 Task: Search one way flight ticket for 4 adults, 1 infant in seat and 1 infant on lap in premium economy from San Angelo: San Angelo Regional Airport (mathis Field) to Jacksonville: Albert J. Ellis Airport on 8-3-2023. Choice of flights is Emirates. Number of bags: 2 carry on bags and 1 checked bag. Price is upto 98000. Outbound departure time preference is 5:00.
Action: Mouse moved to (374, 150)
Screenshot: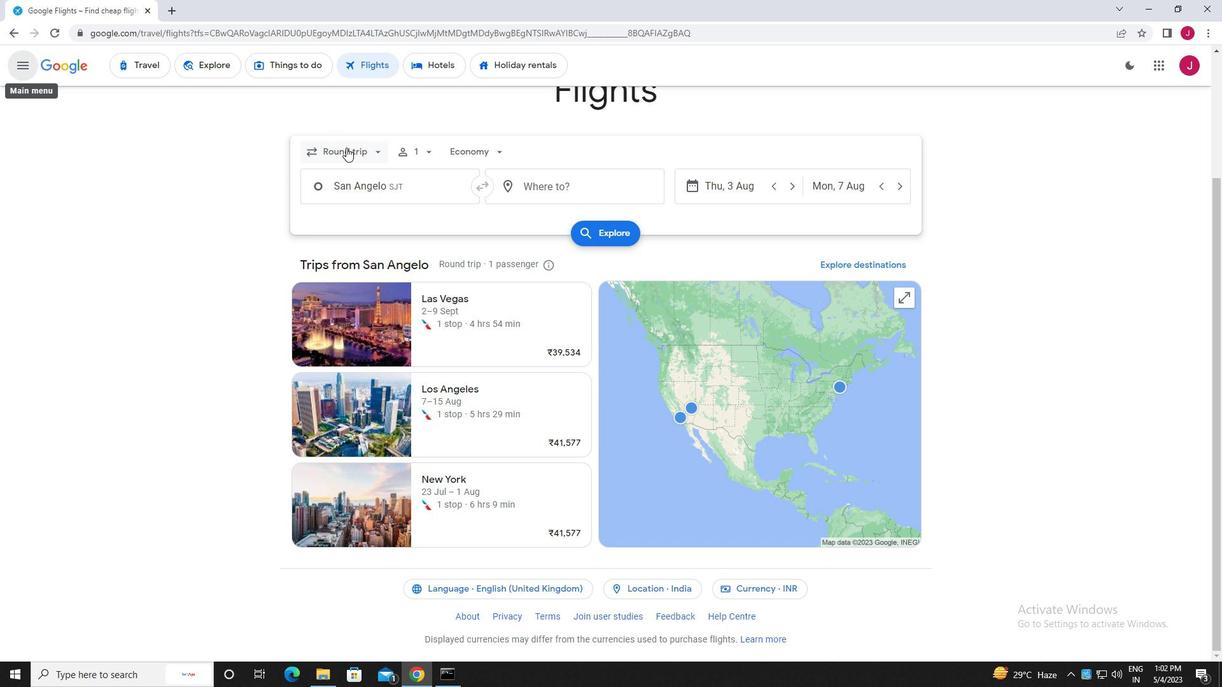 
Action: Mouse pressed left at (374, 150)
Screenshot: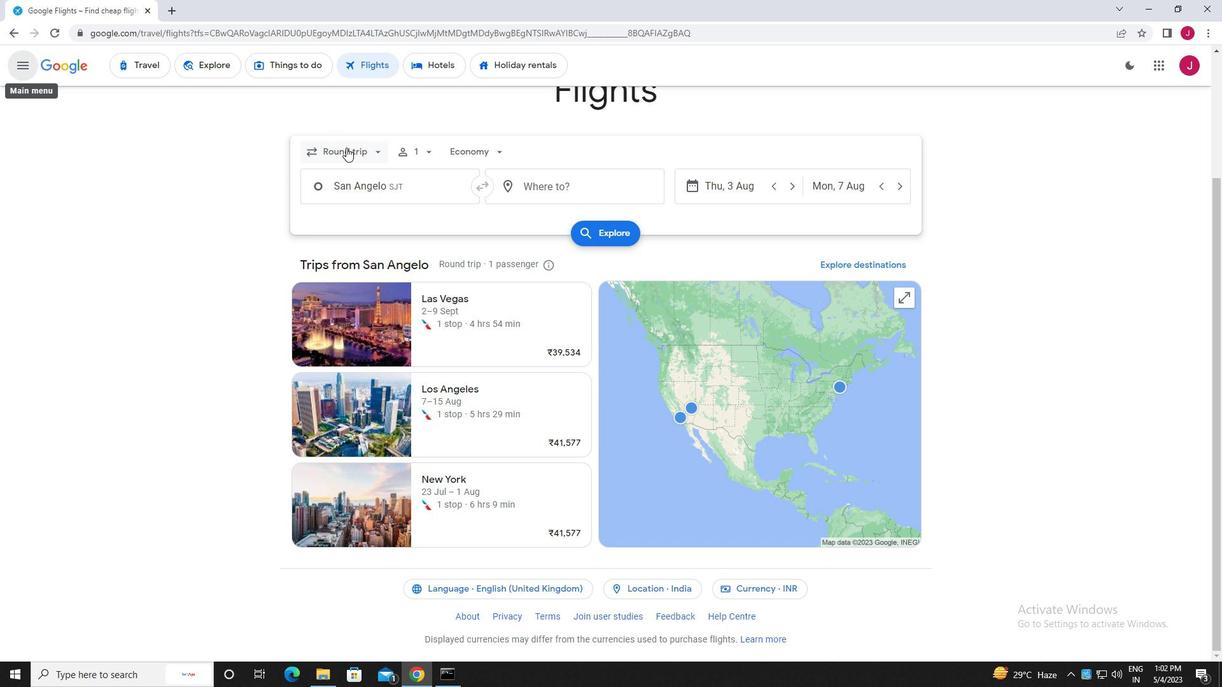 
Action: Mouse moved to (371, 215)
Screenshot: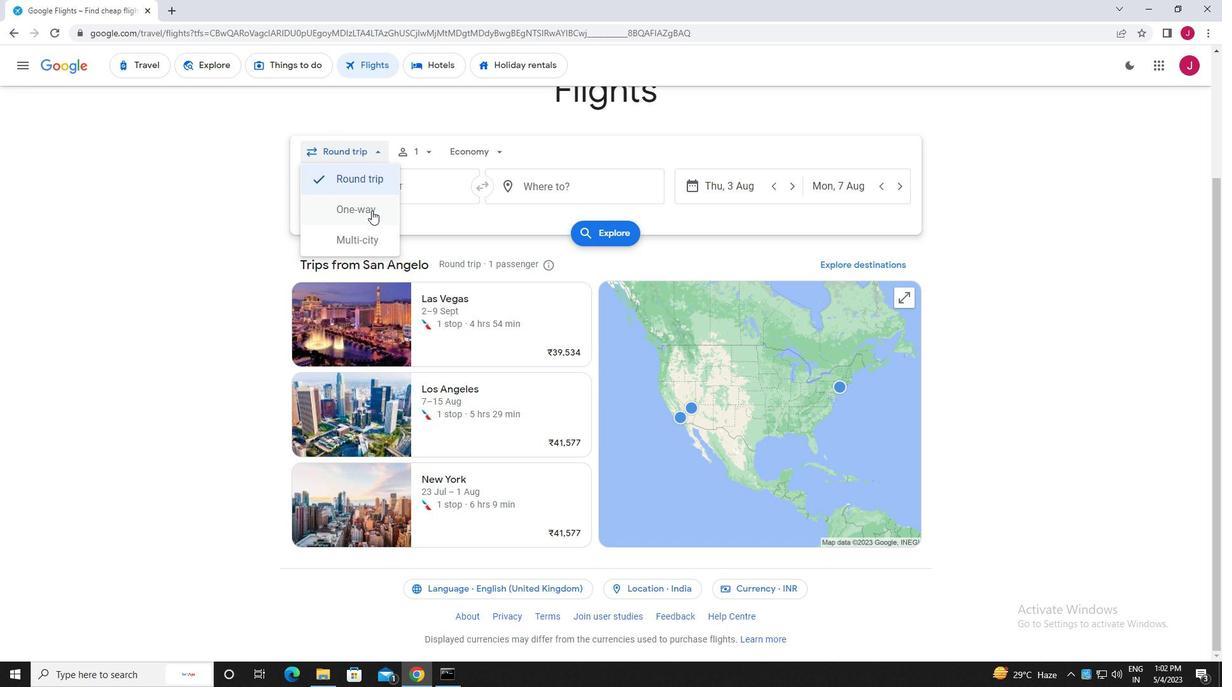 
Action: Mouse pressed left at (371, 215)
Screenshot: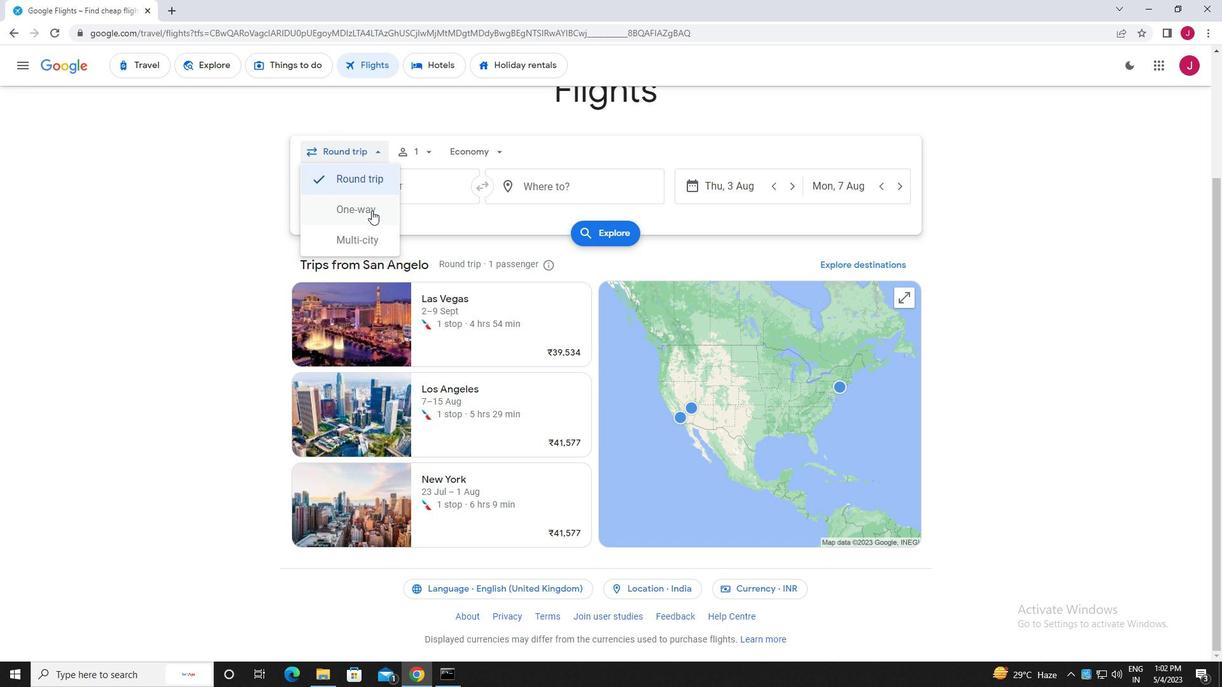 
Action: Mouse moved to (424, 151)
Screenshot: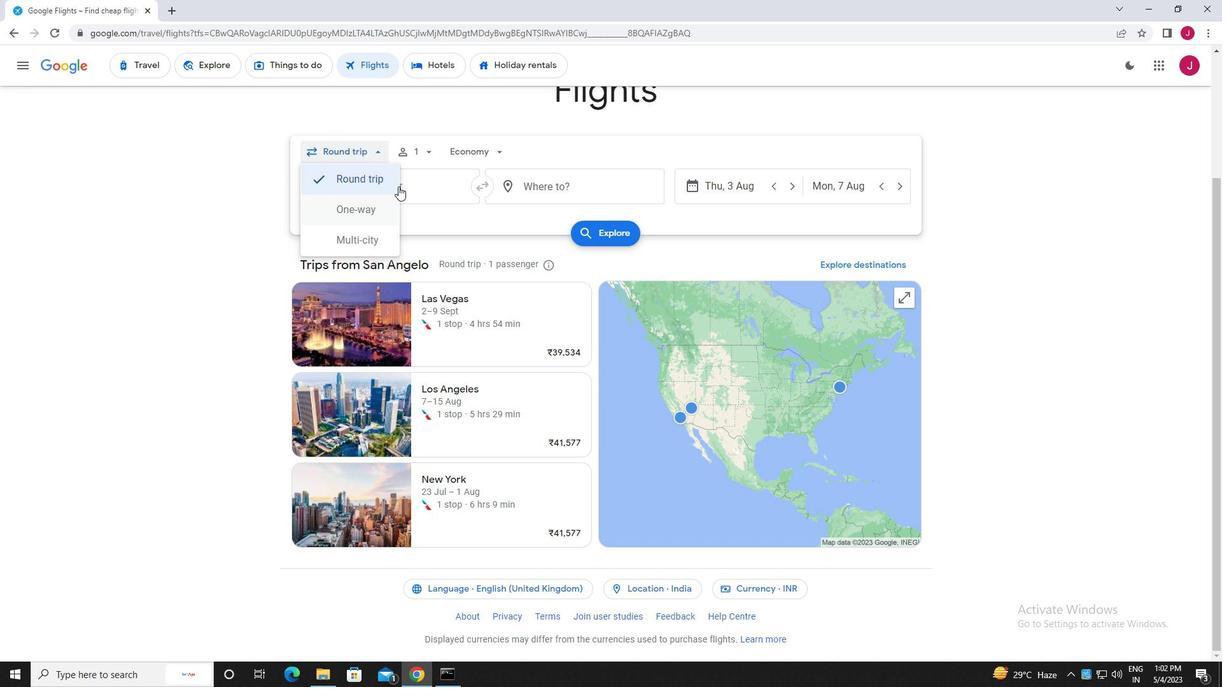 
Action: Mouse pressed left at (424, 151)
Screenshot: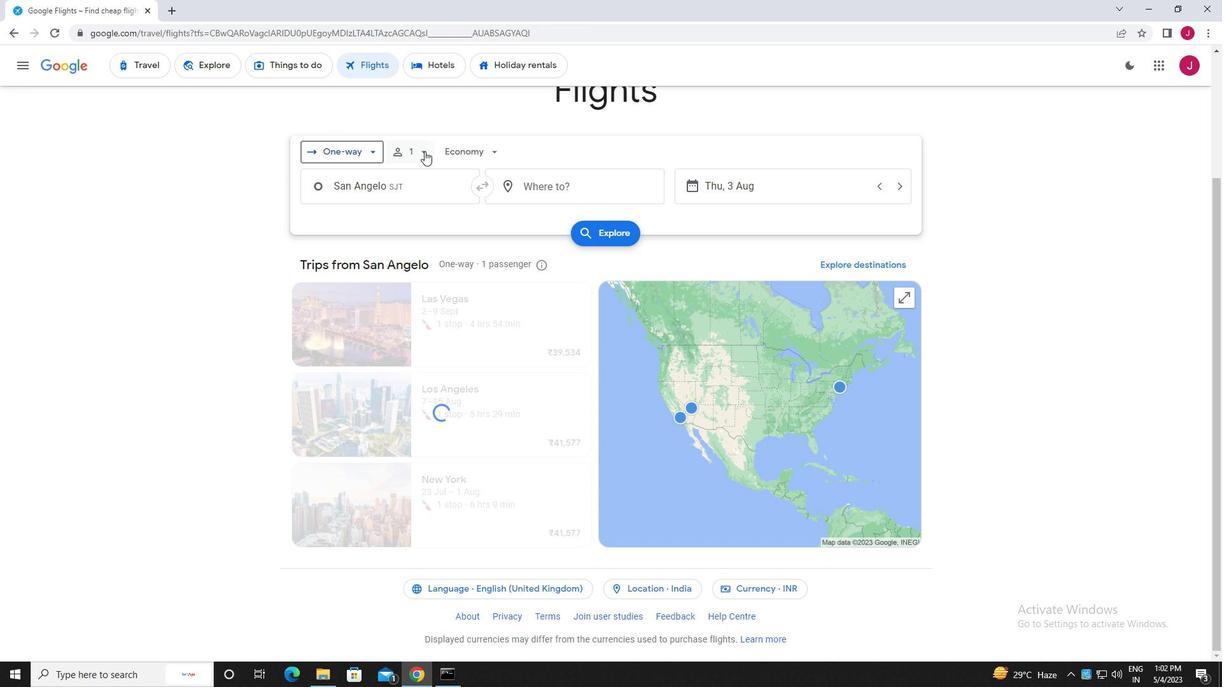 
Action: Mouse moved to (524, 184)
Screenshot: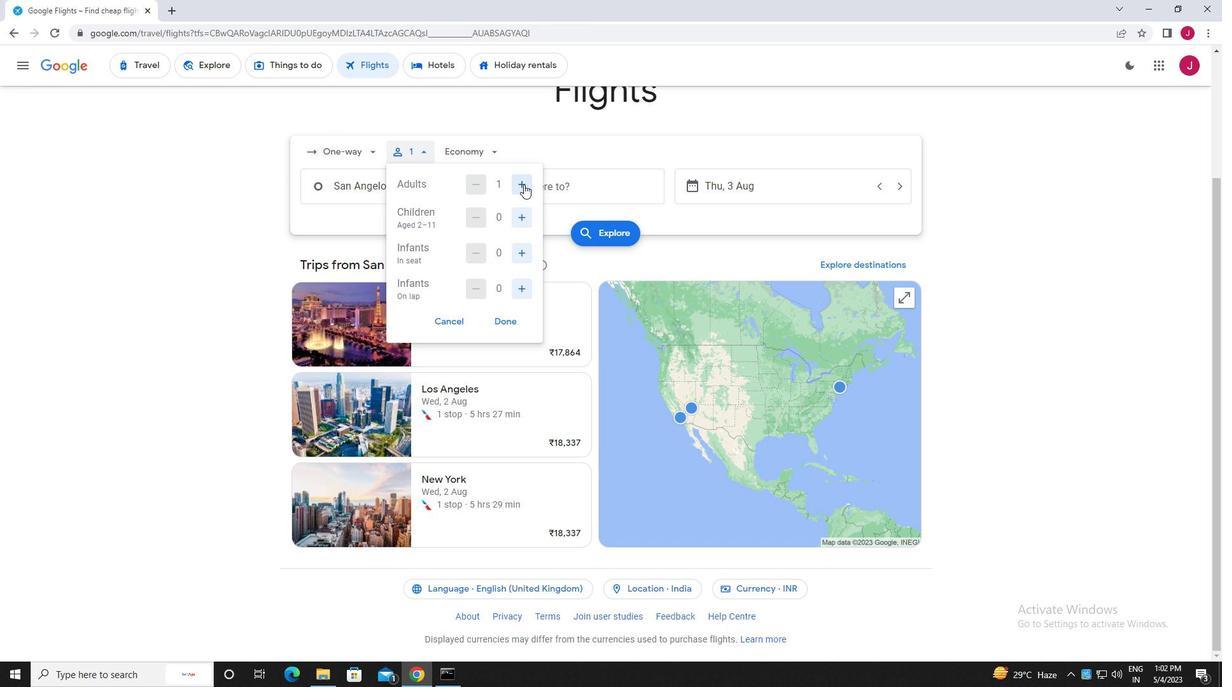 
Action: Mouse pressed left at (524, 184)
Screenshot: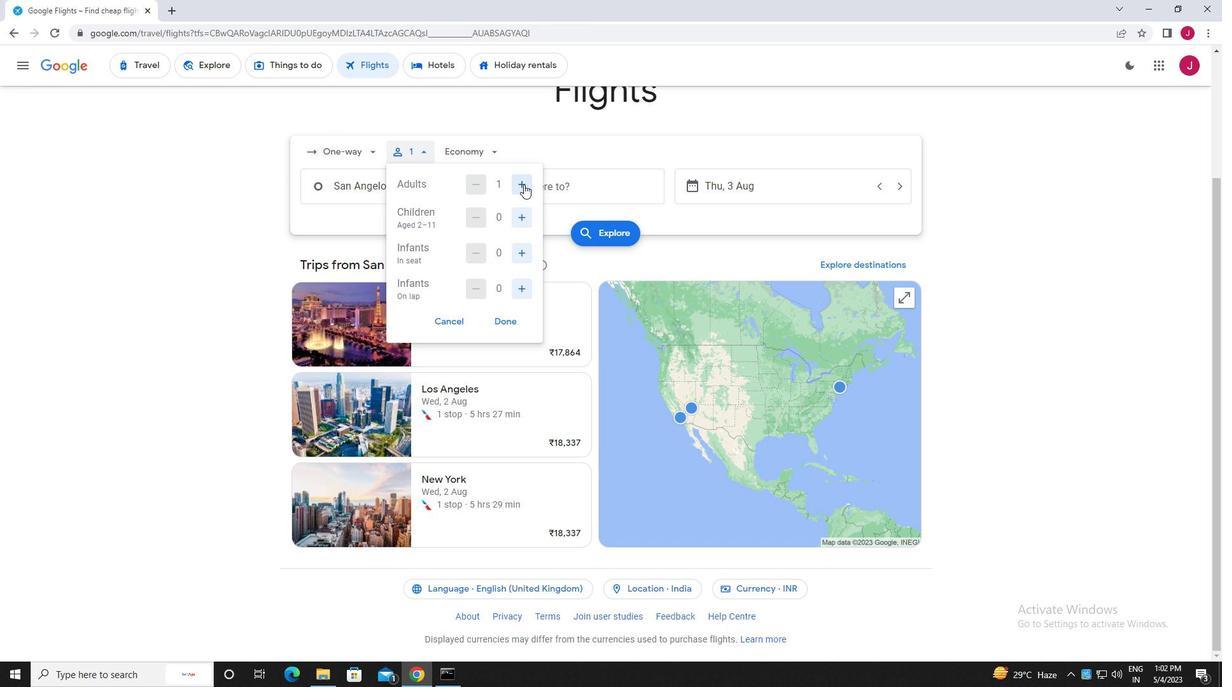 
Action: Mouse moved to (524, 184)
Screenshot: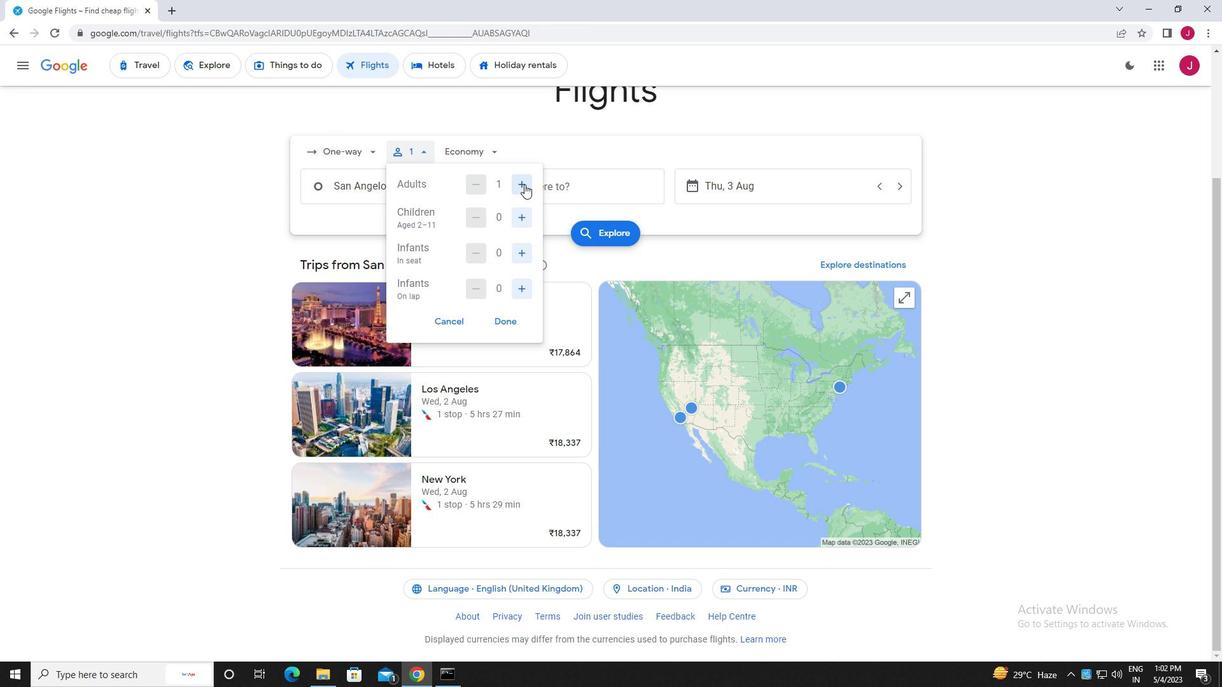 
Action: Mouse pressed left at (524, 184)
Screenshot: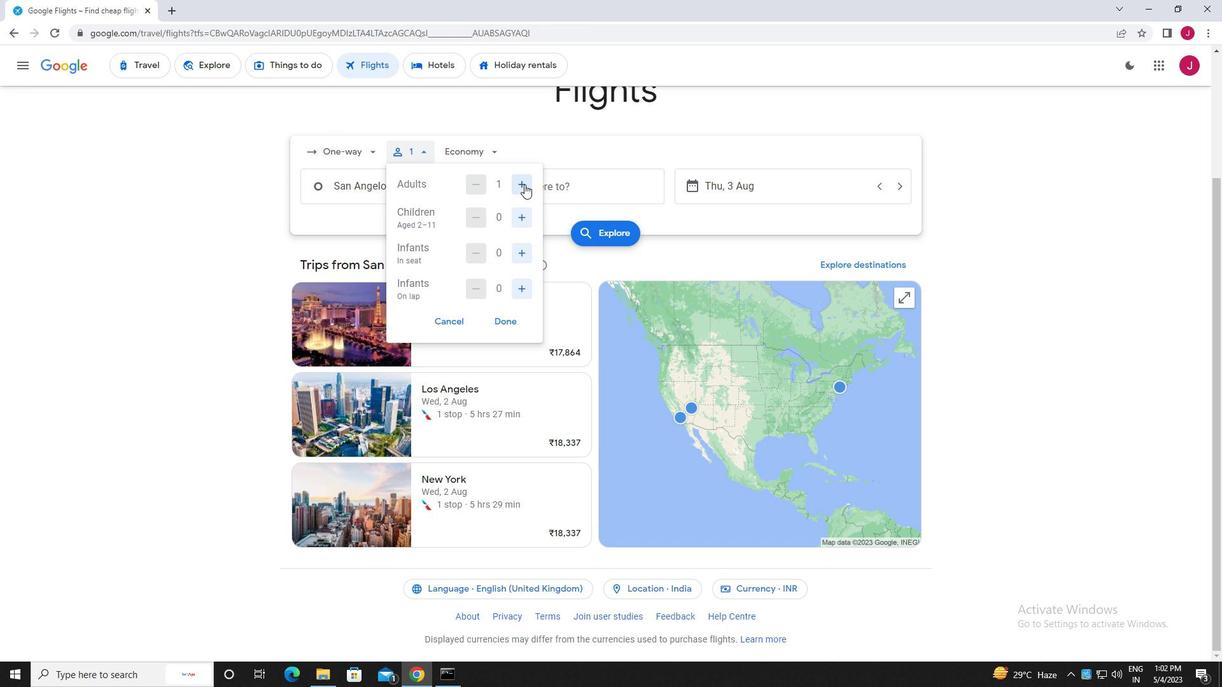 
Action: Mouse pressed left at (524, 184)
Screenshot: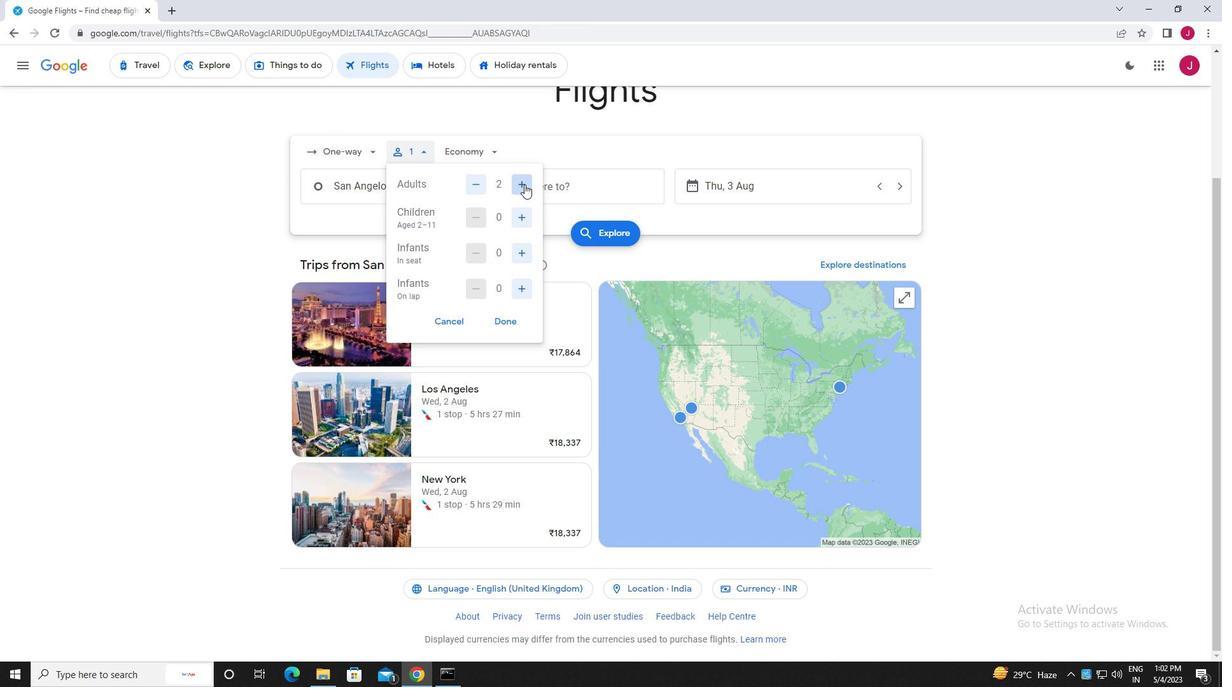 
Action: Mouse moved to (523, 220)
Screenshot: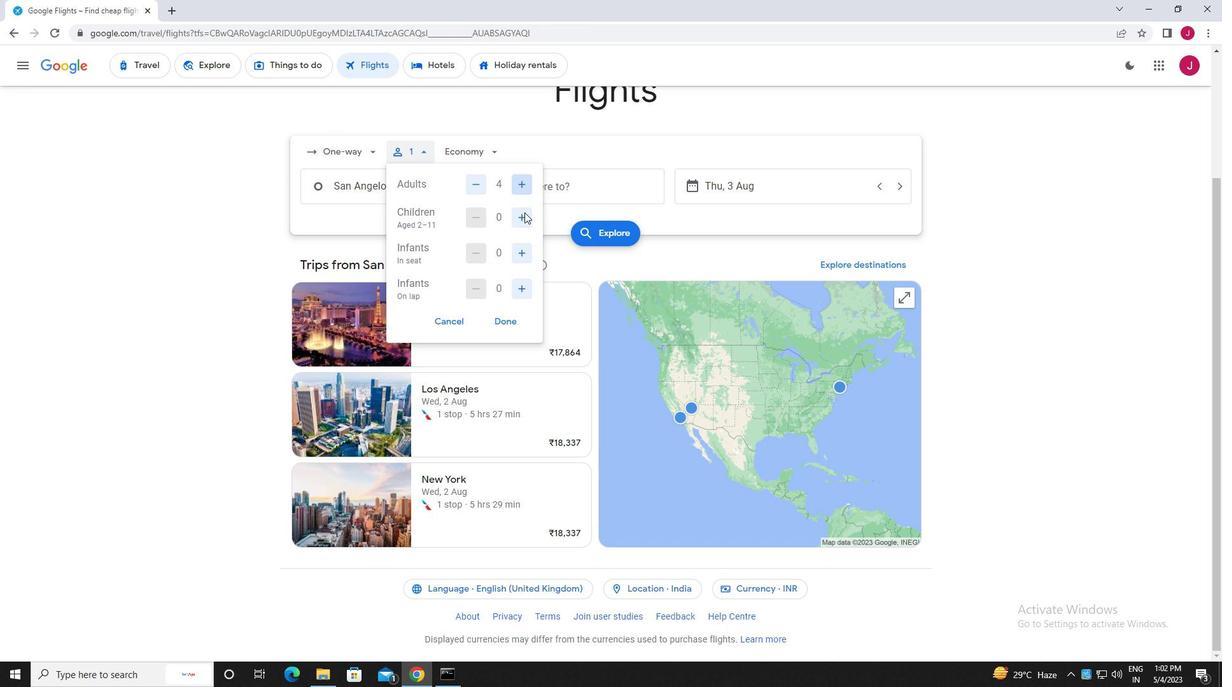 
Action: Mouse pressed left at (523, 220)
Screenshot: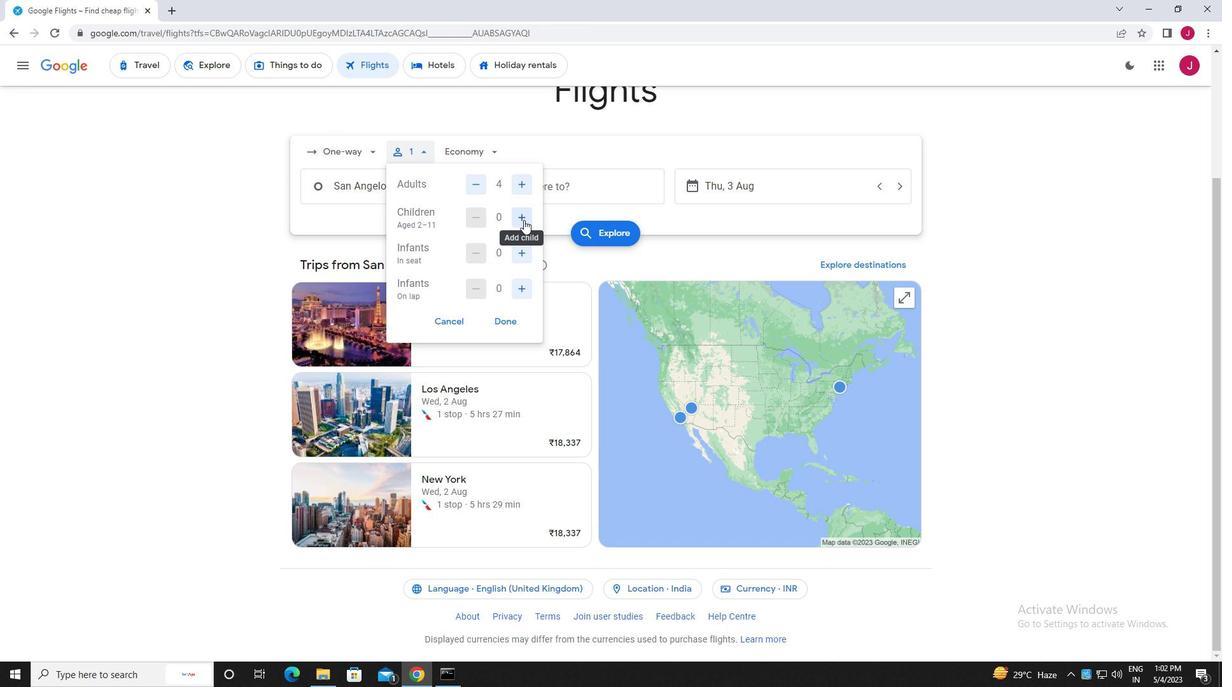
Action: Mouse moved to (481, 215)
Screenshot: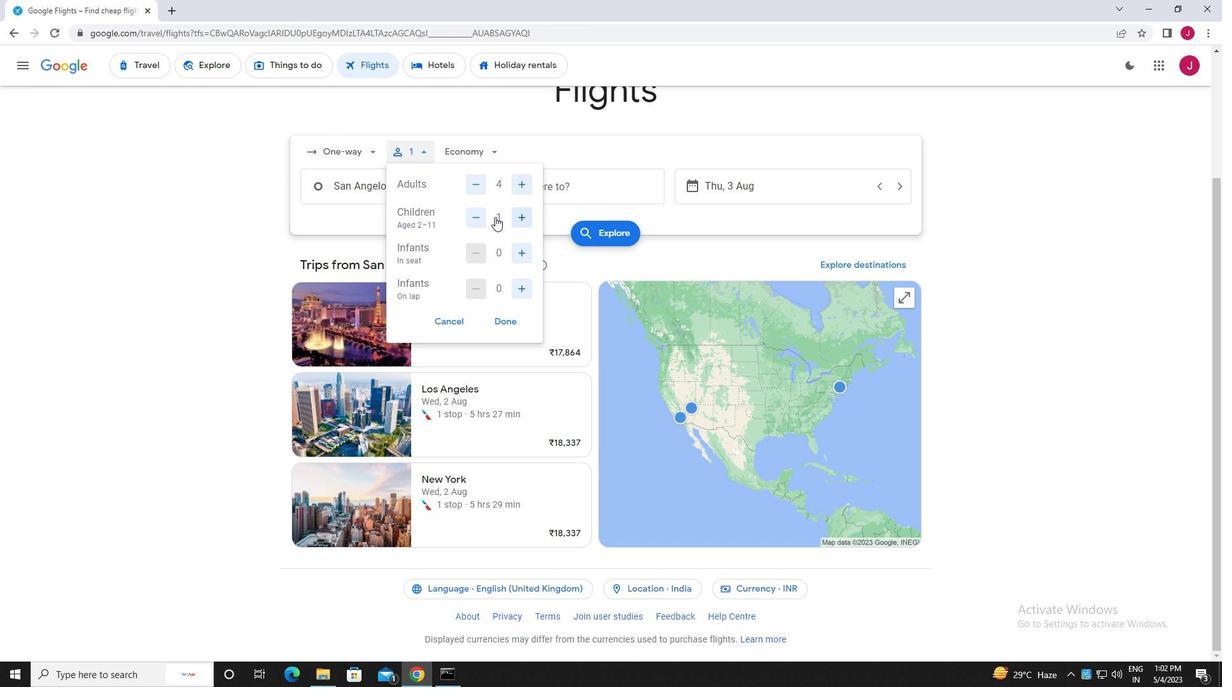 
Action: Mouse pressed left at (481, 215)
Screenshot: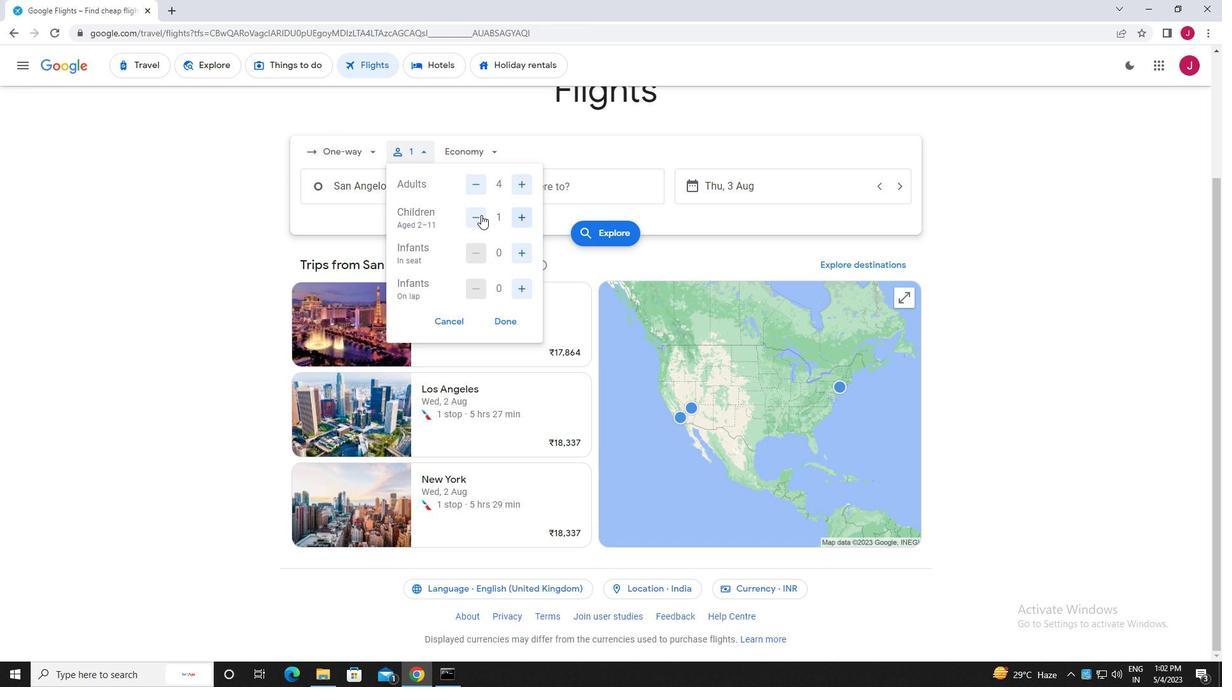 
Action: Mouse moved to (525, 254)
Screenshot: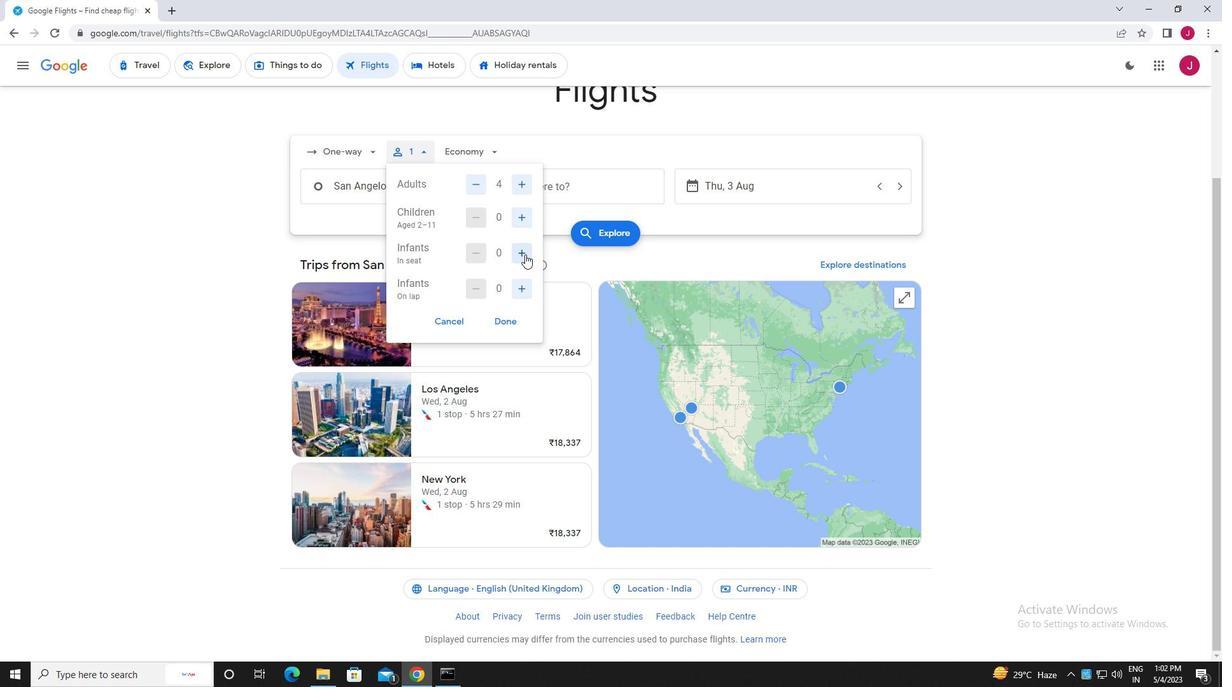
Action: Mouse pressed left at (525, 254)
Screenshot: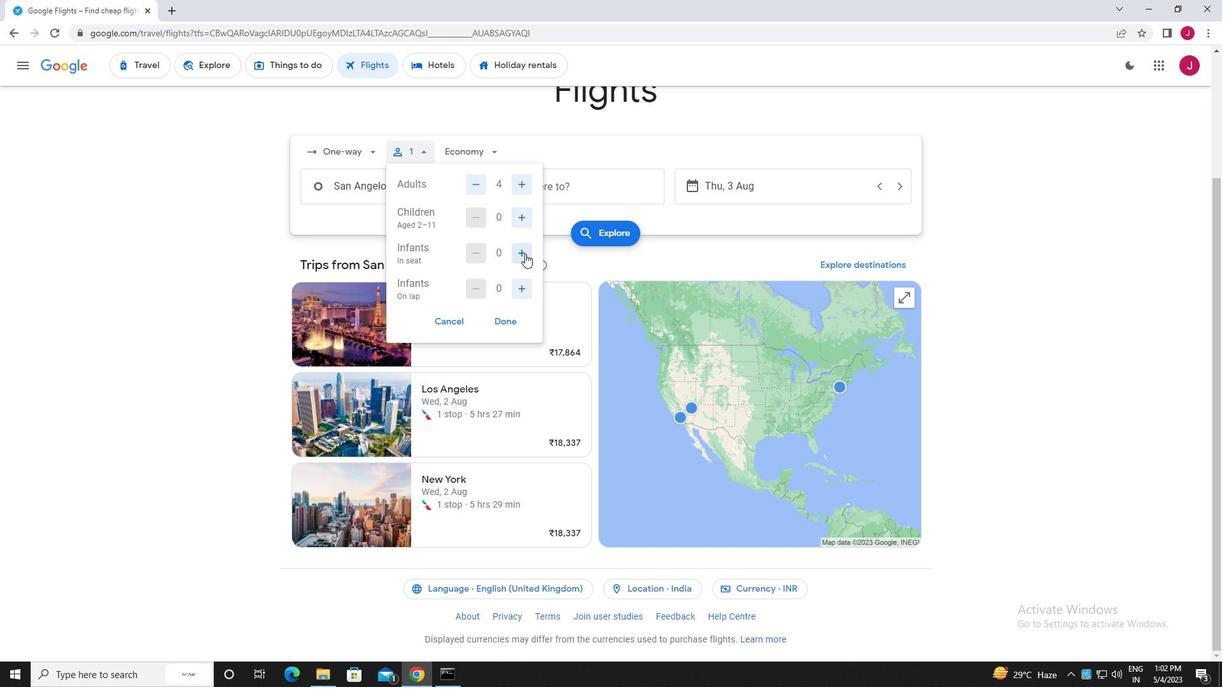 
Action: Mouse moved to (478, 246)
Screenshot: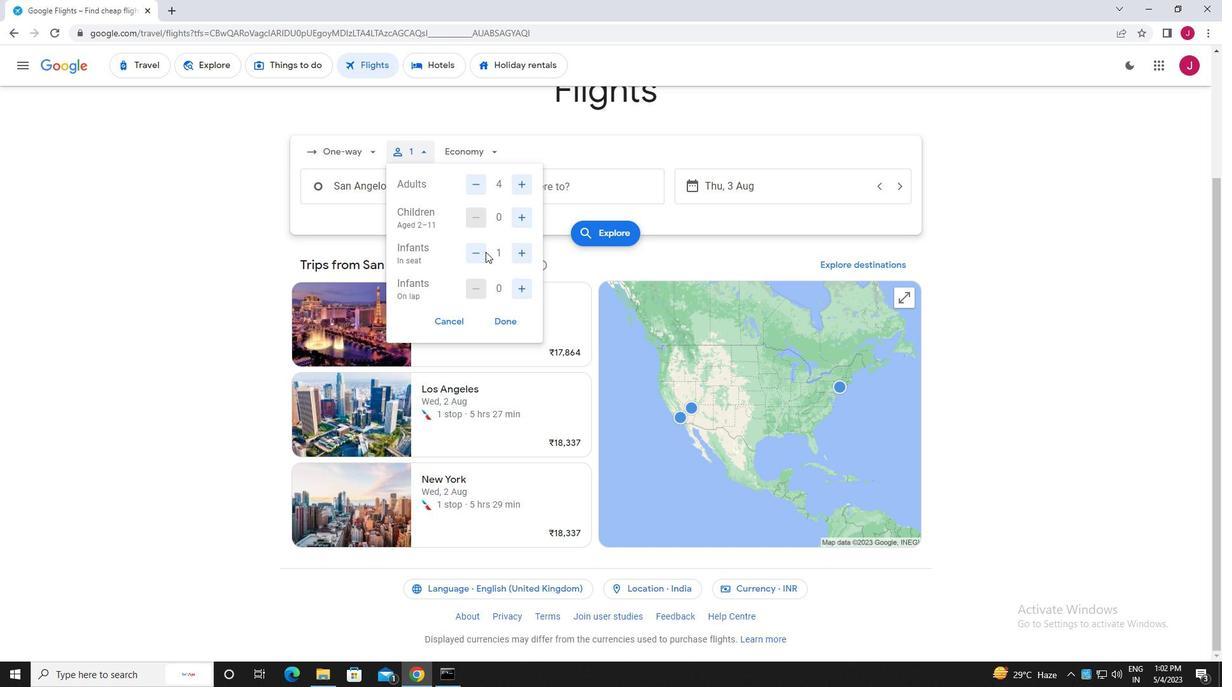 
Action: Mouse pressed left at (478, 246)
Screenshot: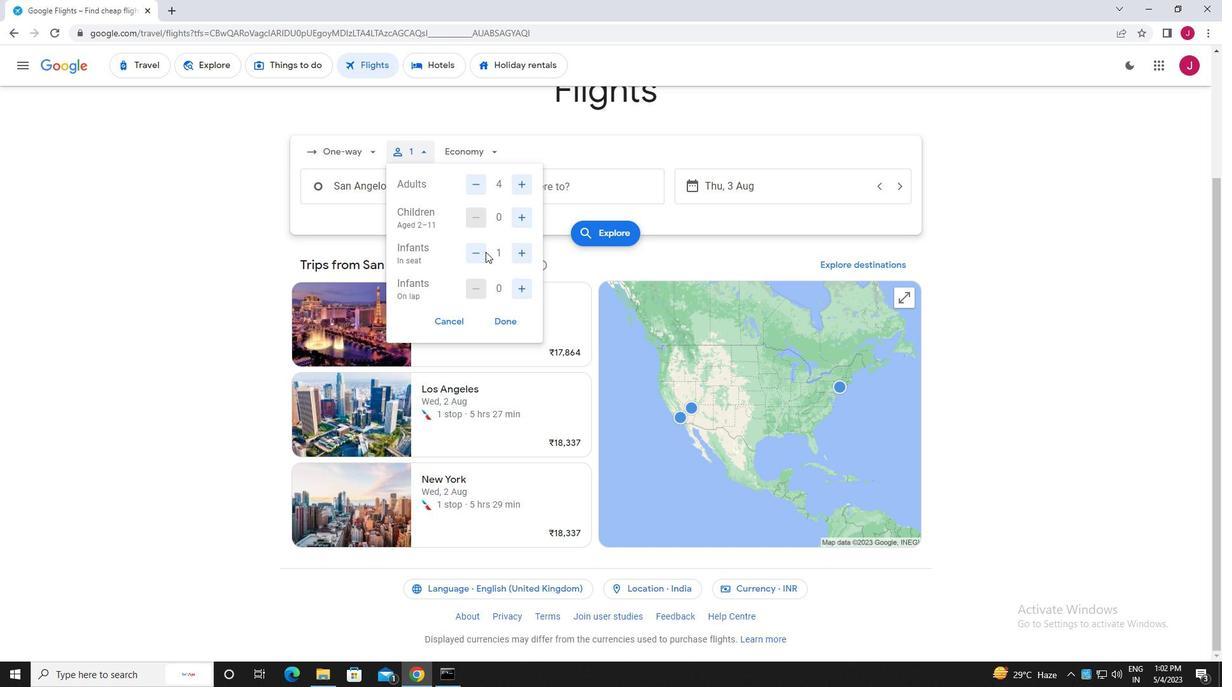 
Action: Mouse moved to (523, 290)
Screenshot: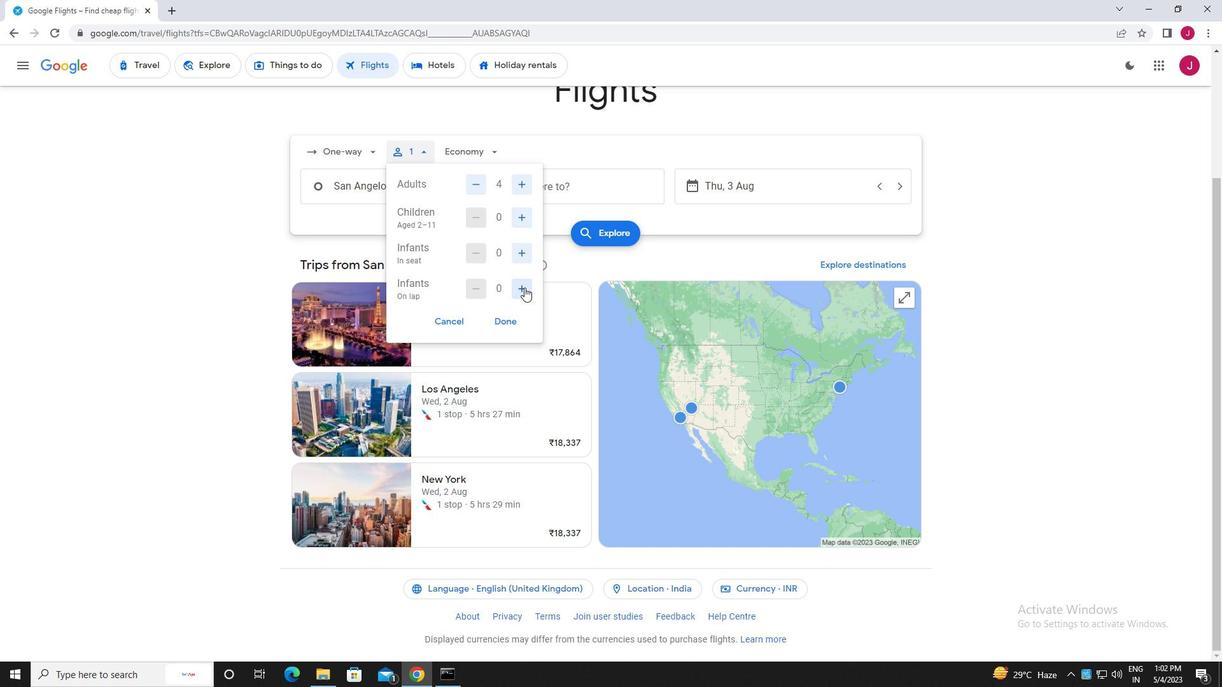 
Action: Mouse pressed left at (523, 290)
Screenshot: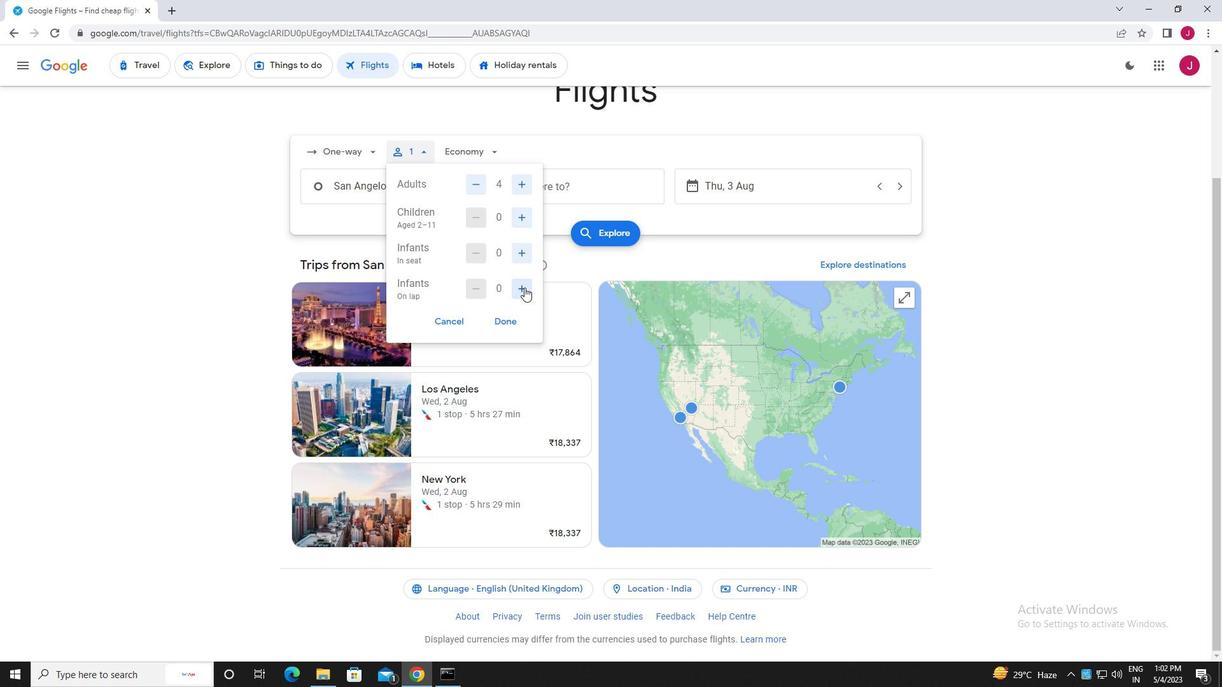 
Action: Mouse moved to (525, 249)
Screenshot: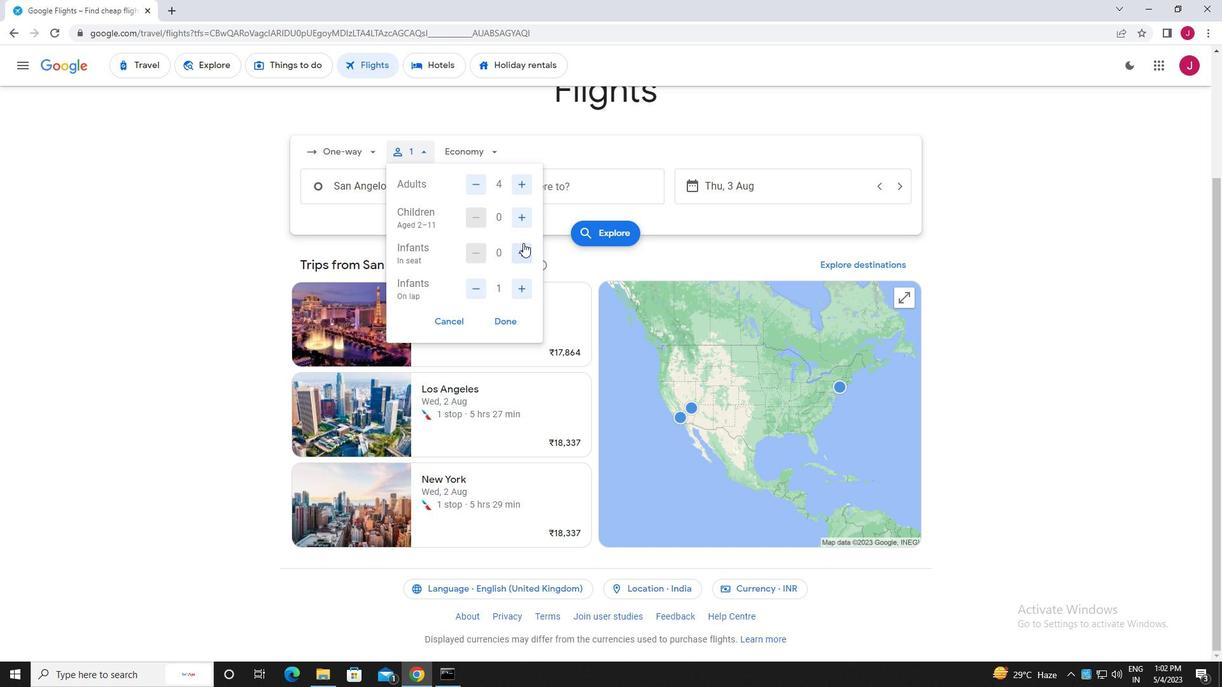
Action: Mouse pressed left at (525, 249)
Screenshot: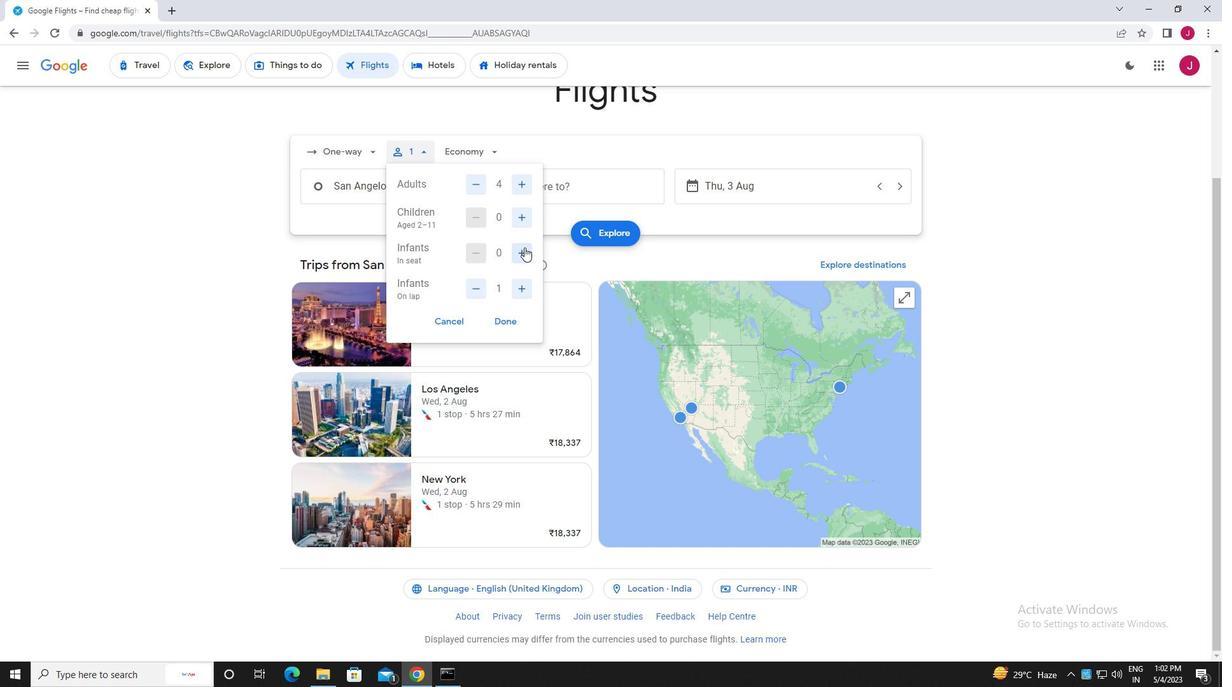 
Action: Mouse moved to (505, 320)
Screenshot: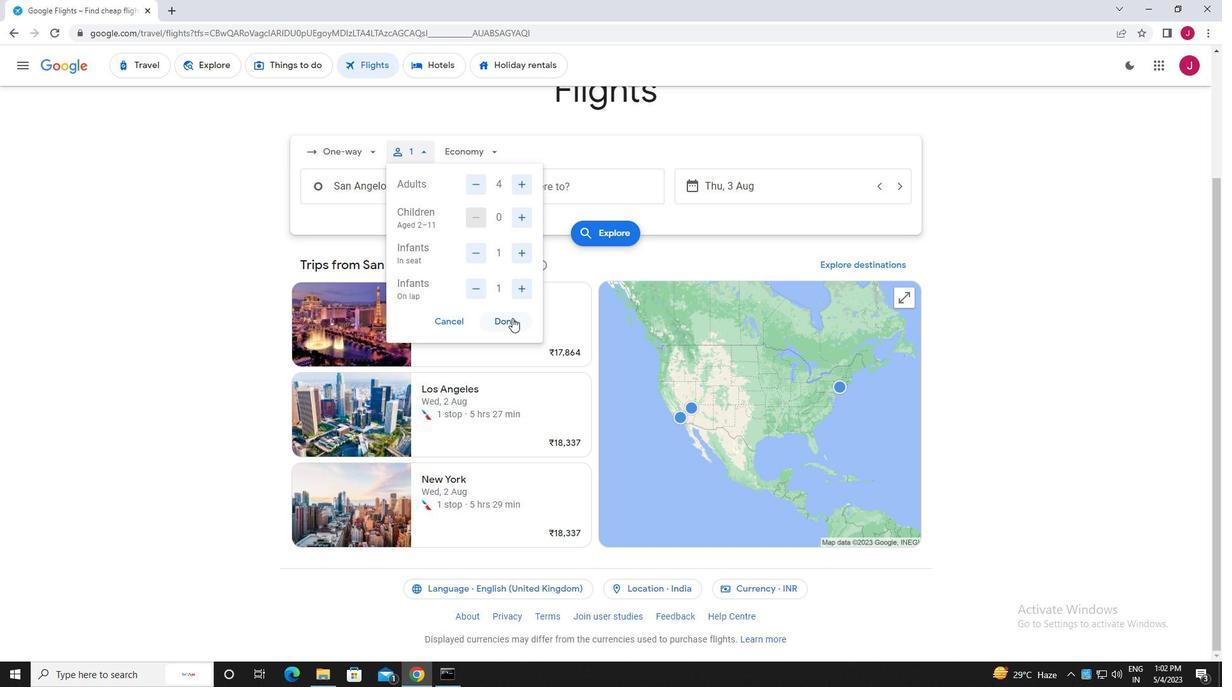 
Action: Mouse pressed left at (505, 320)
Screenshot: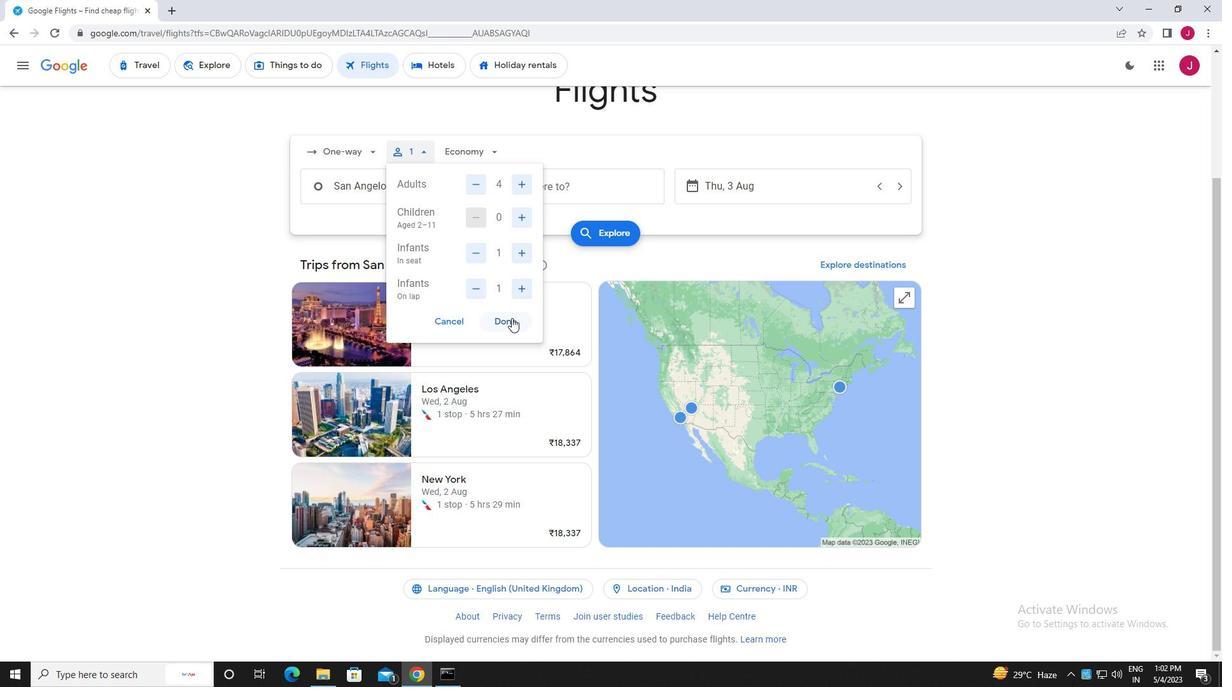 
Action: Mouse moved to (480, 152)
Screenshot: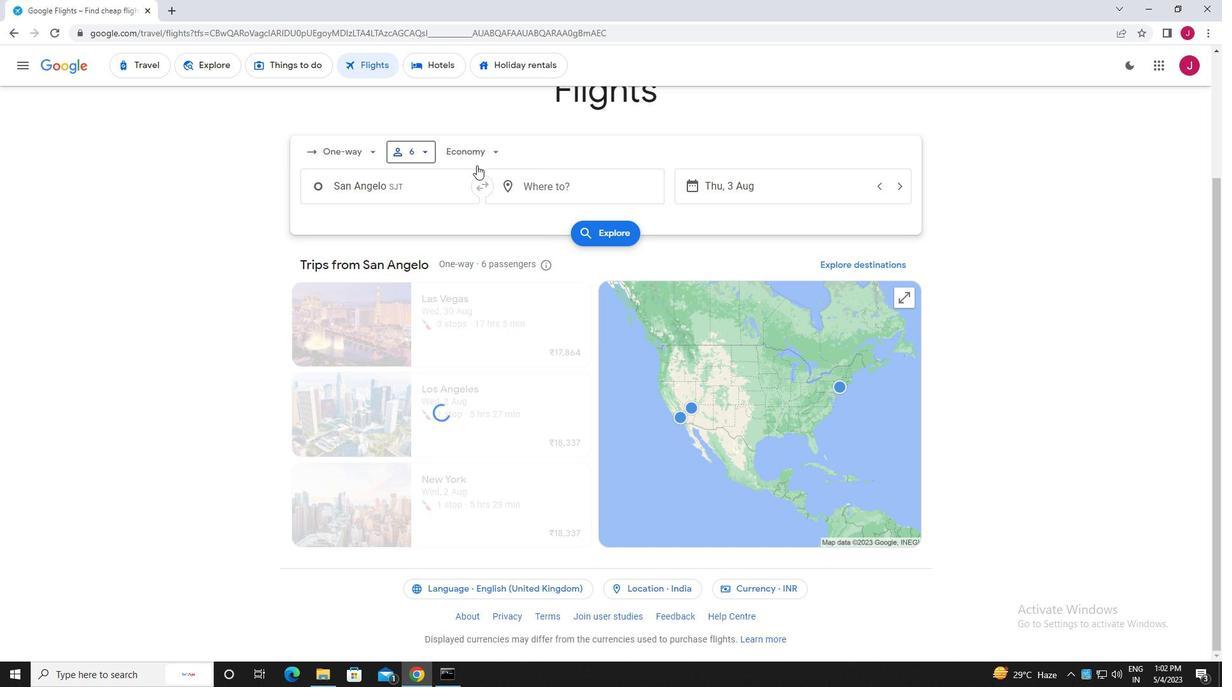 
Action: Mouse pressed left at (480, 152)
Screenshot: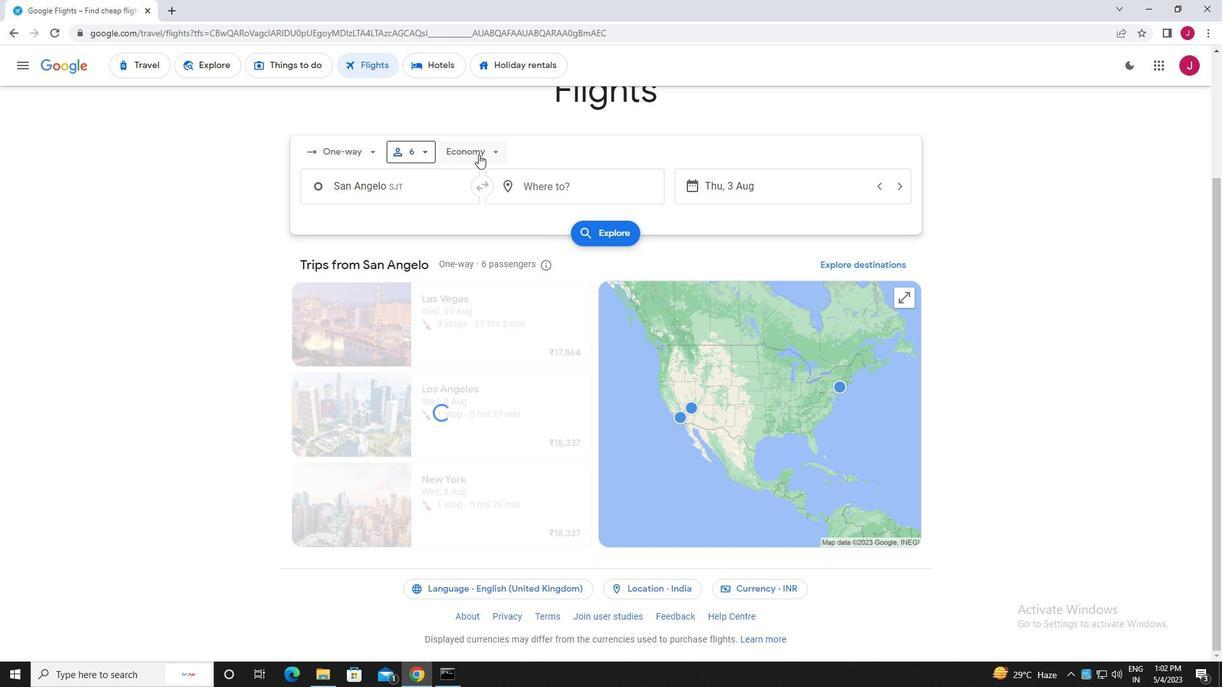 
Action: Mouse moved to (488, 218)
Screenshot: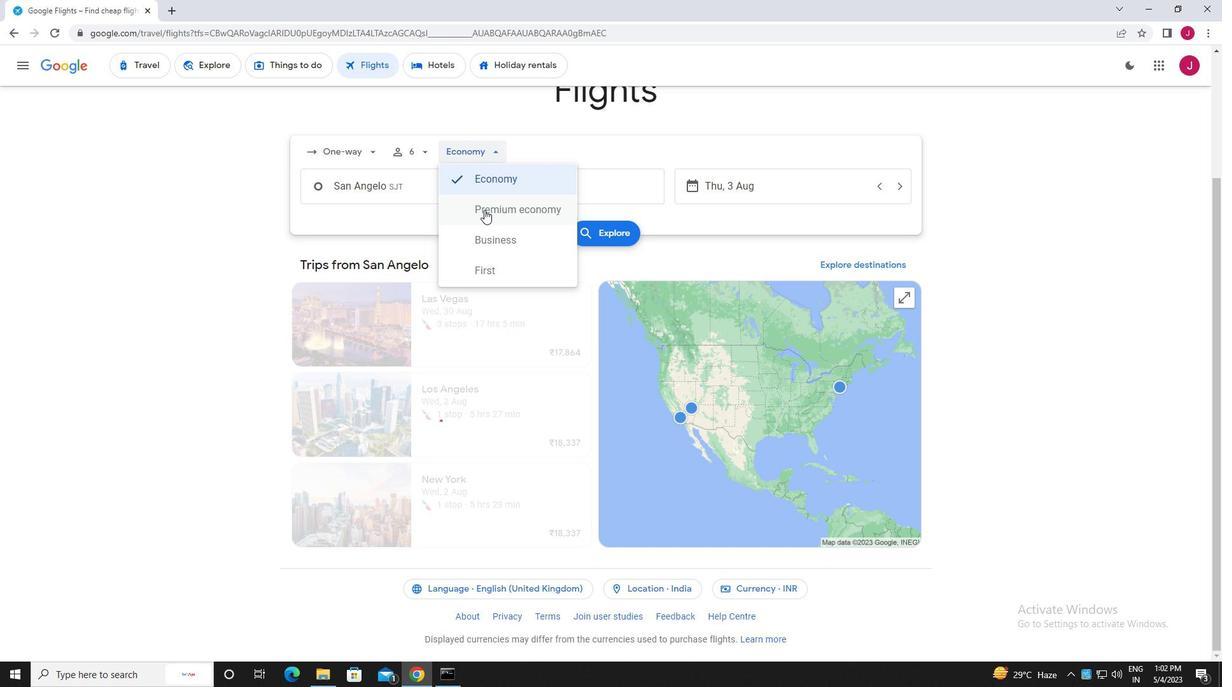 
Action: Mouse pressed left at (488, 218)
Screenshot: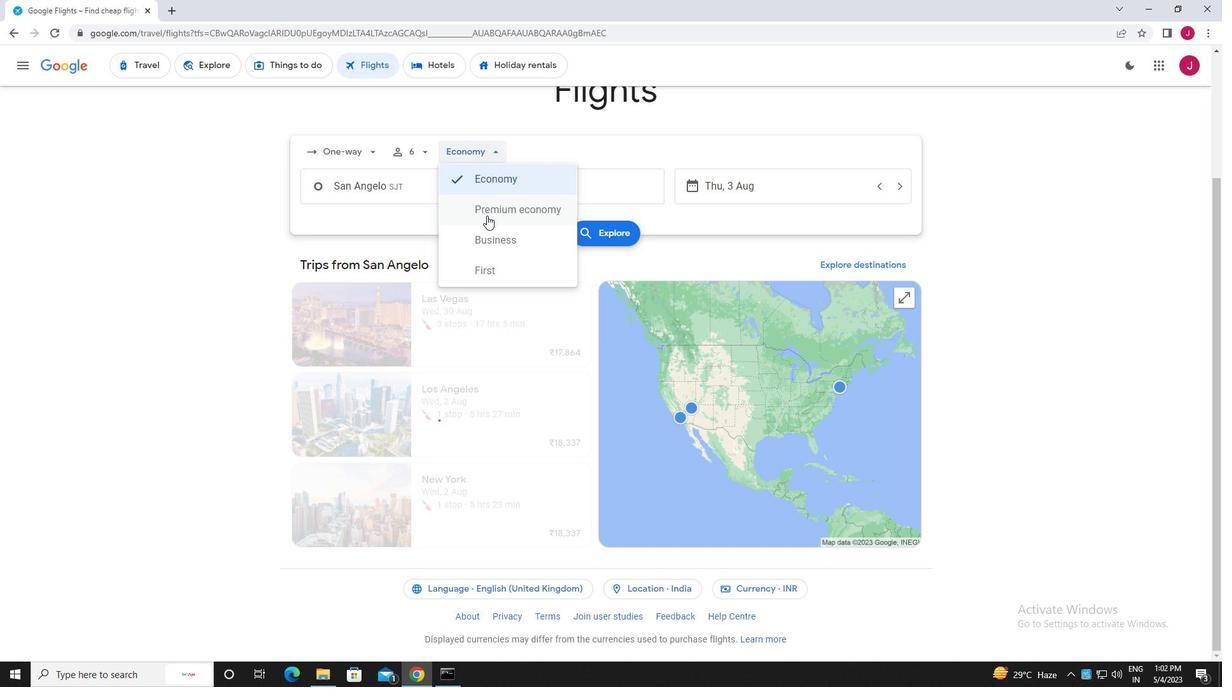 
Action: Mouse moved to (425, 190)
Screenshot: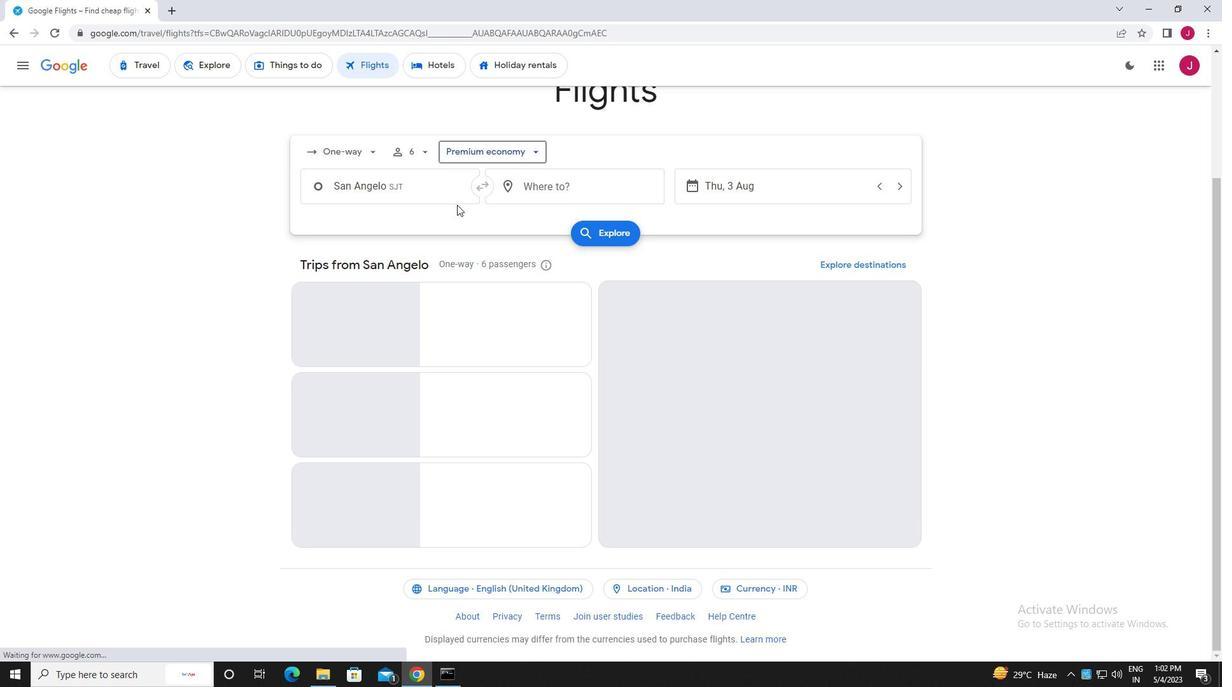 
Action: Mouse pressed left at (425, 190)
Screenshot: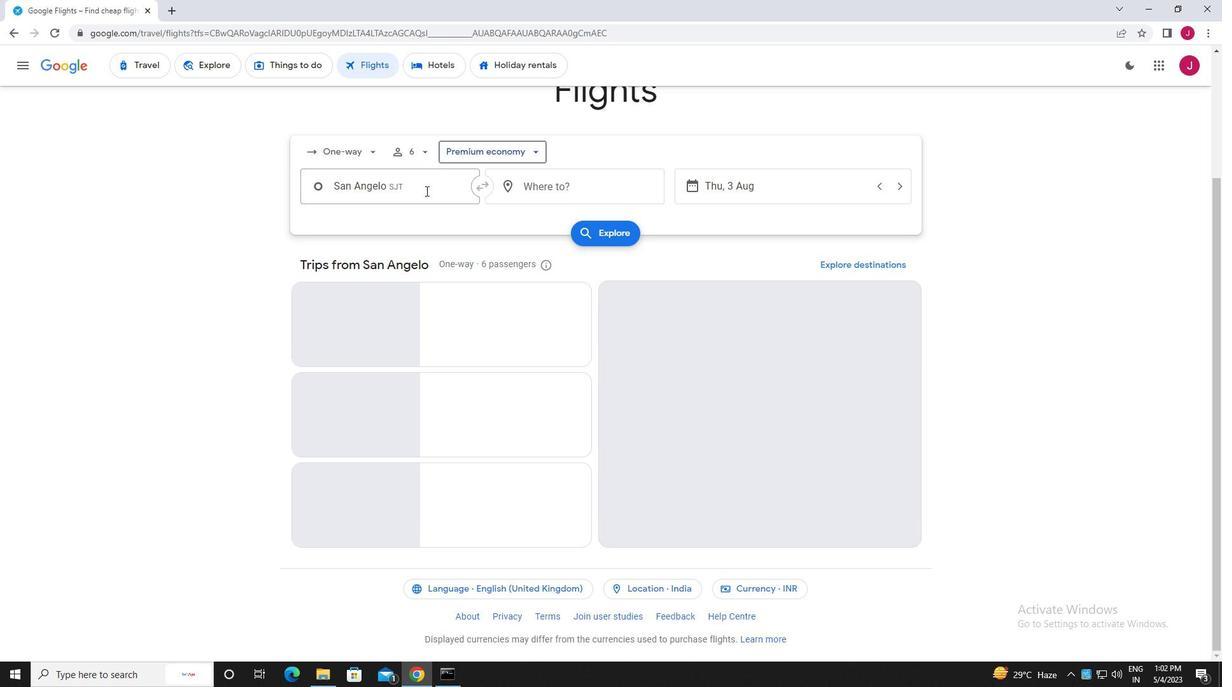 
Action: Mouse moved to (425, 190)
Screenshot: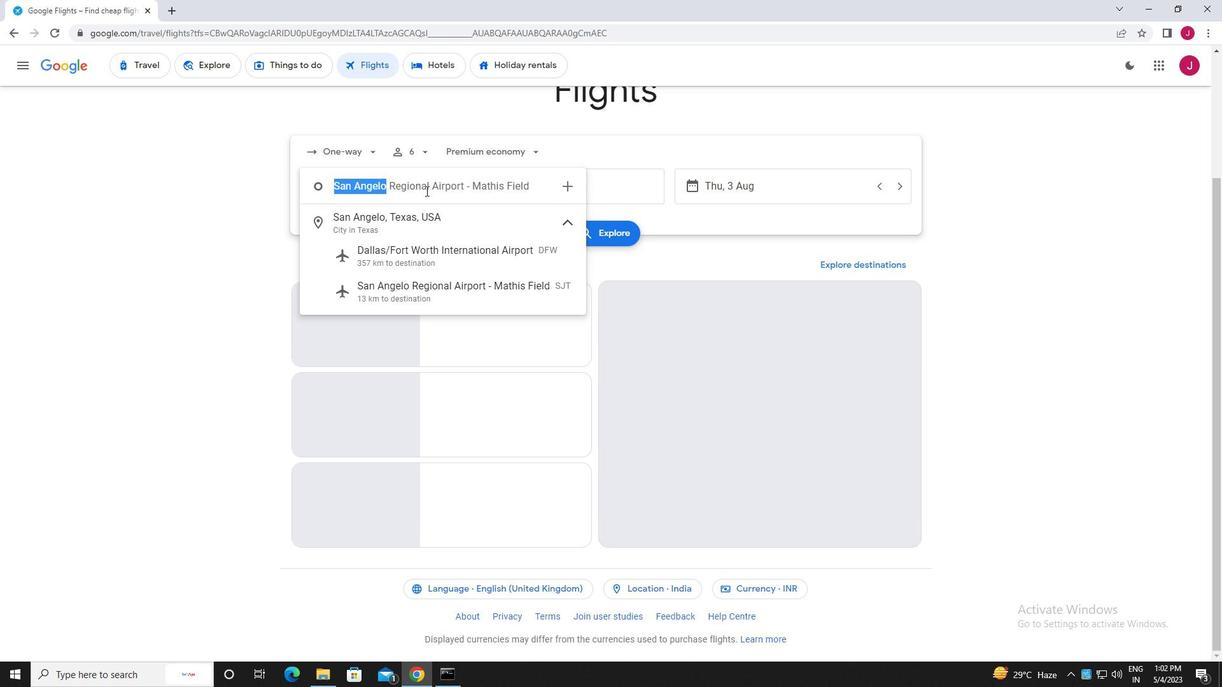 
Action: Key pressed san<Key.space>ang
Screenshot: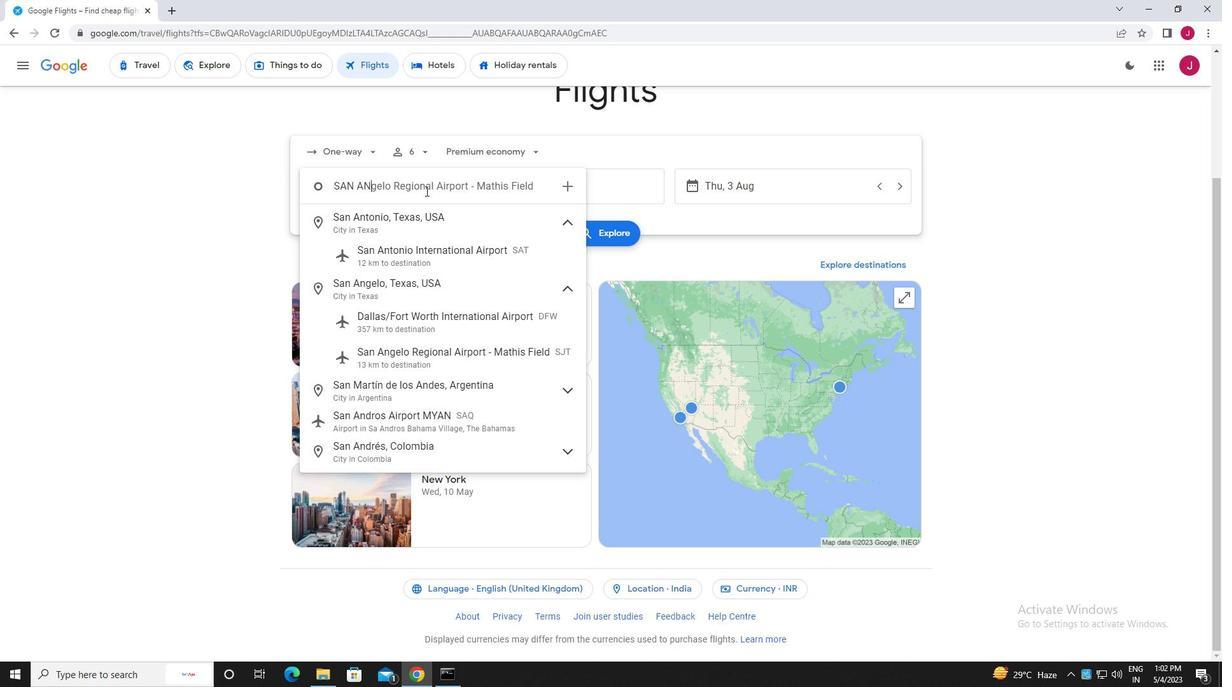 
Action: Mouse moved to (465, 284)
Screenshot: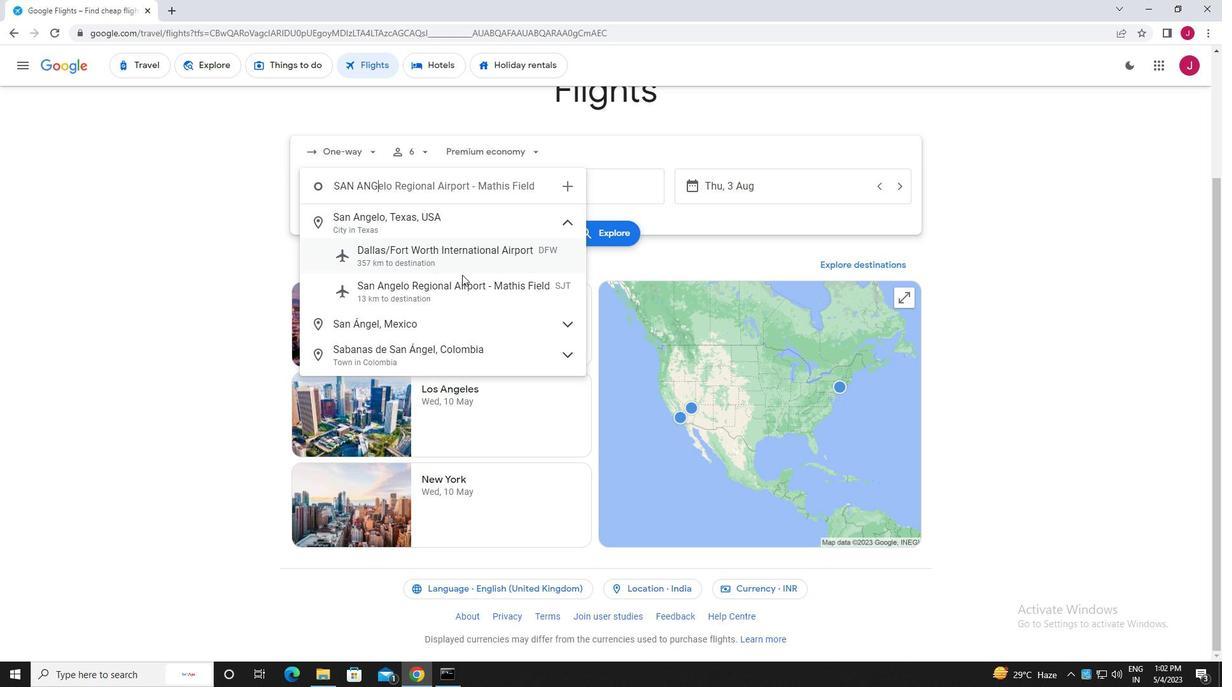 
Action: Mouse pressed left at (465, 284)
Screenshot: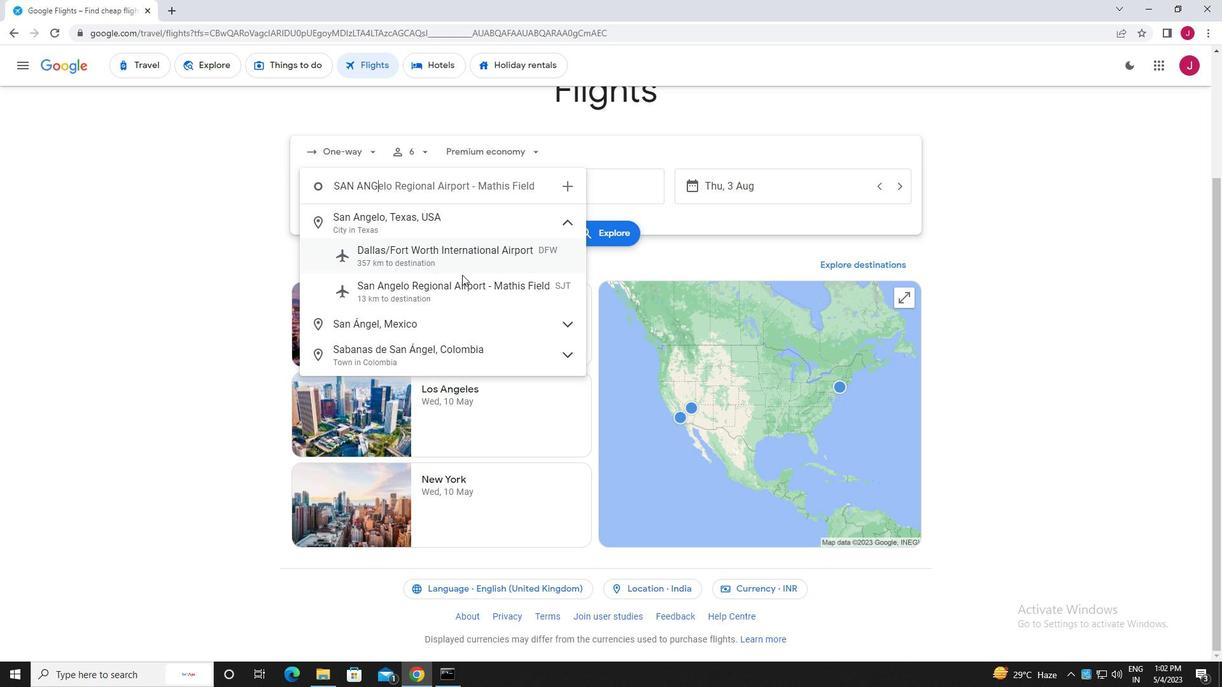 
Action: Mouse moved to (579, 192)
Screenshot: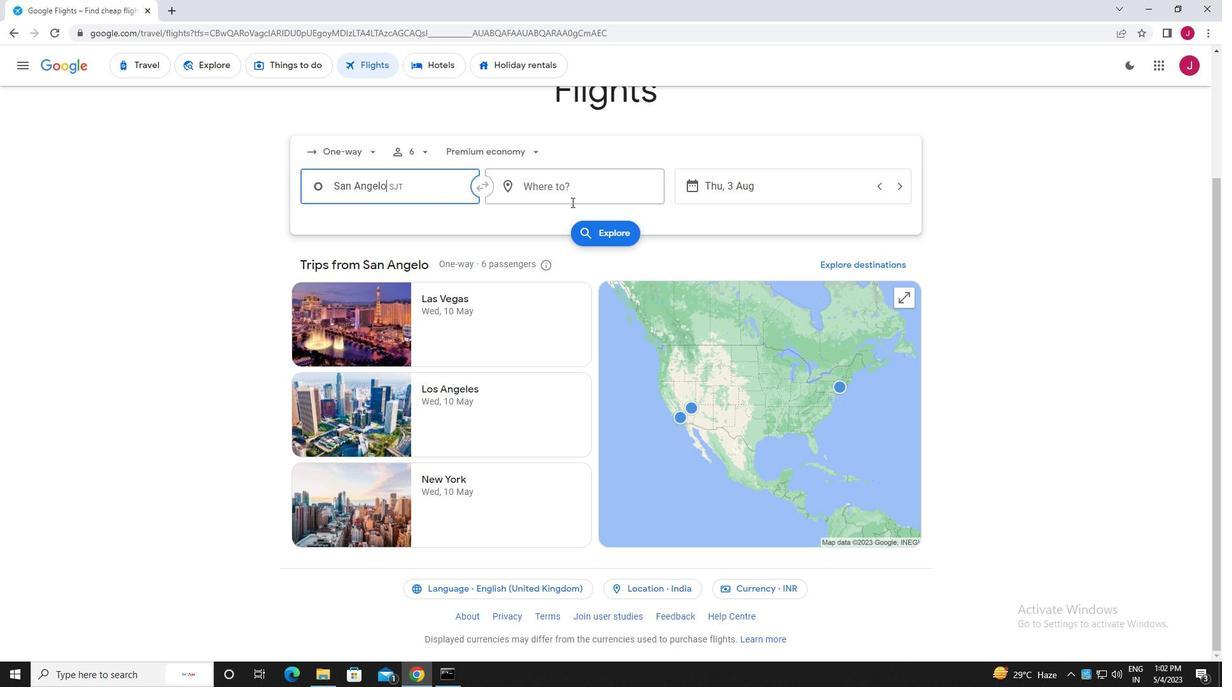 
Action: Mouse pressed left at (579, 192)
Screenshot: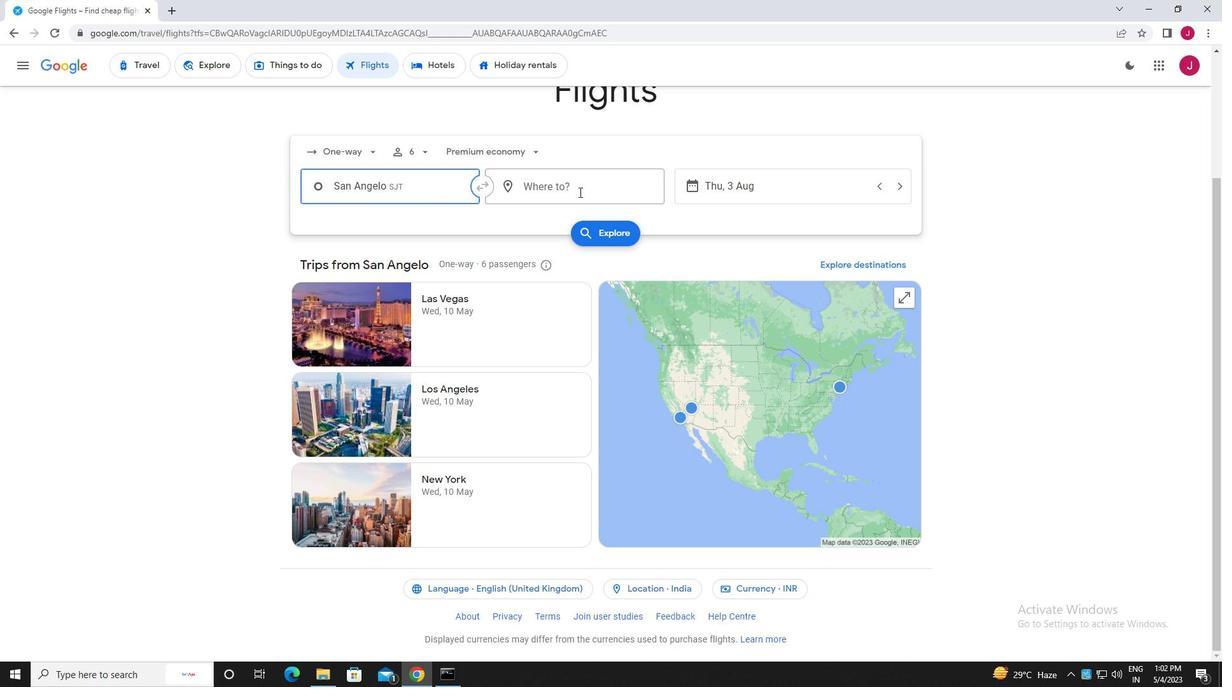 
Action: Mouse moved to (585, 192)
Screenshot: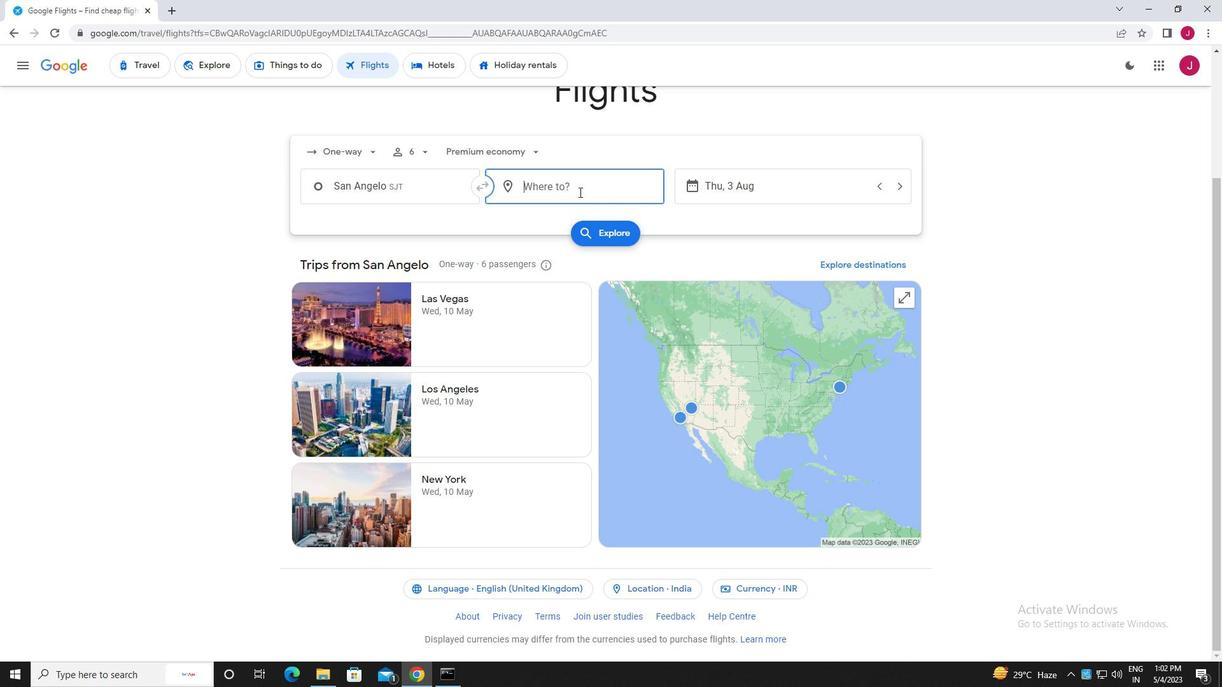 
Action: Key pressed albert<Key.space>
Screenshot: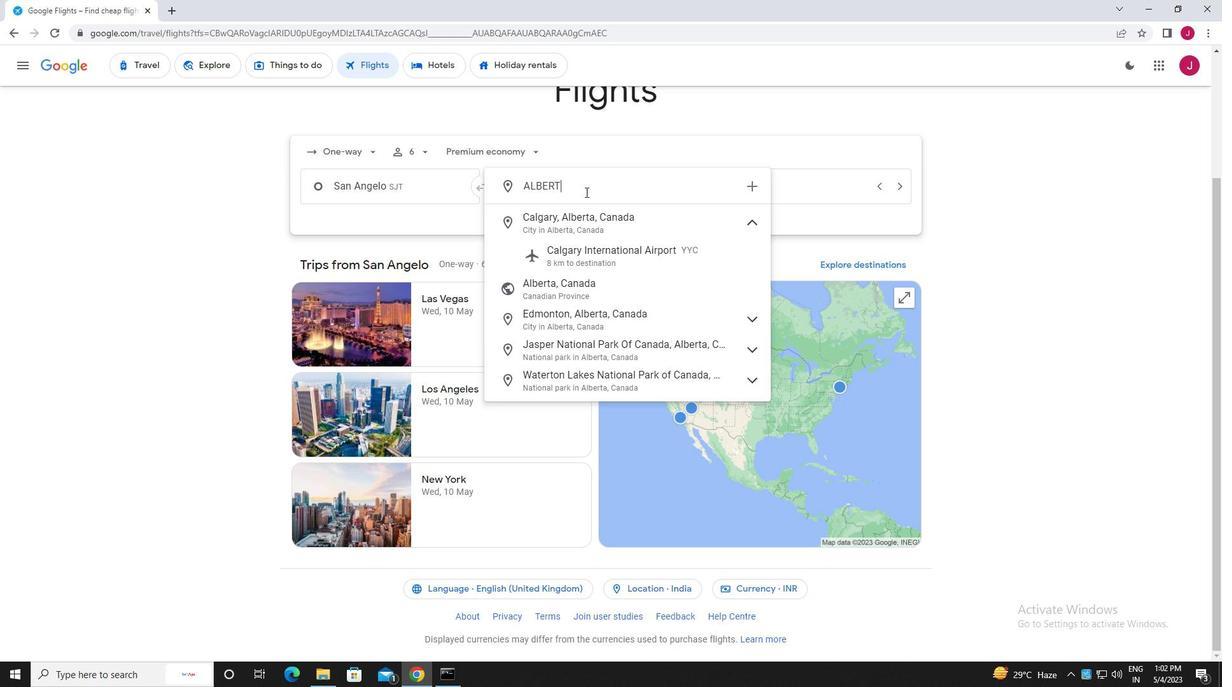 
Action: Mouse moved to (618, 226)
Screenshot: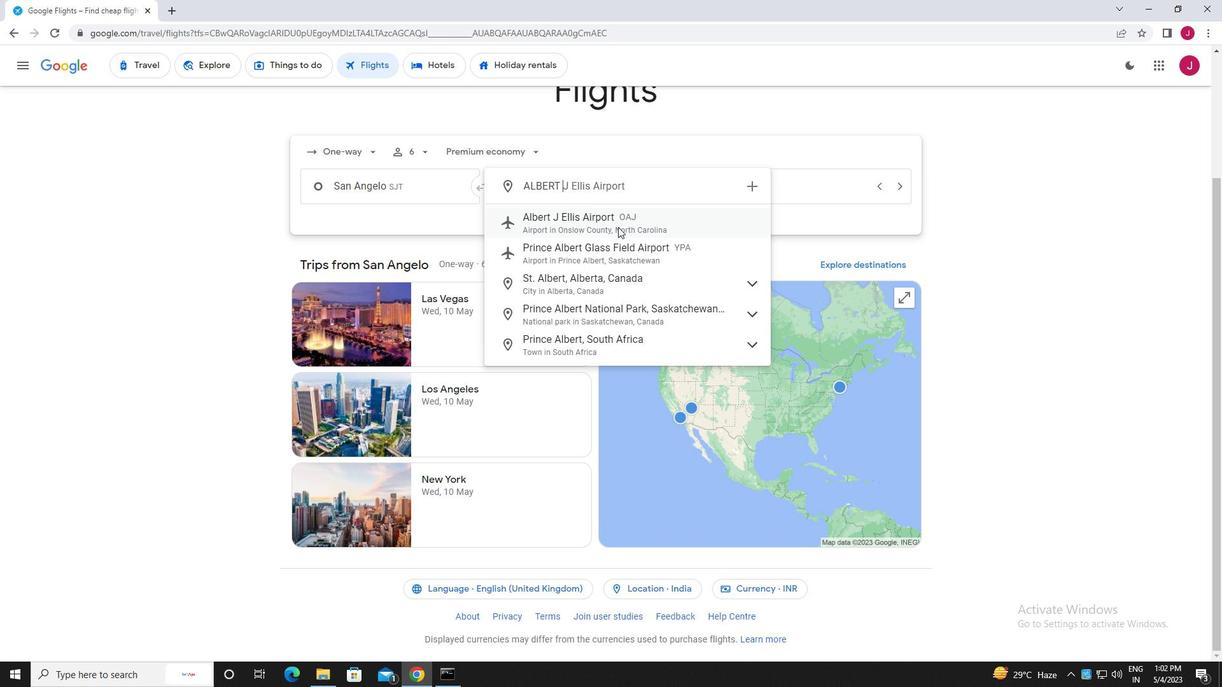 
Action: Mouse pressed left at (618, 226)
Screenshot: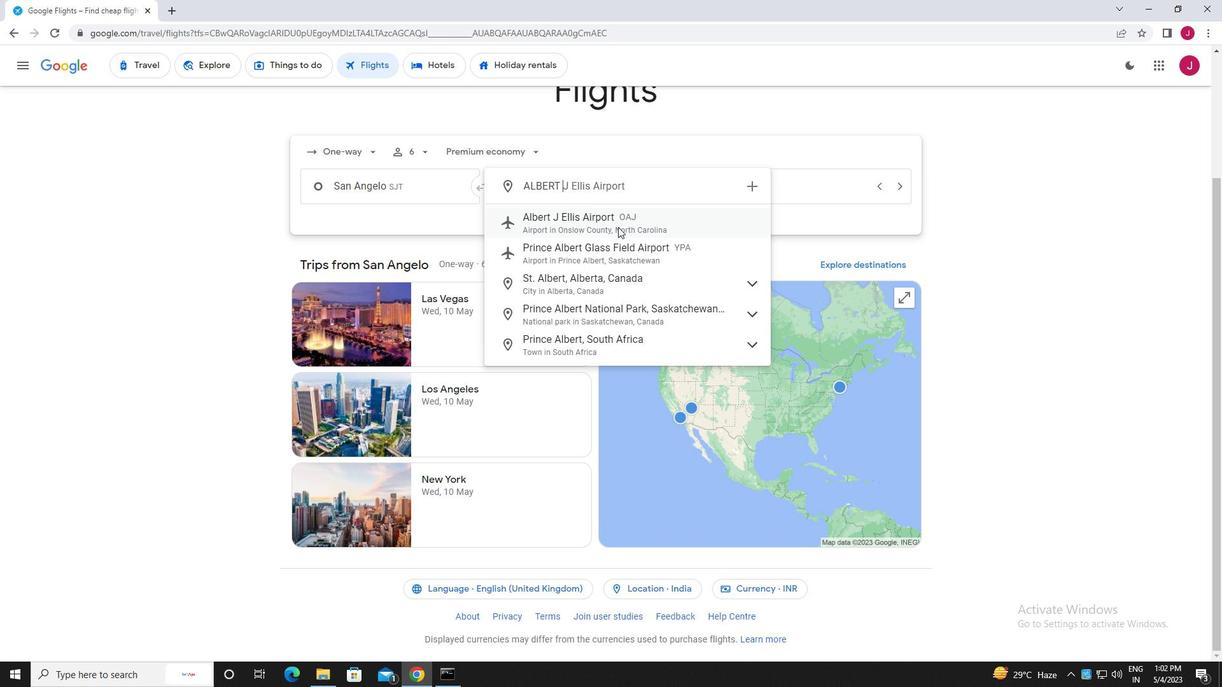 
Action: Mouse moved to (789, 187)
Screenshot: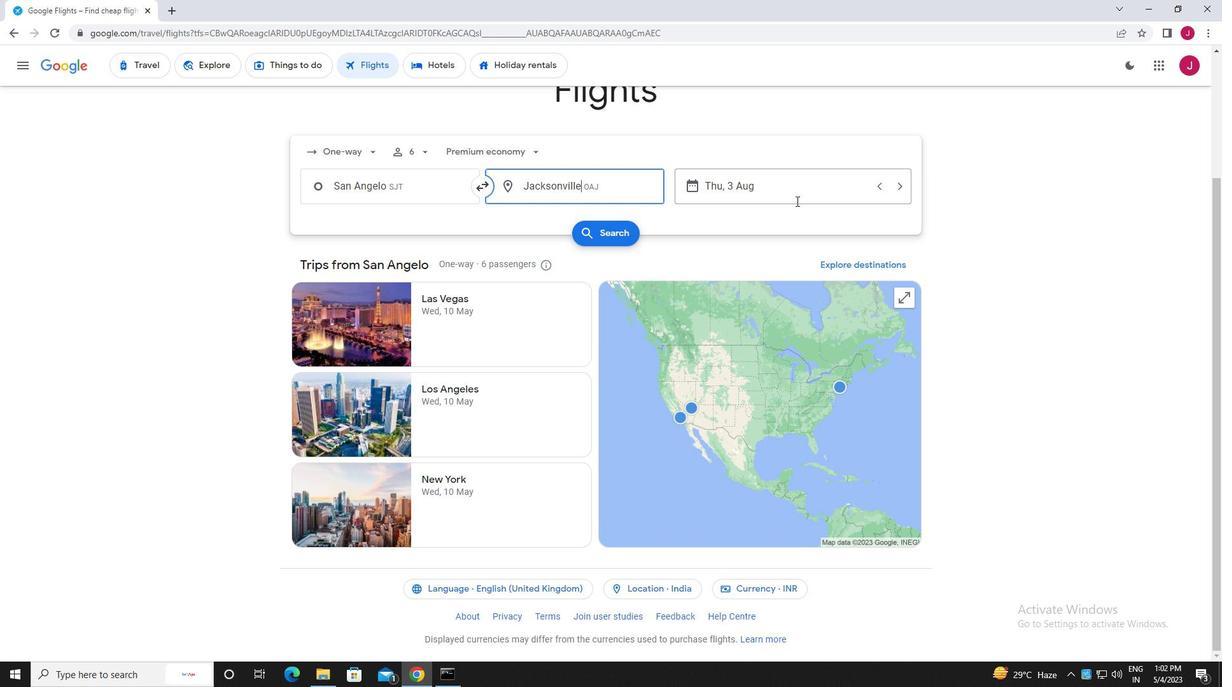 
Action: Mouse pressed left at (789, 187)
Screenshot: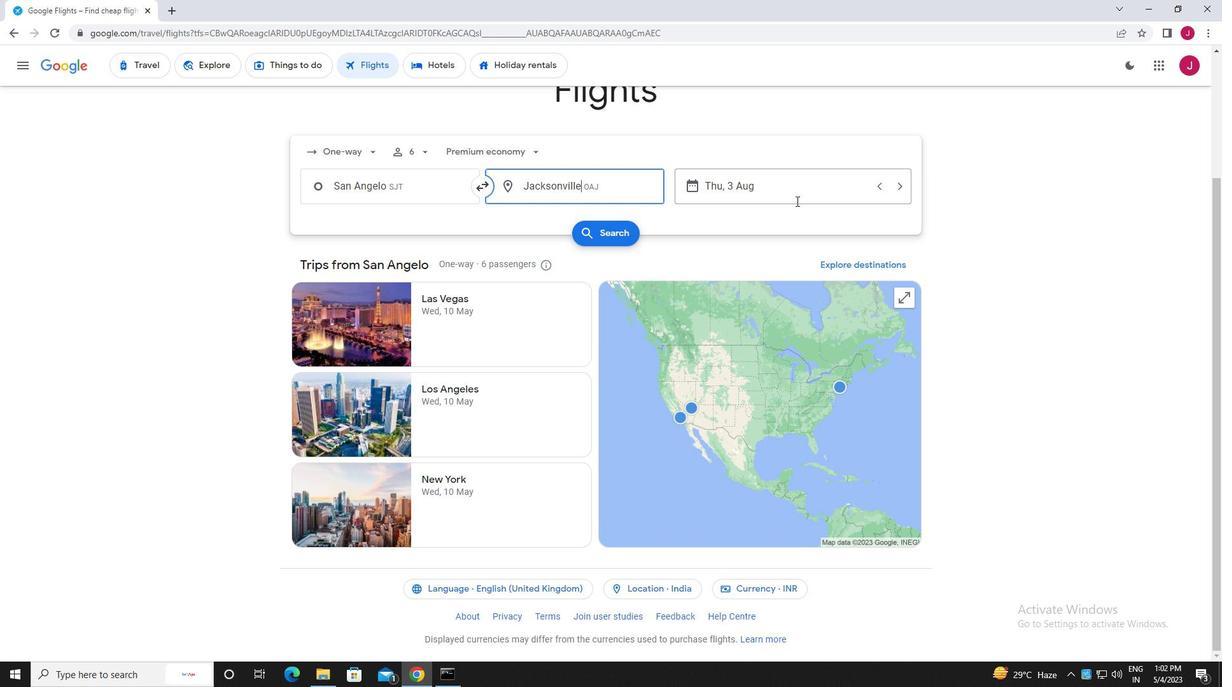 
Action: Mouse moved to (581, 294)
Screenshot: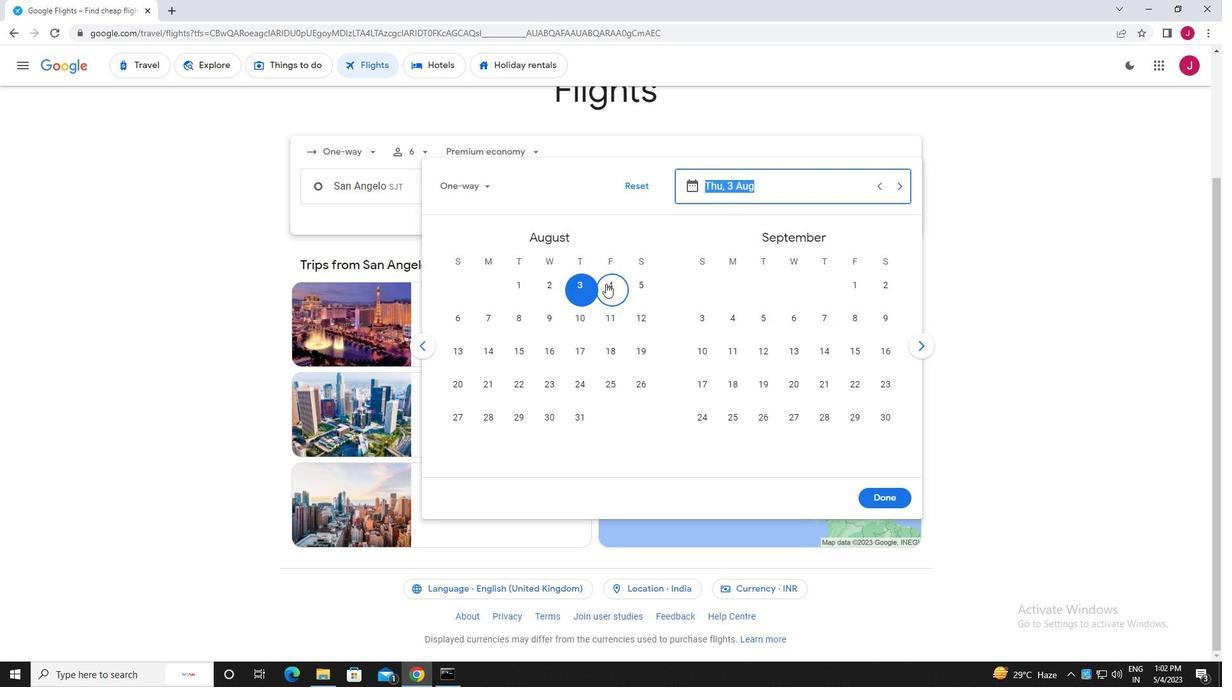 
Action: Mouse pressed left at (581, 294)
Screenshot: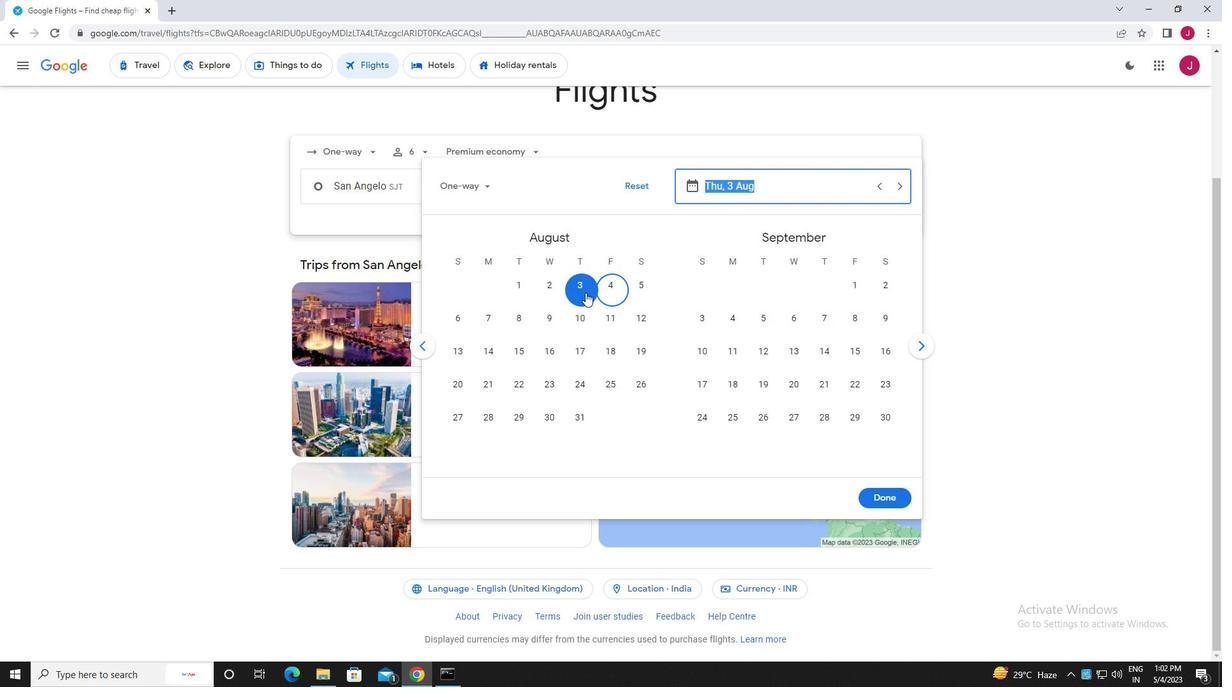 
Action: Mouse moved to (882, 503)
Screenshot: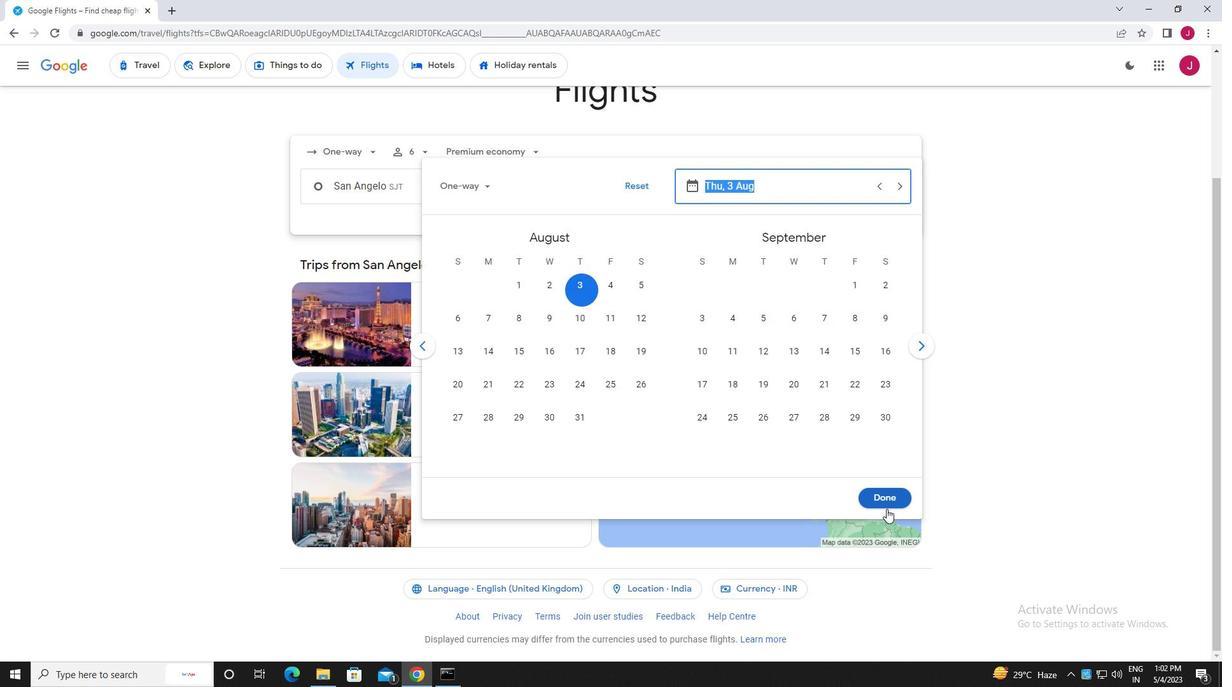 
Action: Mouse pressed left at (882, 503)
Screenshot: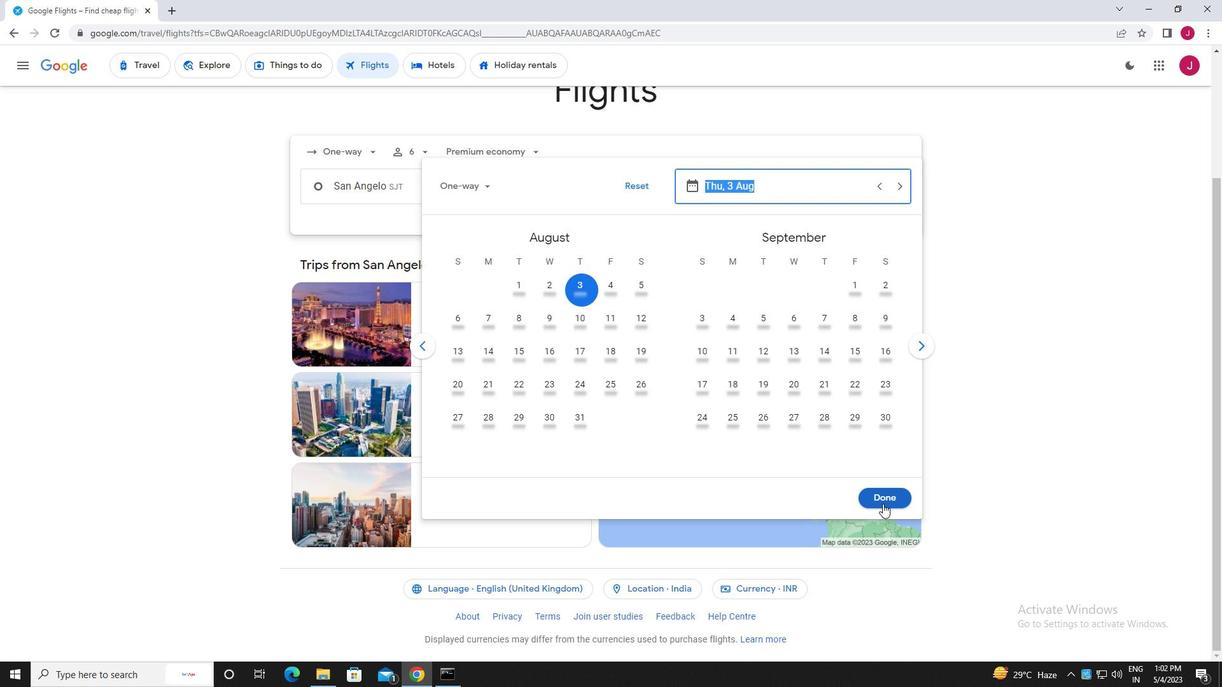 
Action: Mouse moved to (613, 229)
Screenshot: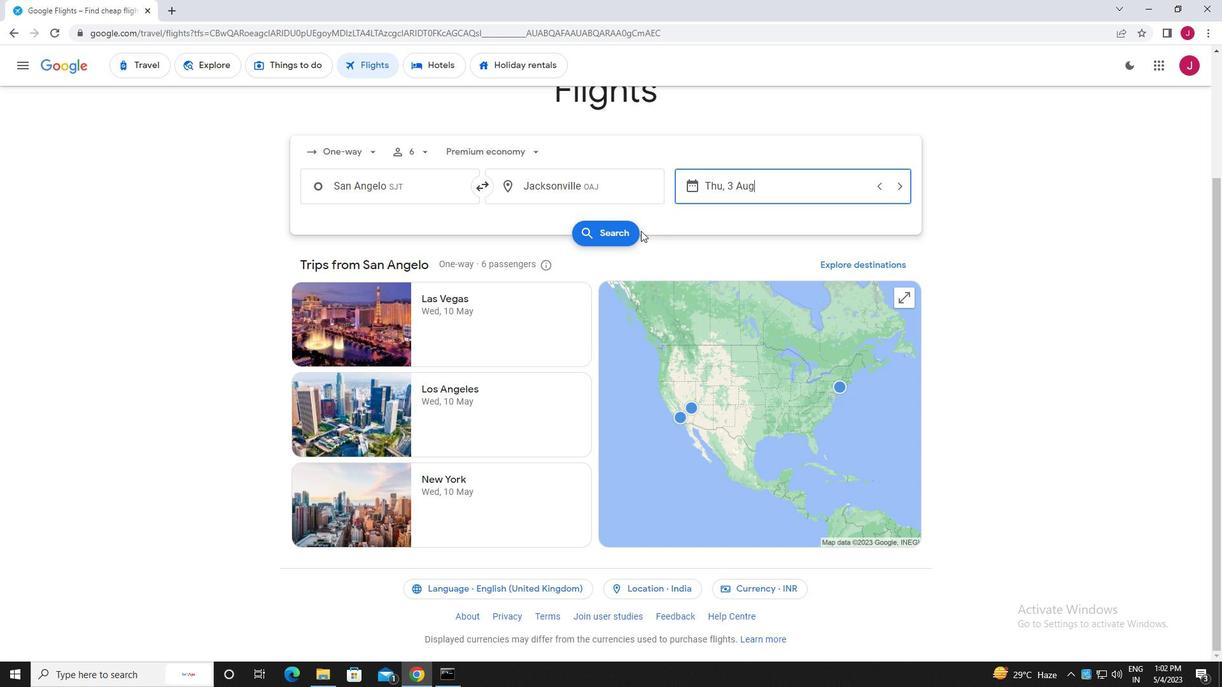 
Action: Mouse pressed left at (613, 229)
Screenshot: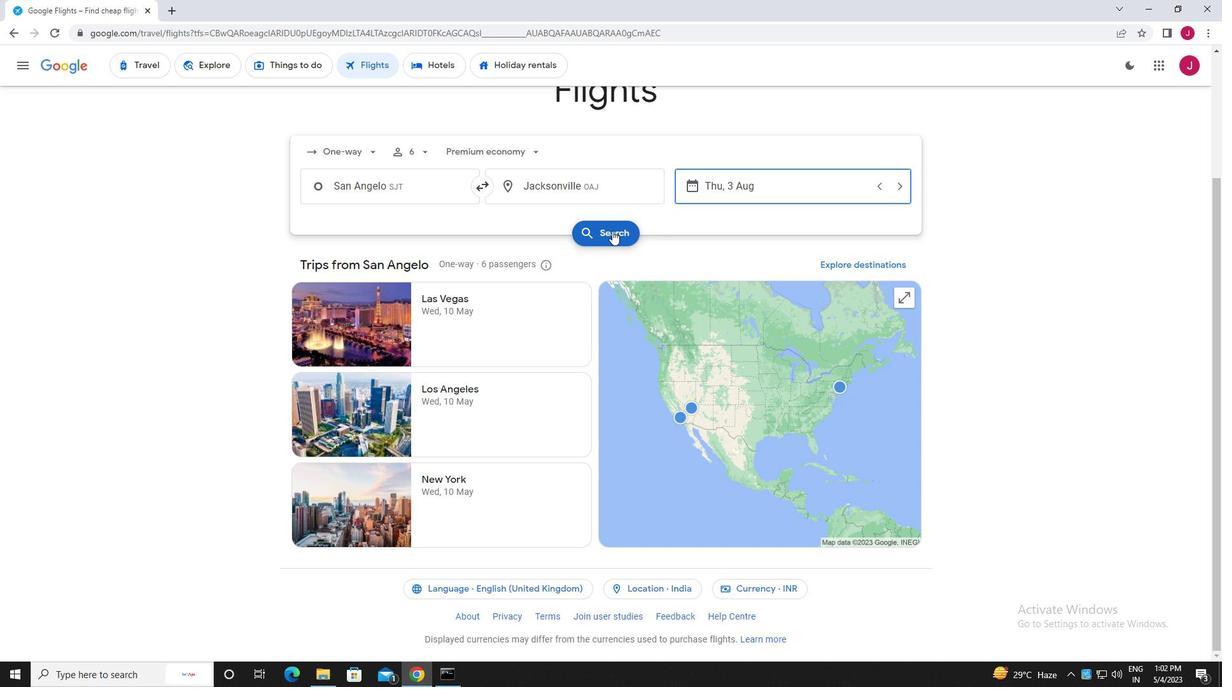 
Action: Mouse moved to (318, 178)
Screenshot: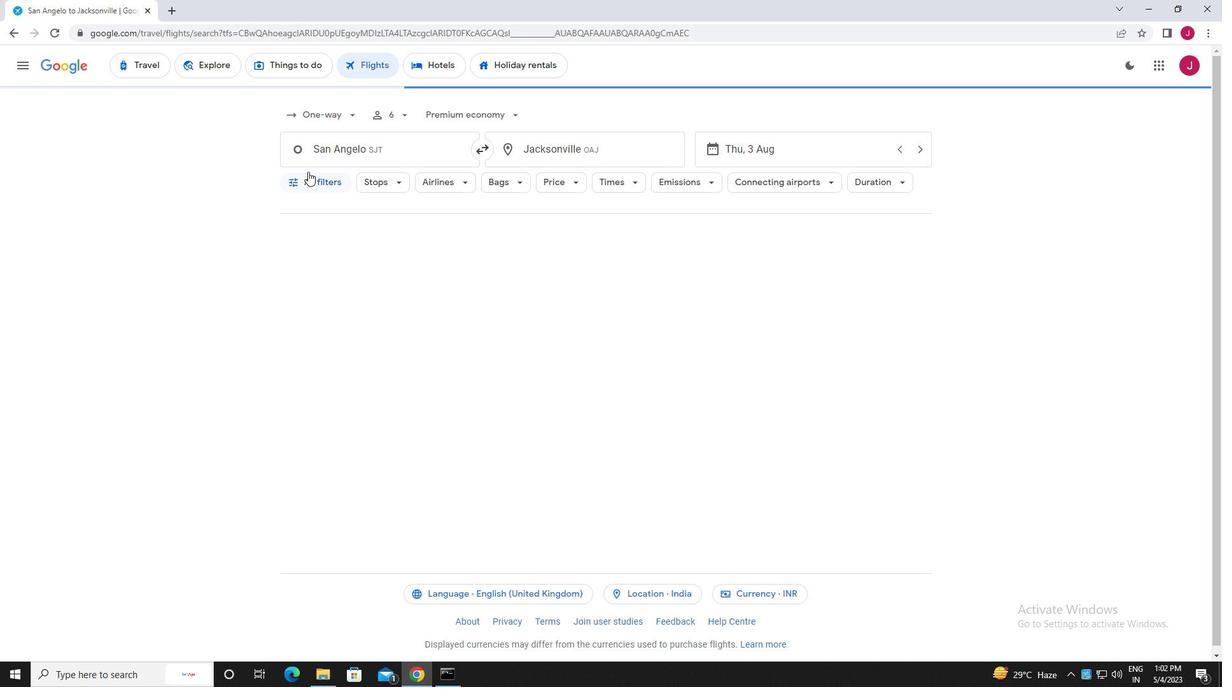 
Action: Mouse pressed left at (318, 178)
Screenshot: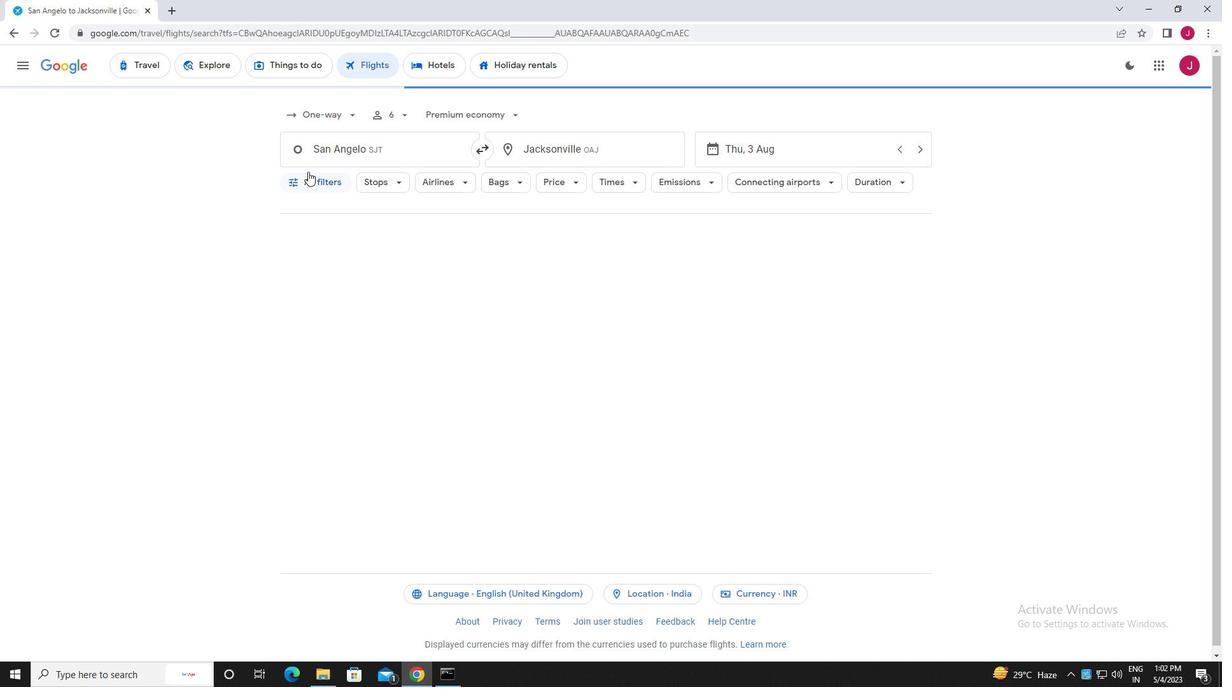 
Action: Mouse moved to (360, 263)
Screenshot: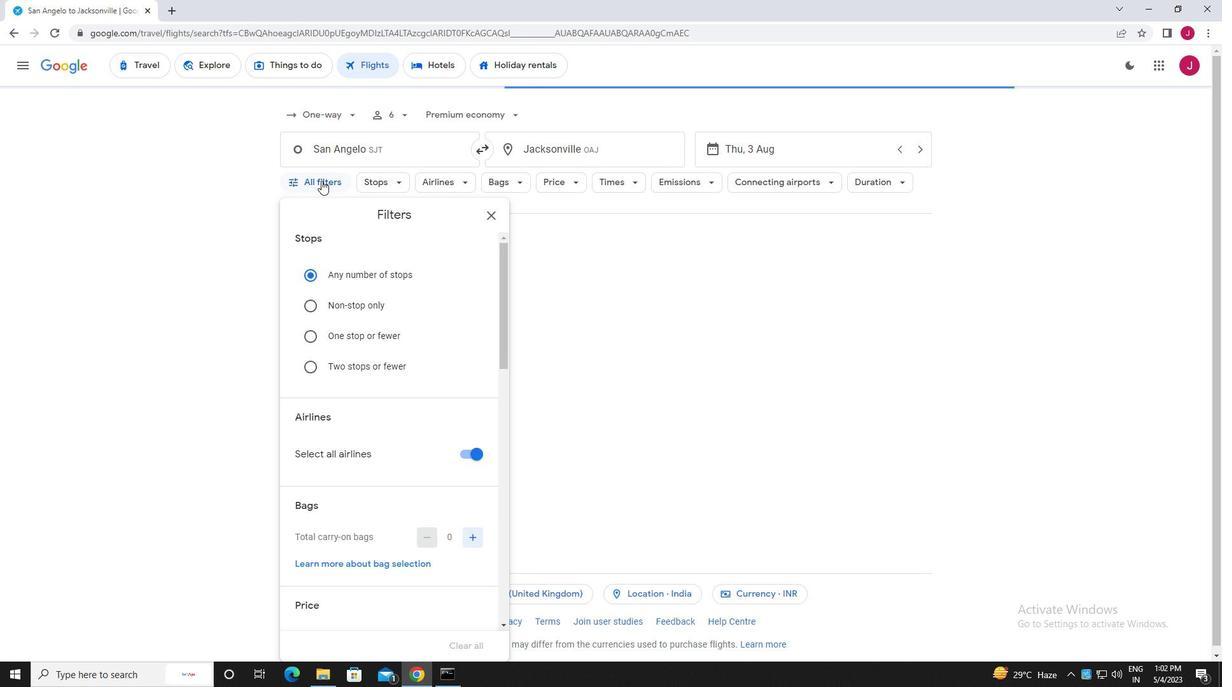 
Action: Mouse scrolled (360, 262) with delta (0, 0)
Screenshot: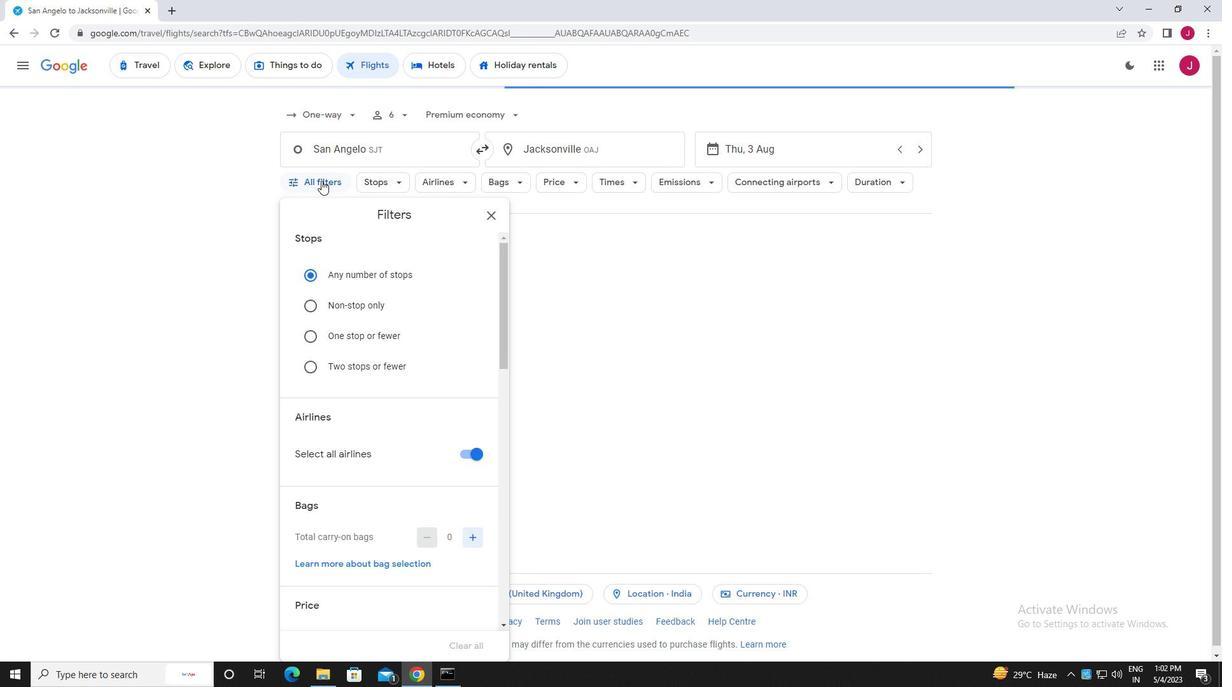 
Action: Mouse moved to (367, 269)
Screenshot: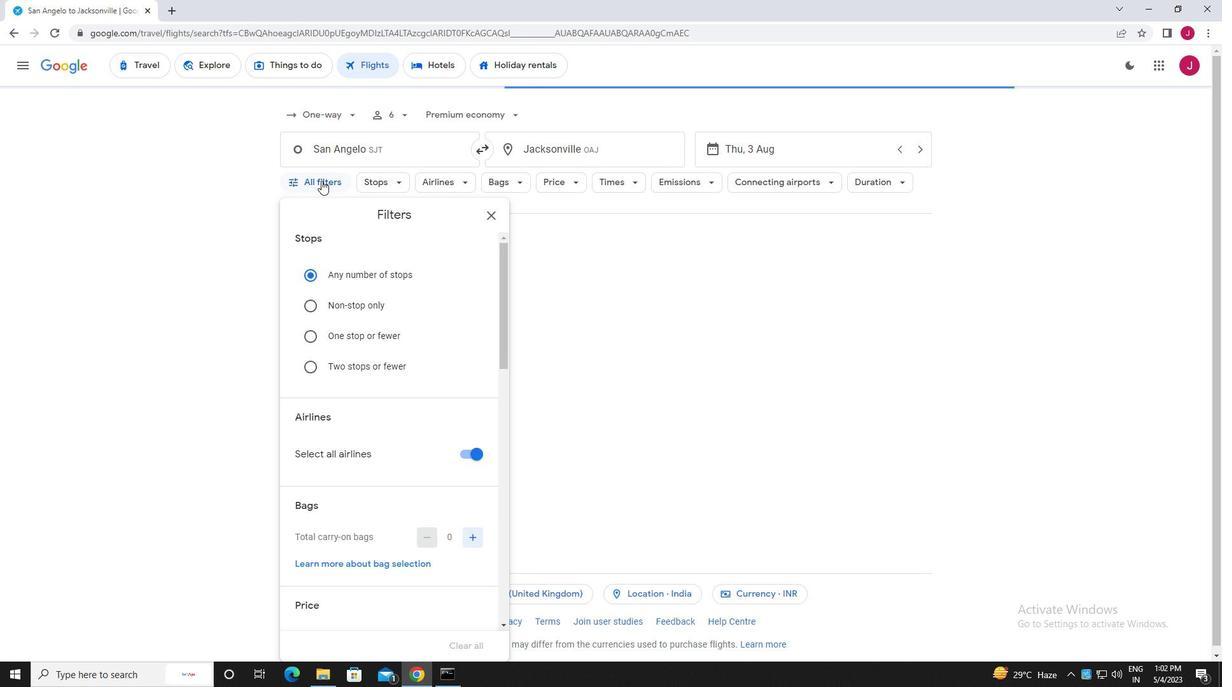 
Action: Mouse scrolled (367, 269) with delta (0, 0)
Screenshot: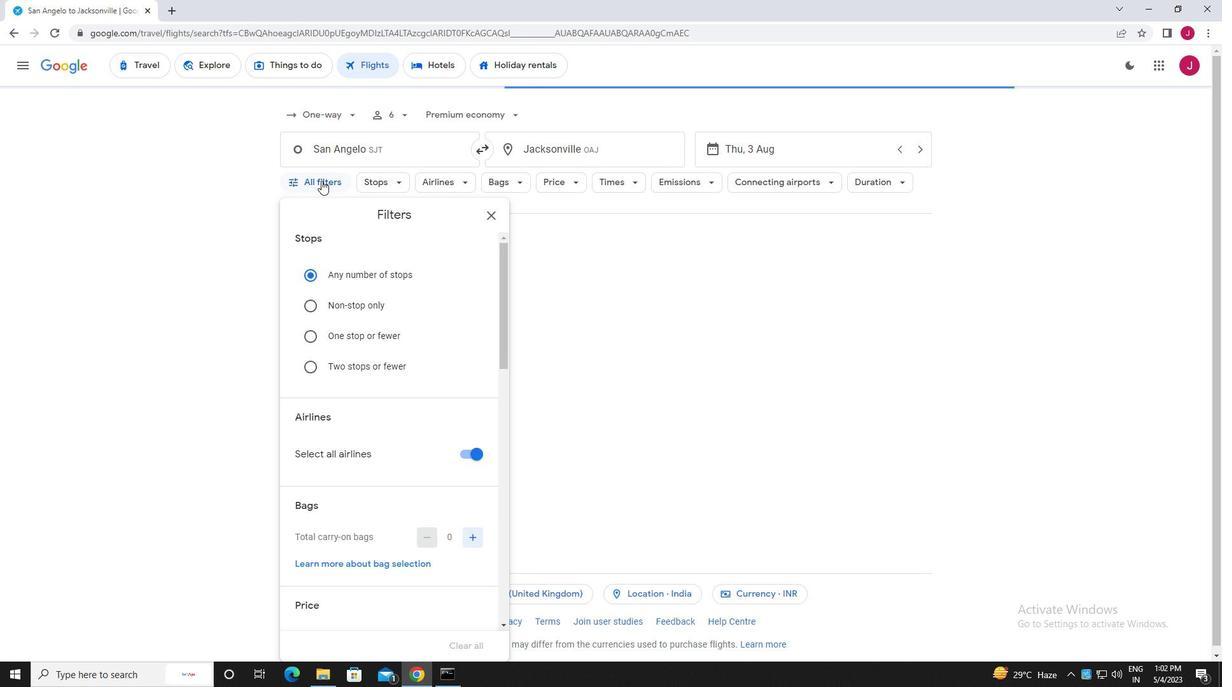 
Action: Mouse moved to (368, 271)
Screenshot: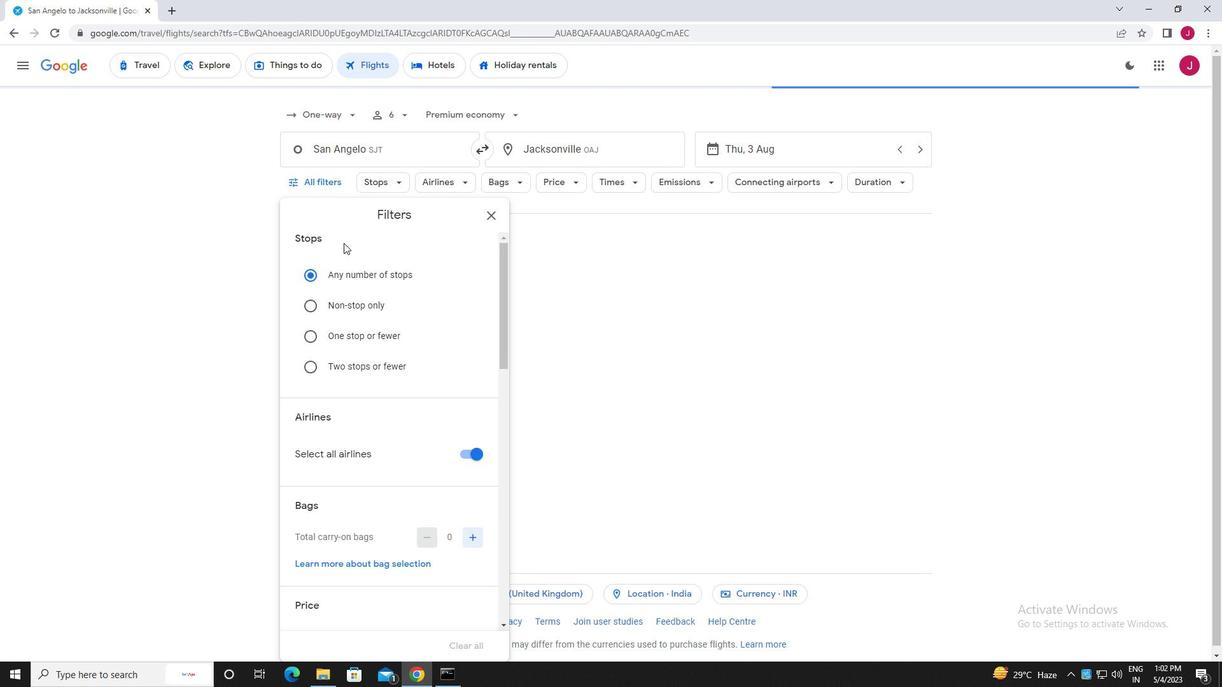 
Action: Mouse scrolled (368, 270) with delta (0, 0)
Screenshot: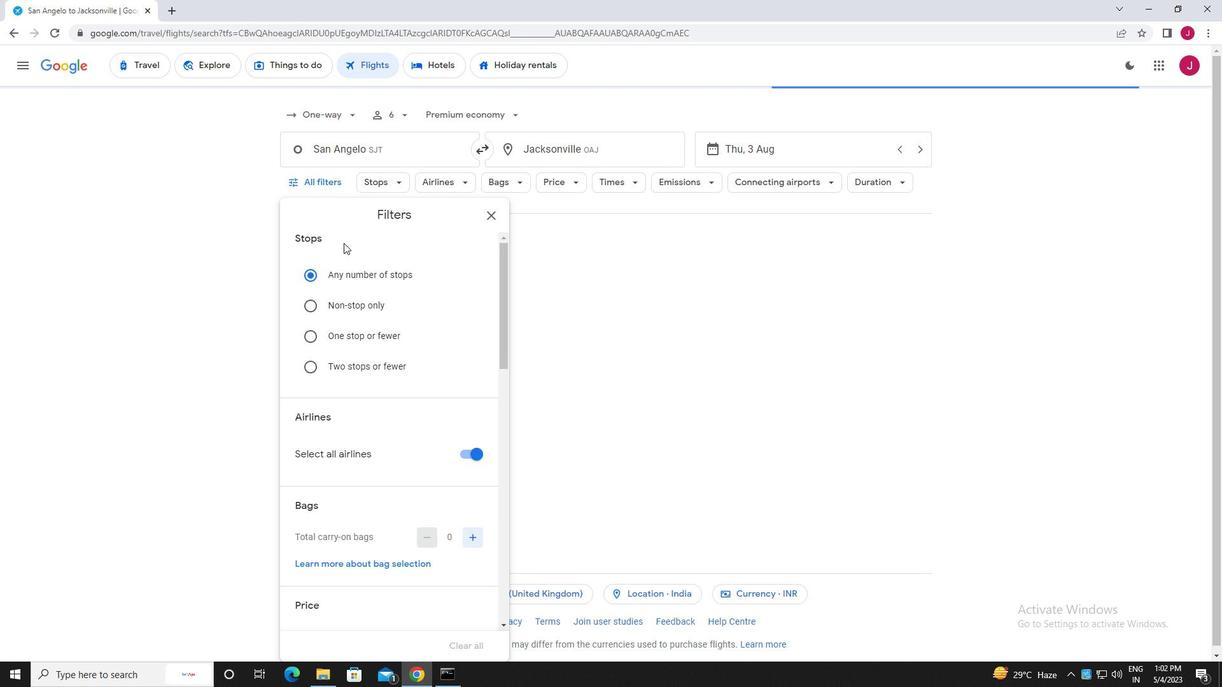 
Action: Mouse moved to (472, 255)
Screenshot: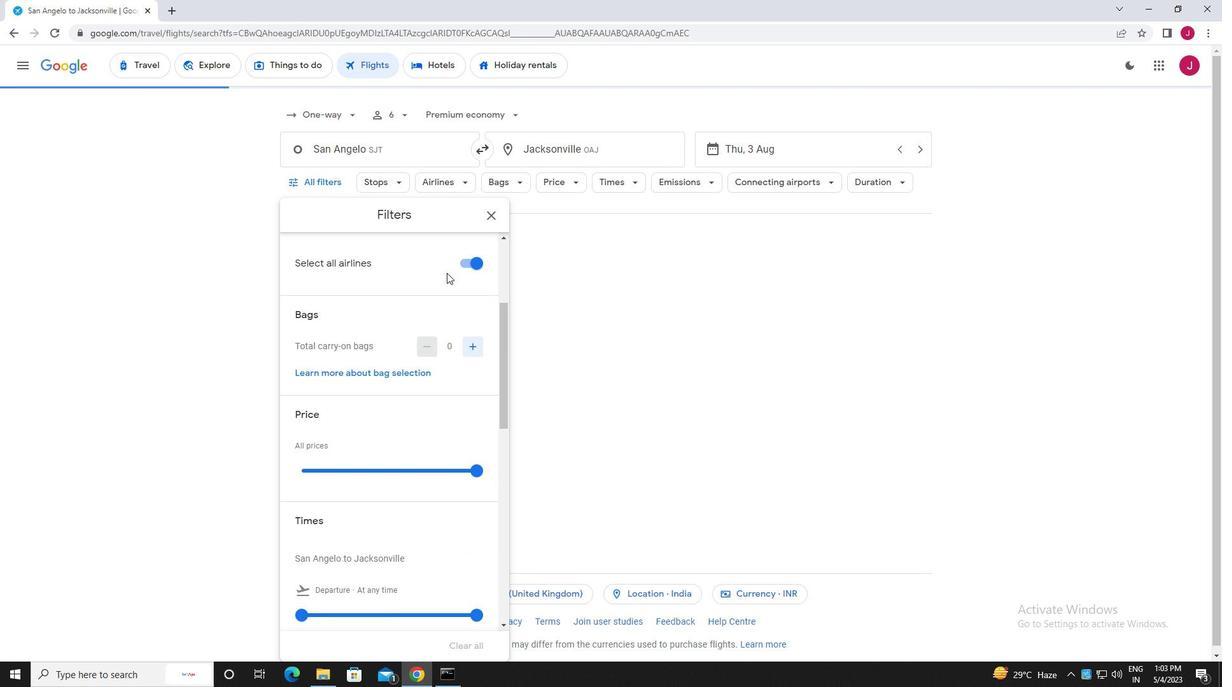 
Action: Mouse pressed left at (472, 255)
Screenshot: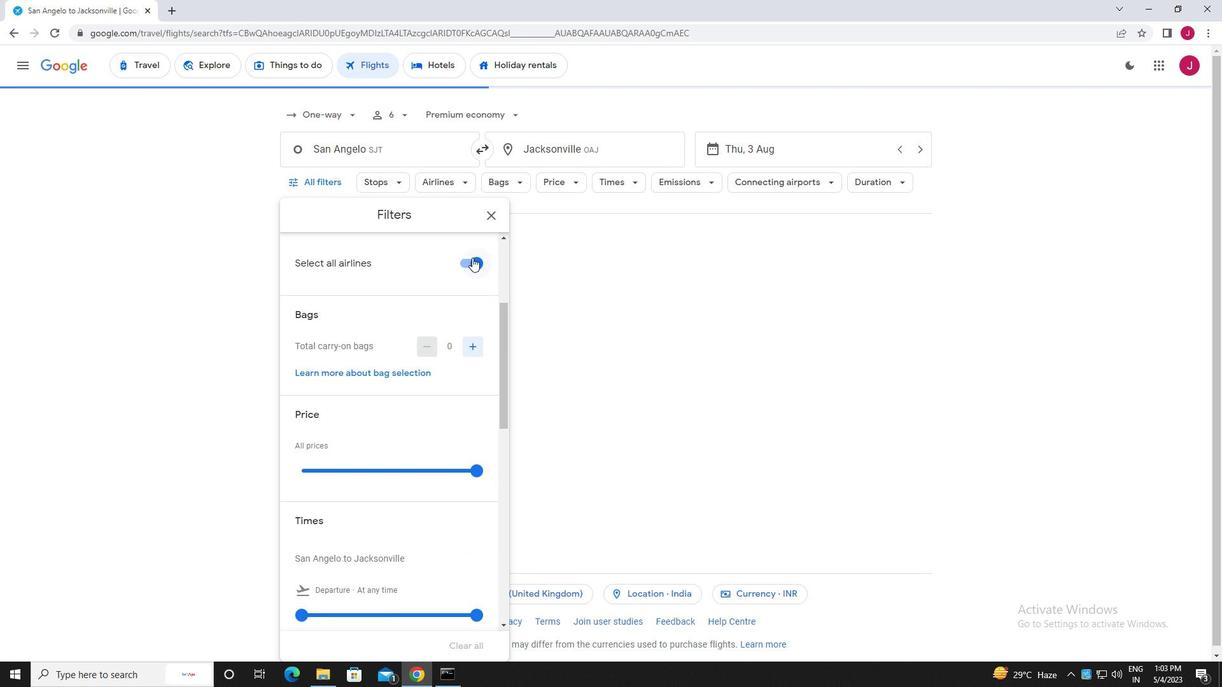 
Action: Mouse moved to (473, 262)
Screenshot: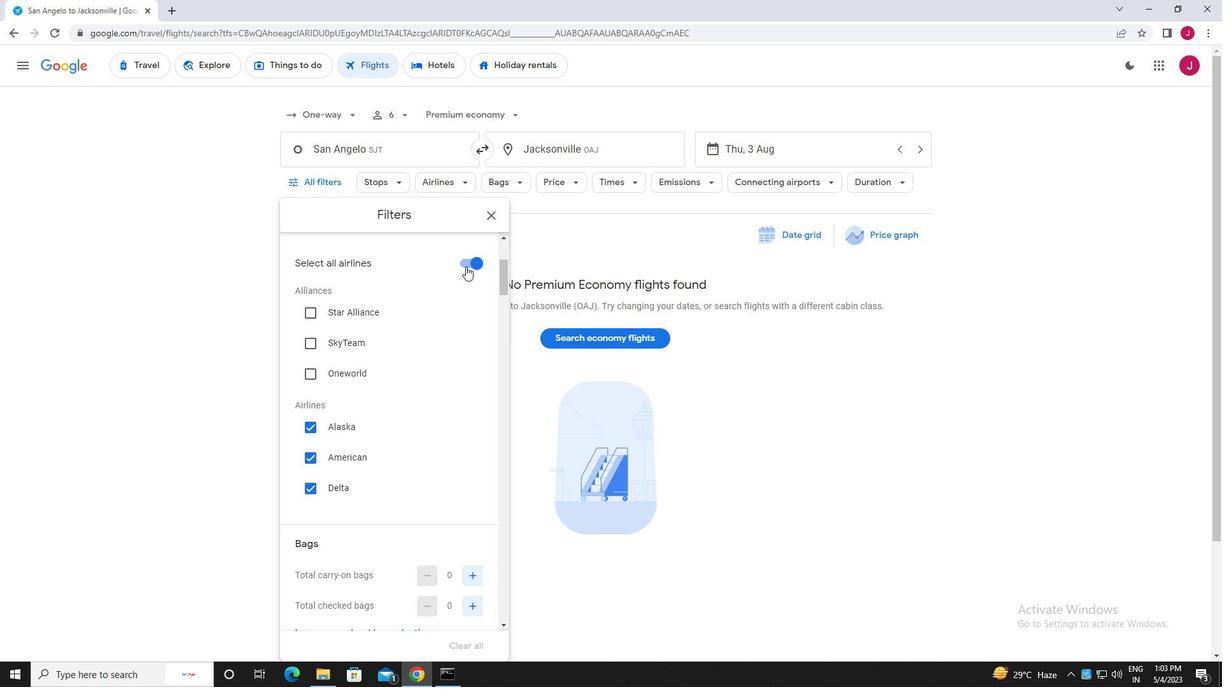 
Action: Mouse pressed left at (473, 262)
Screenshot: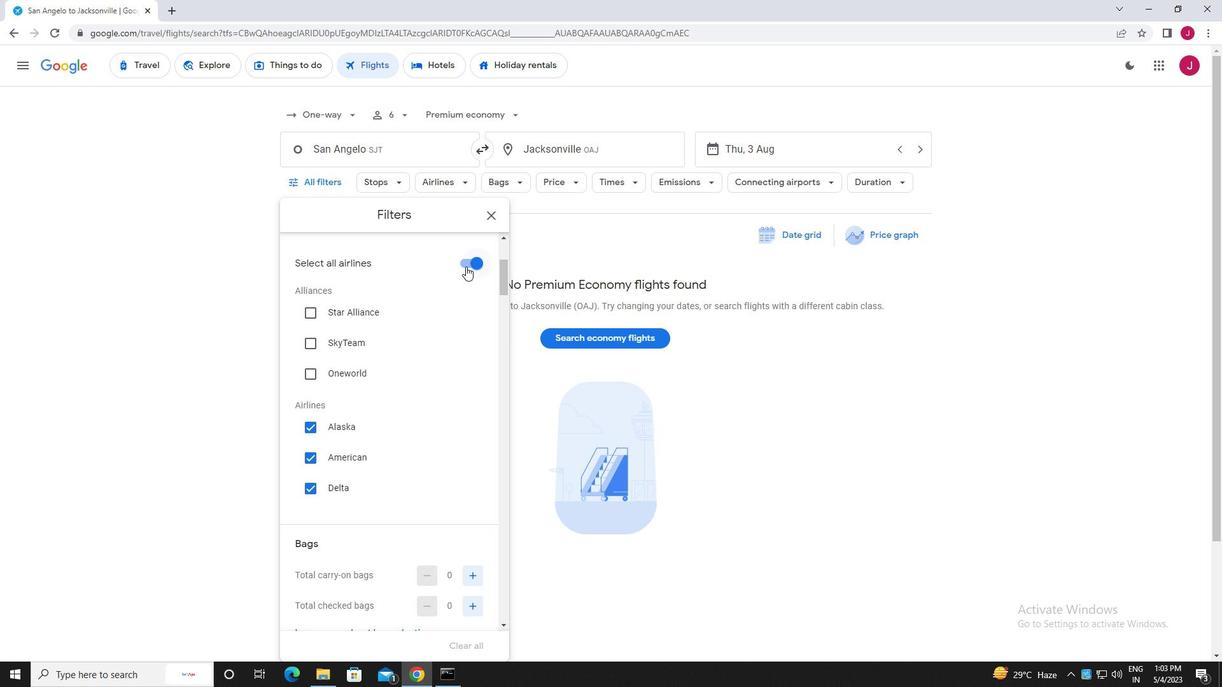 
Action: Mouse moved to (368, 294)
Screenshot: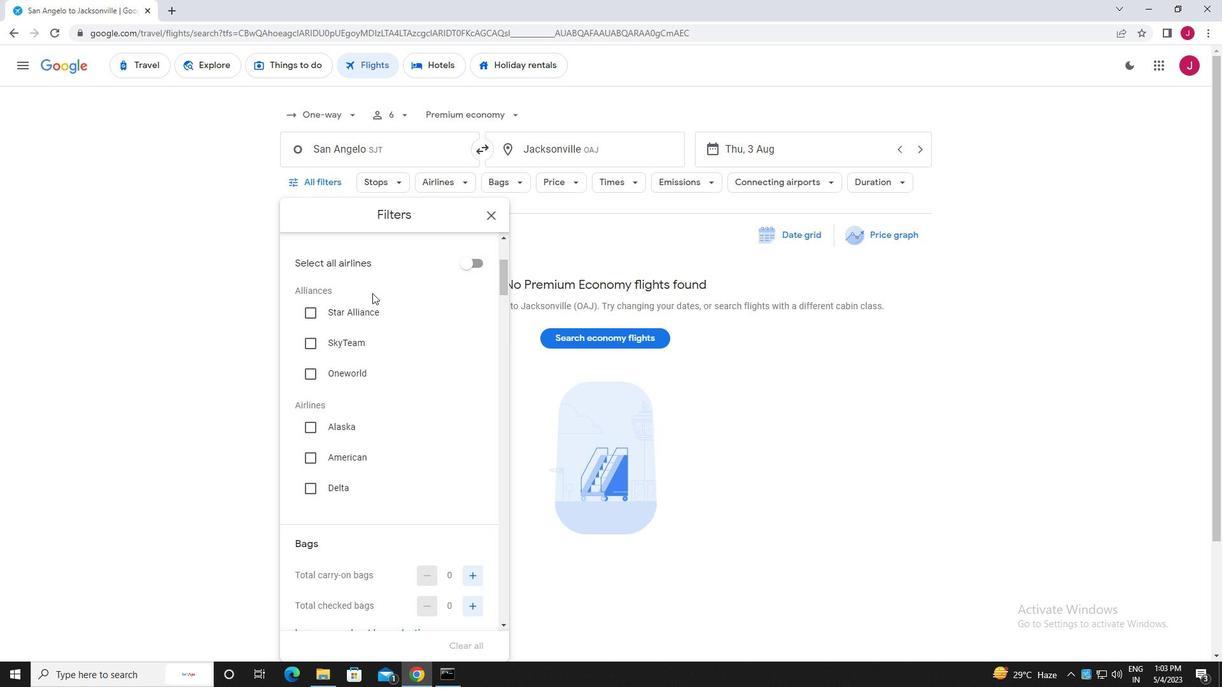 
Action: Mouse scrolled (368, 294) with delta (0, 0)
Screenshot: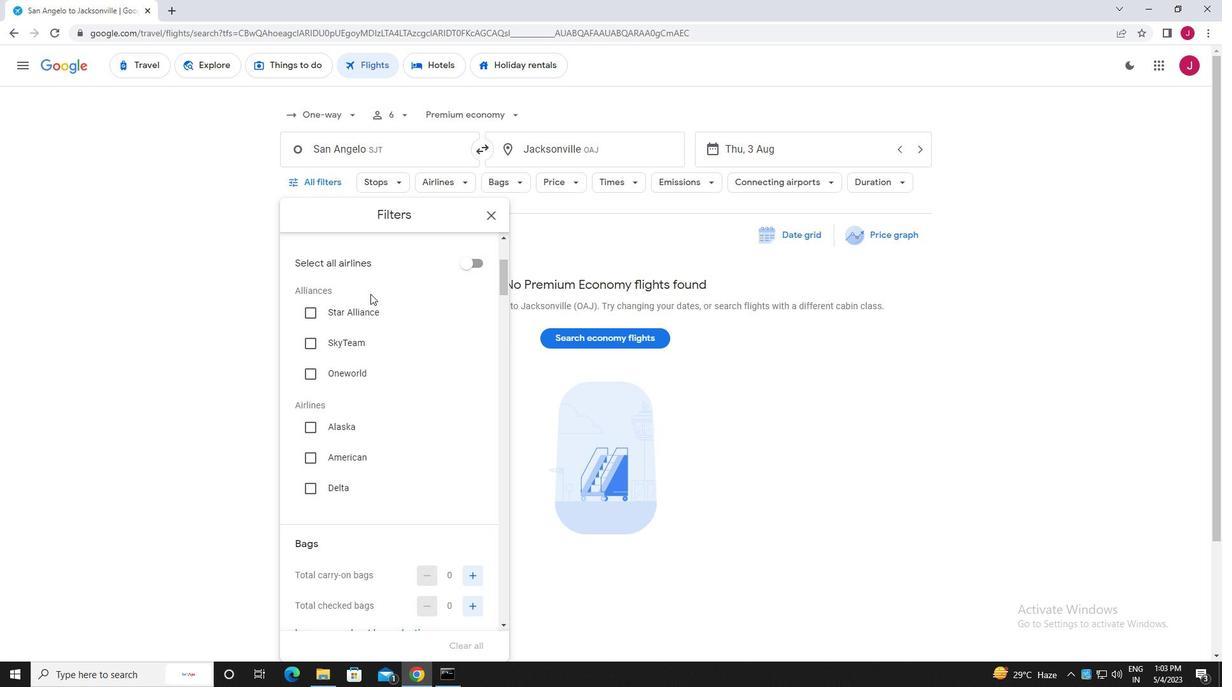
Action: Mouse scrolled (368, 294) with delta (0, 0)
Screenshot: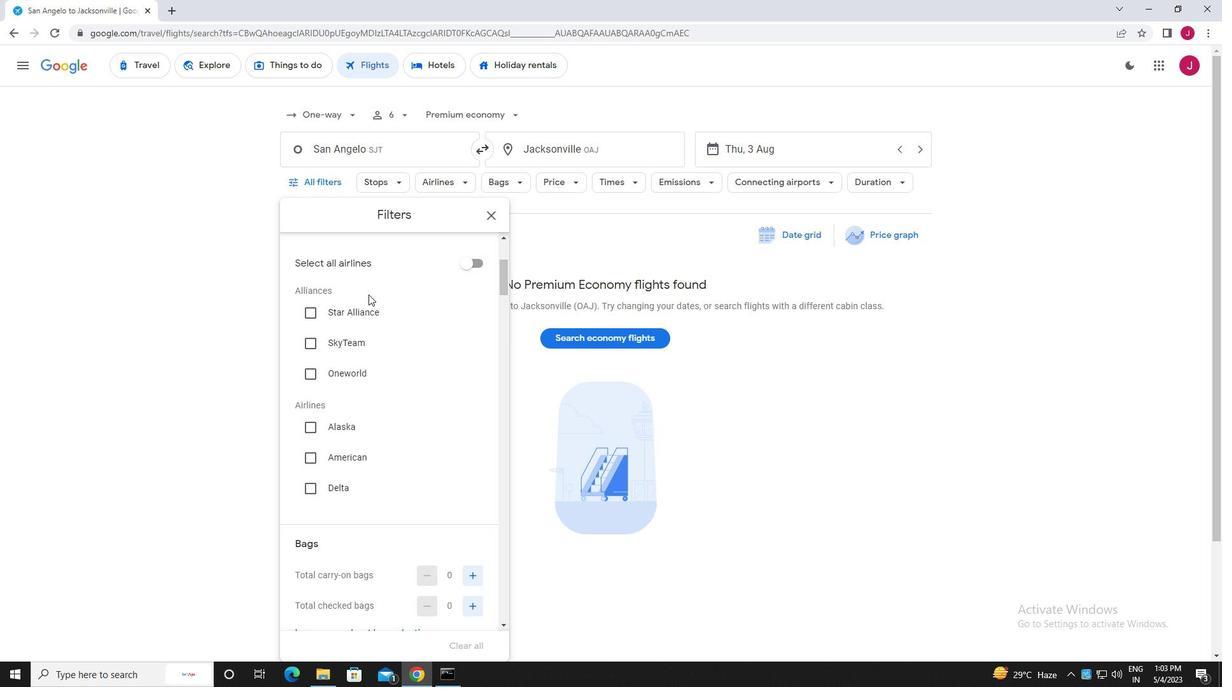 
Action: Mouse moved to (369, 325)
Screenshot: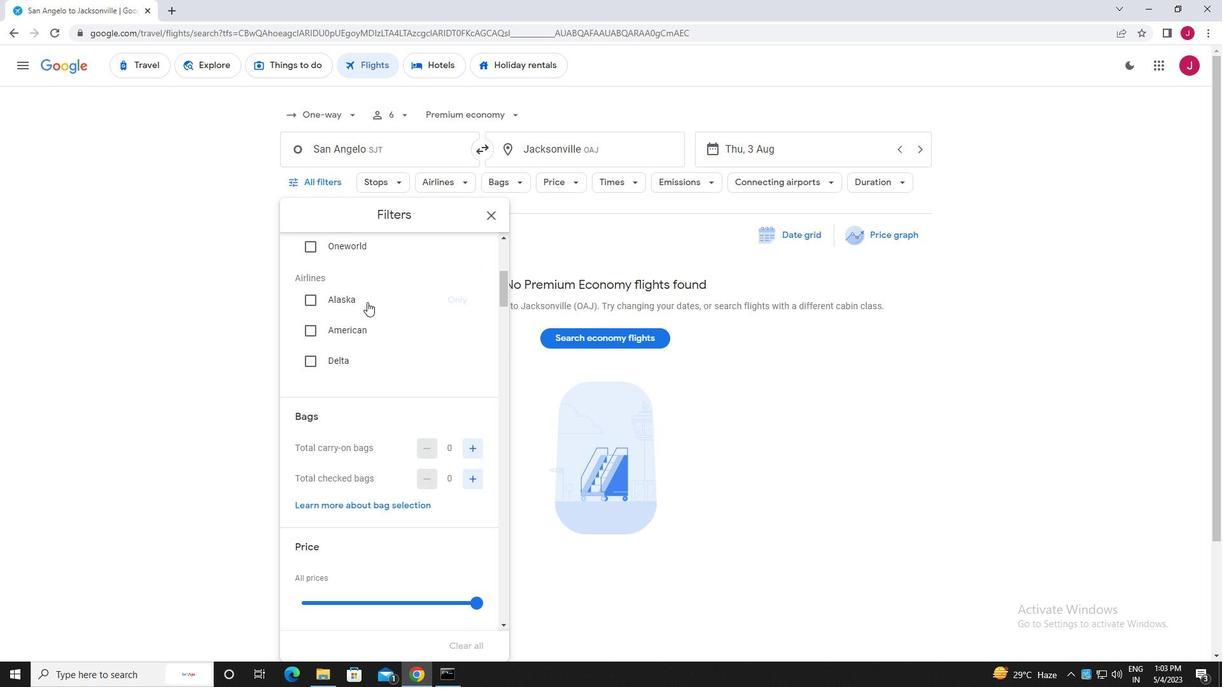 
Action: Mouse scrolled (369, 325) with delta (0, 0)
Screenshot: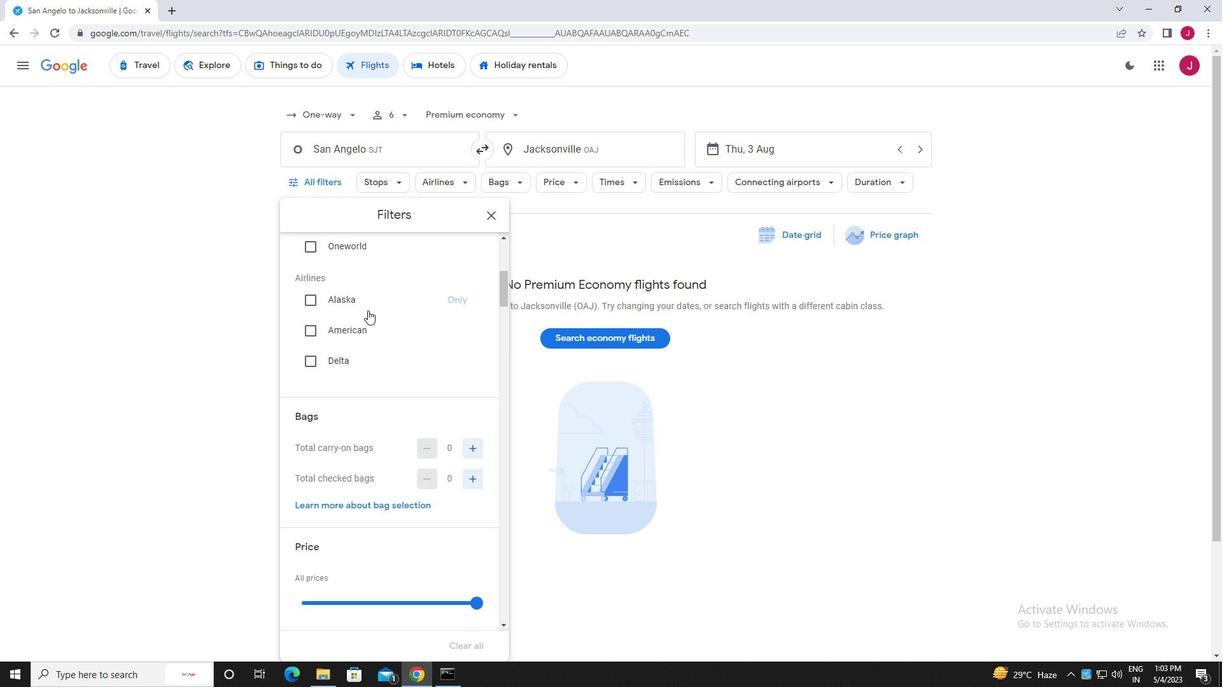 
Action: Mouse moved to (369, 325)
Screenshot: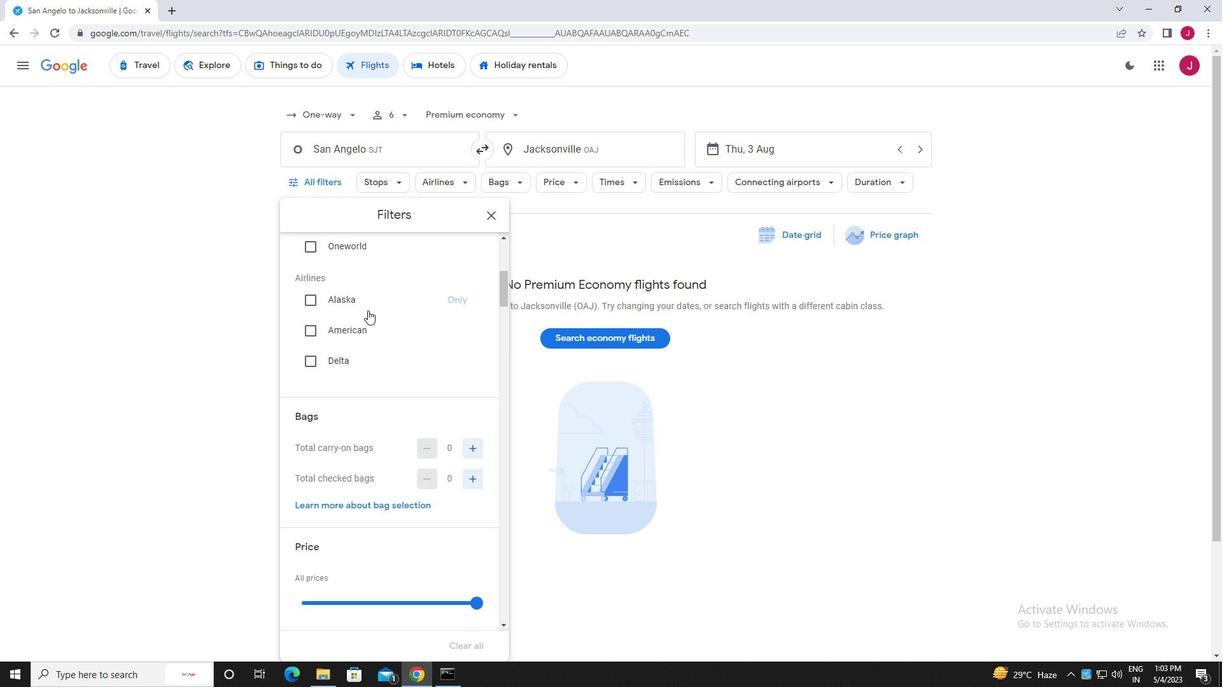 
Action: Mouse scrolled (369, 325) with delta (0, 0)
Screenshot: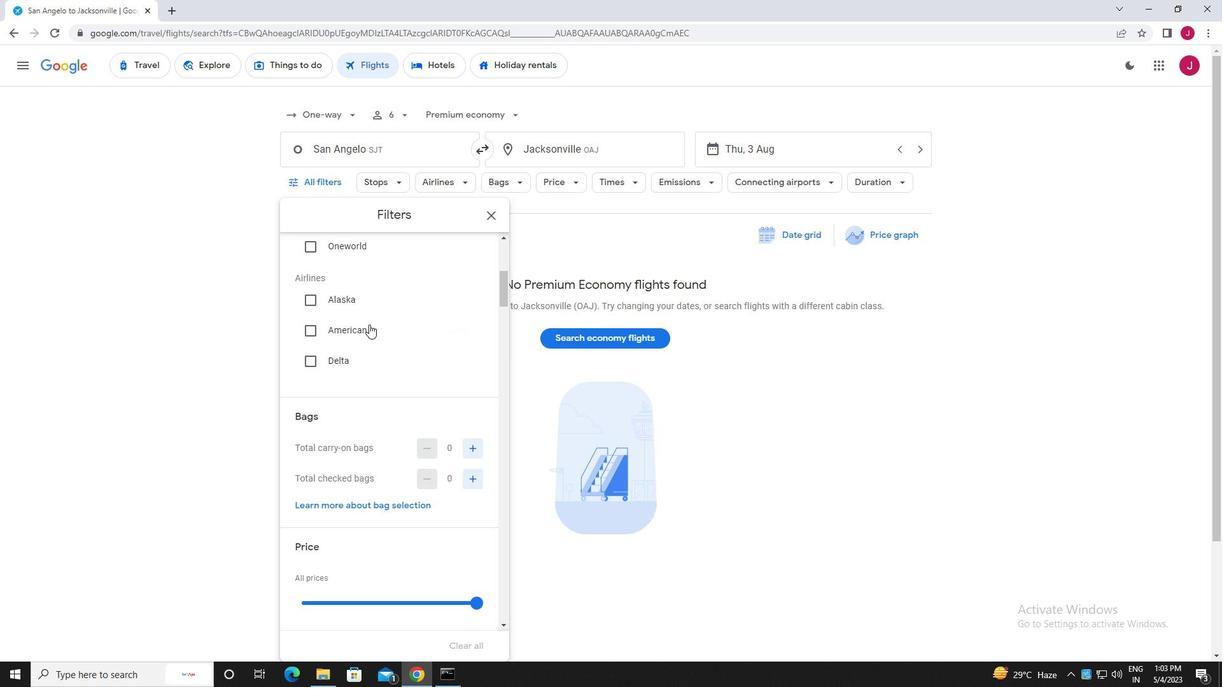 
Action: Mouse moved to (372, 295)
Screenshot: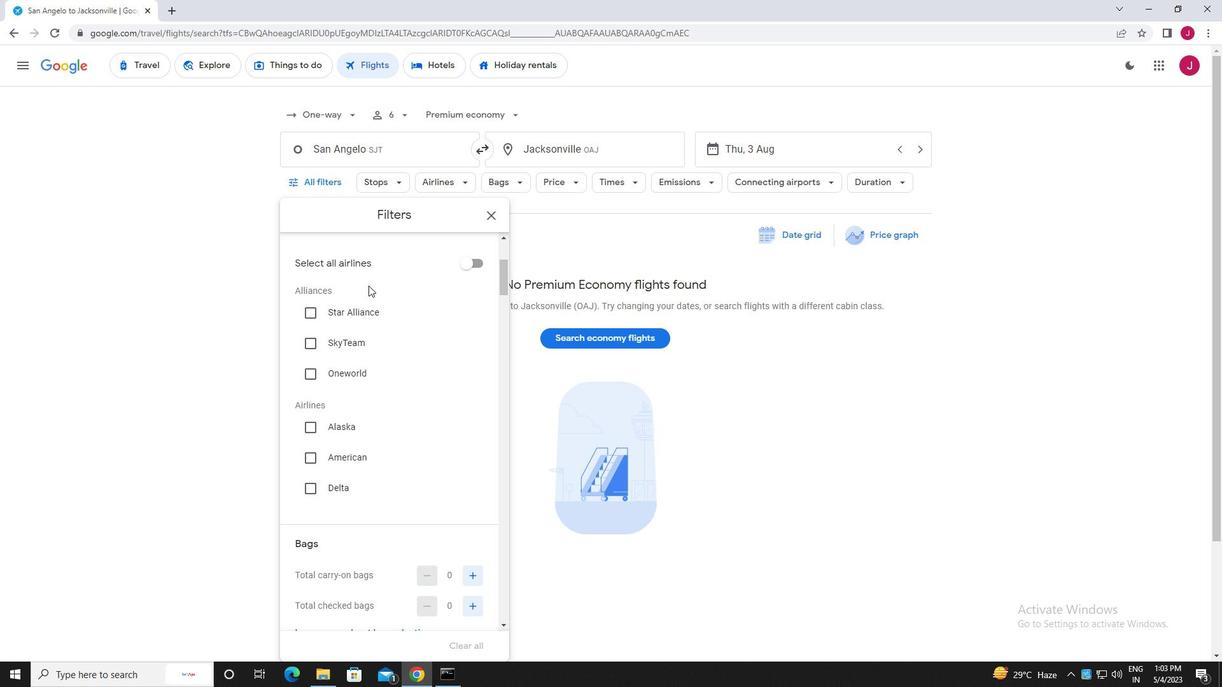 
Action: Mouse scrolled (372, 294) with delta (0, 0)
Screenshot: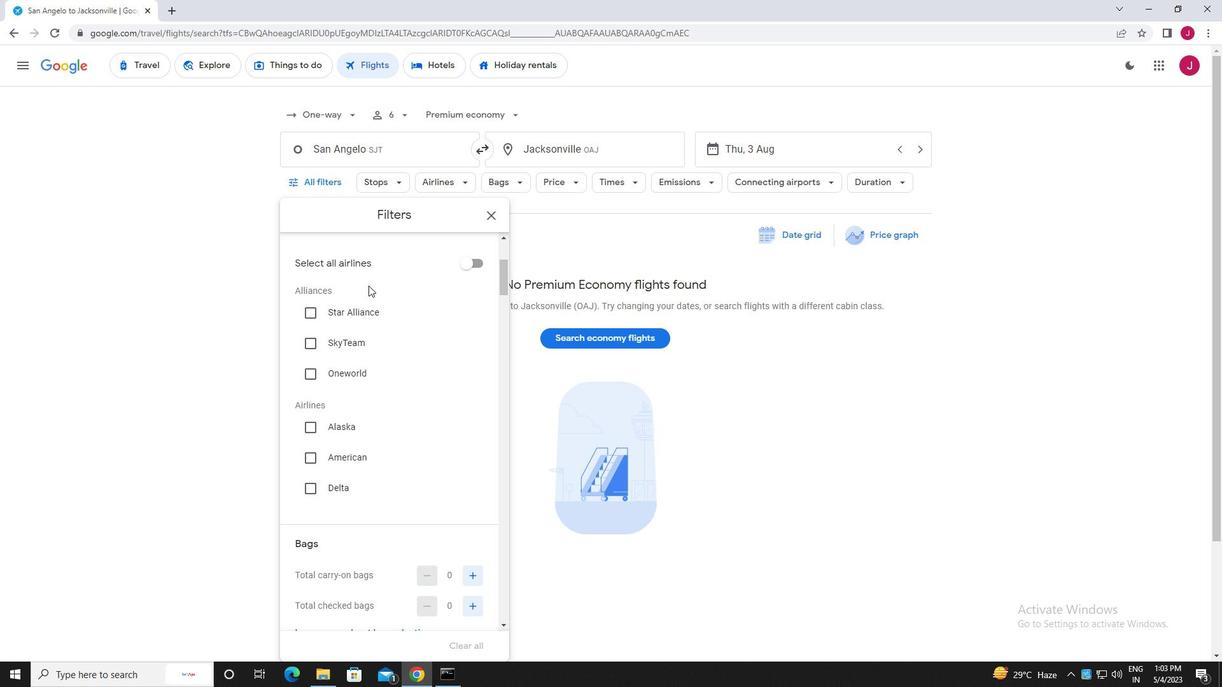 
Action: Mouse moved to (372, 295)
Screenshot: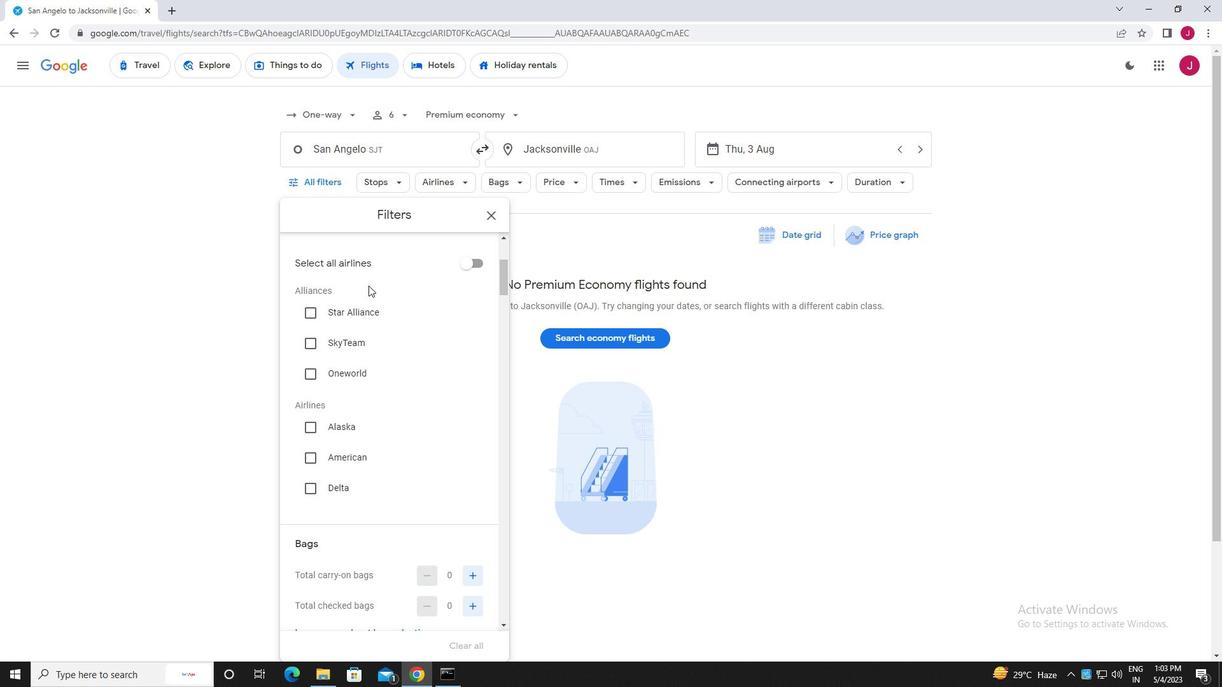 
Action: Mouse scrolled (372, 294) with delta (0, 0)
Screenshot: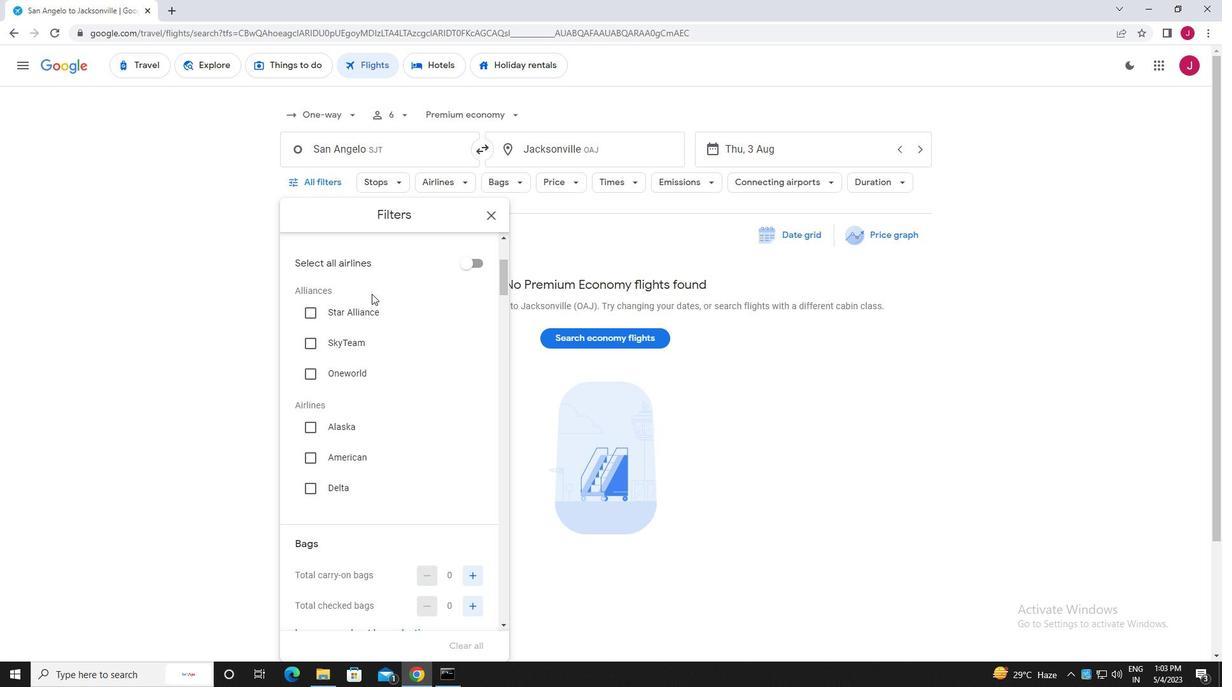 
Action: Mouse moved to (374, 298)
Screenshot: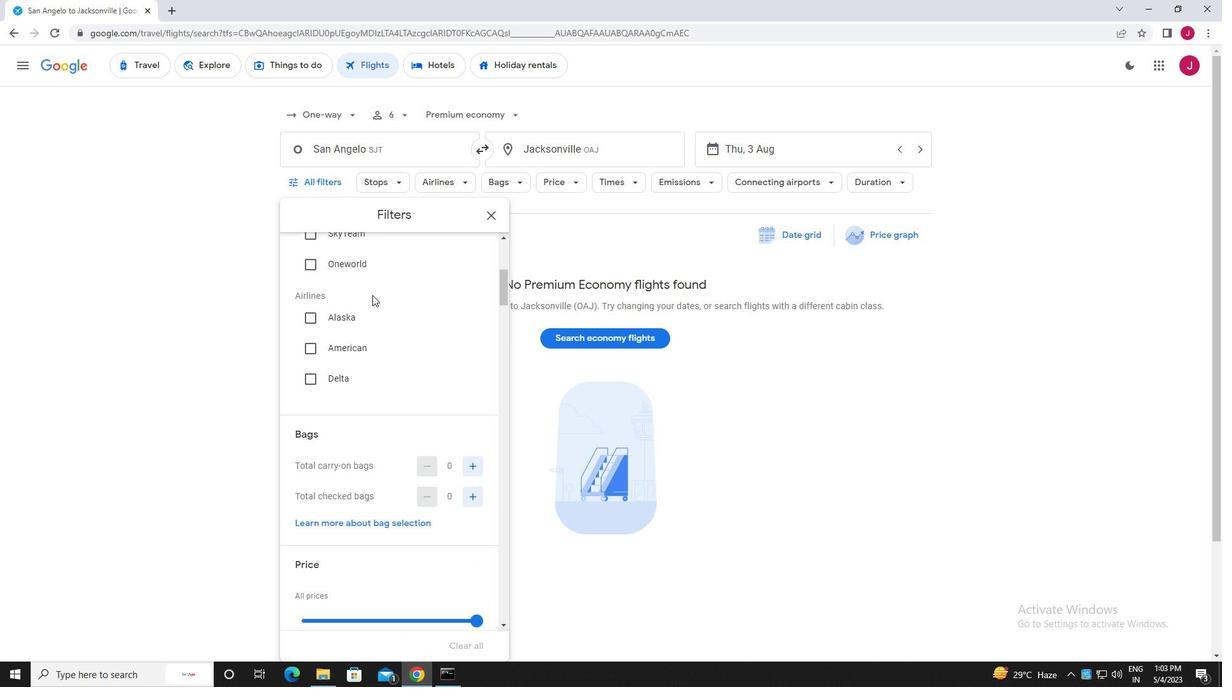 
Action: Mouse scrolled (374, 297) with delta (0, 0)
Screenshot: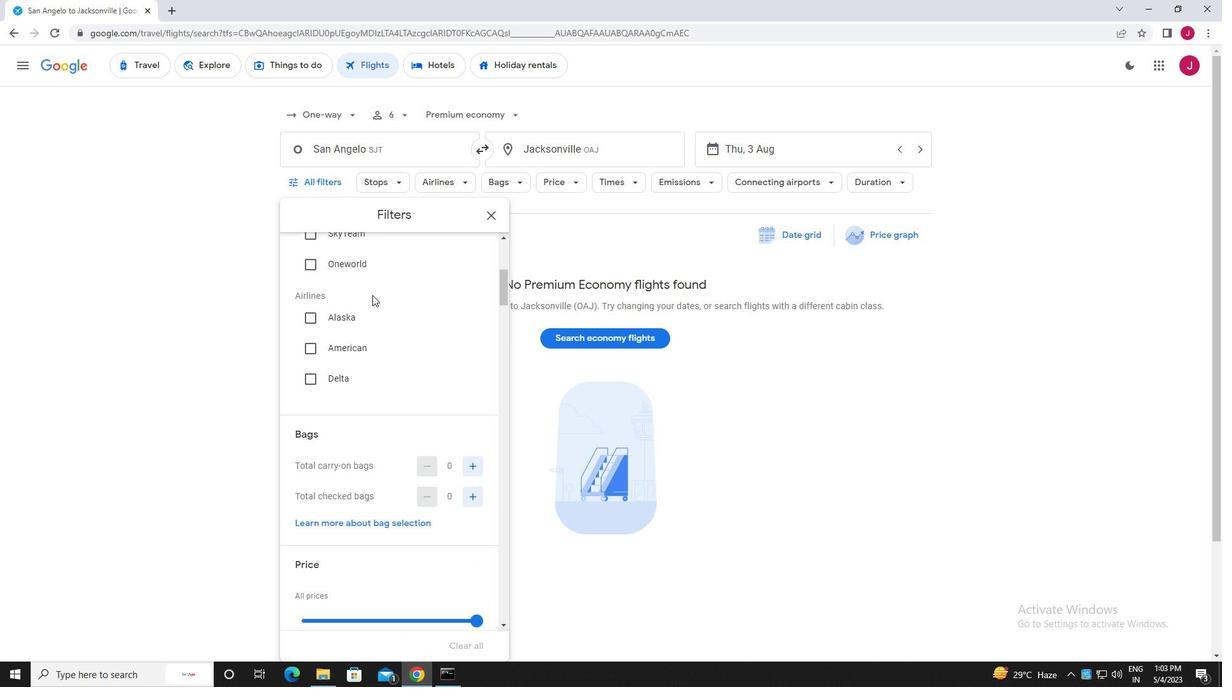 
Action: Mouse moved to (375, 299)
Screenshot: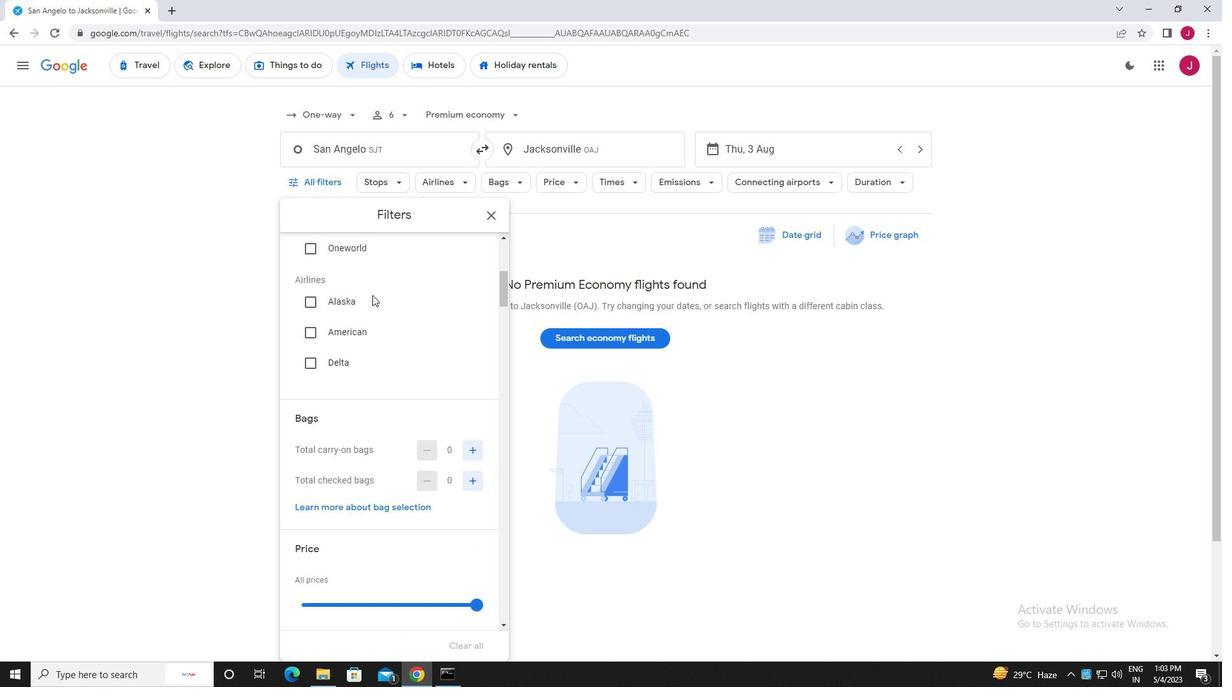 
Action: Mouse scrolled (375, 299) with delta (0, 0)
Screenshot: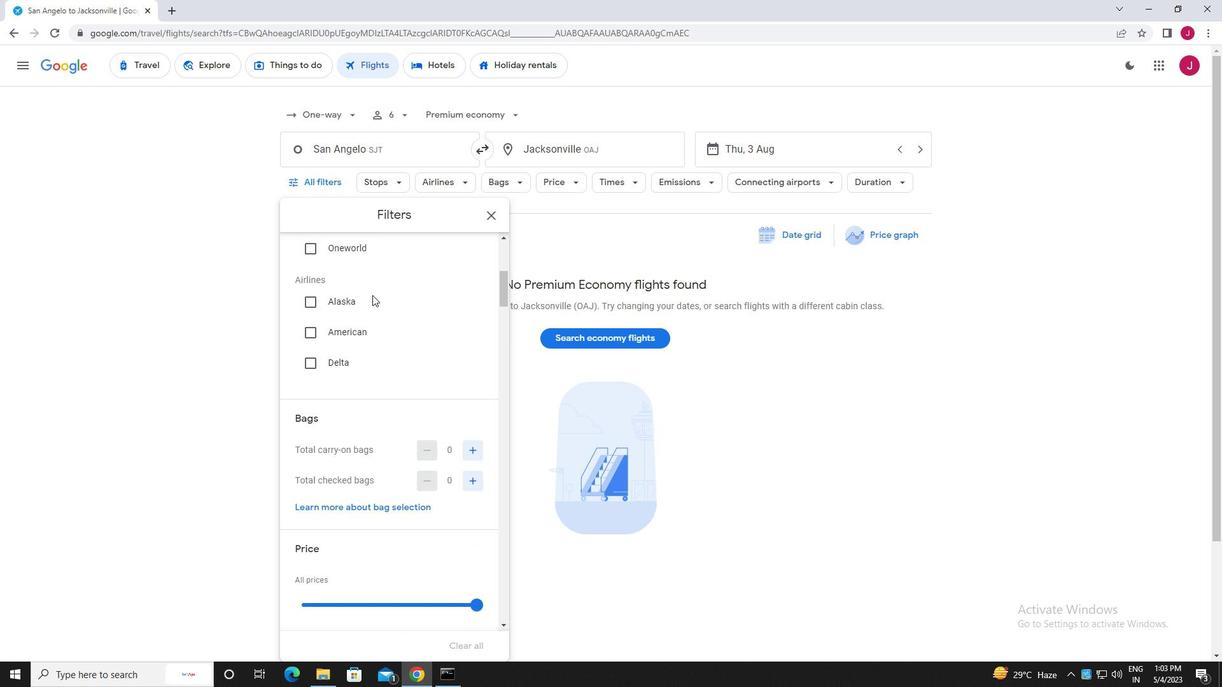 
Action: Mouse moved to (389, 307)
Screenshot: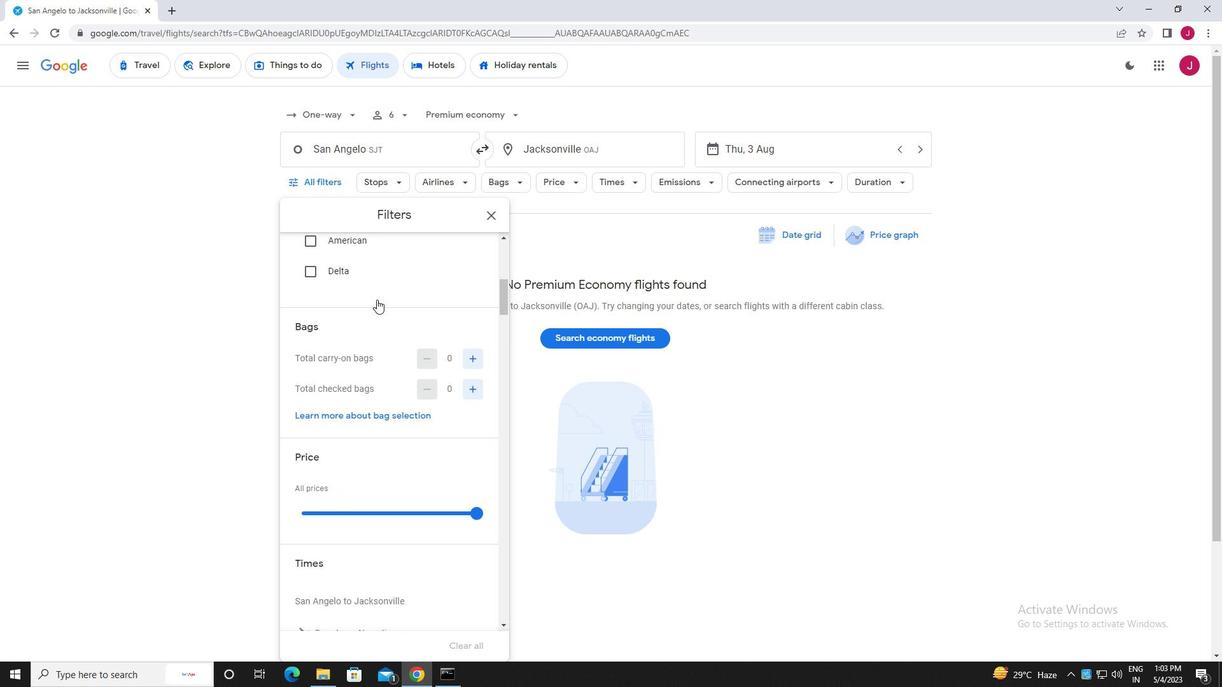
Action: Mouse scrolled (389, 306) with delta (0, 0)
Screenshot: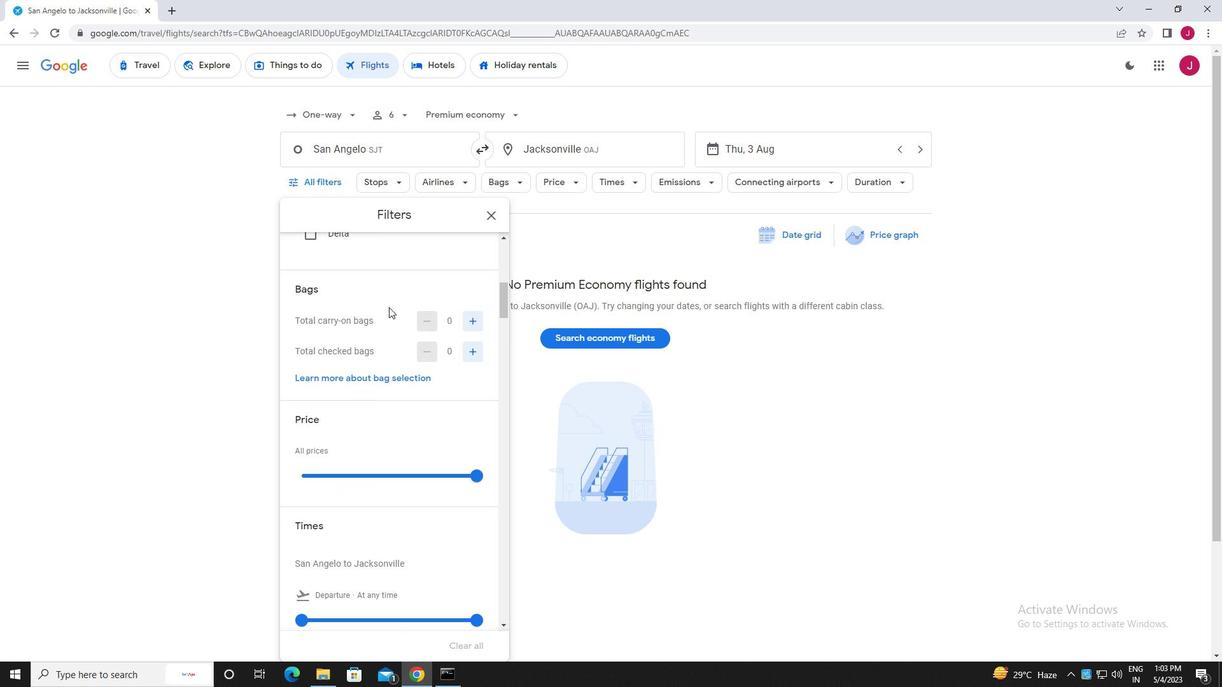 
Action: Mouse moved to (473, 254)
Screenshot: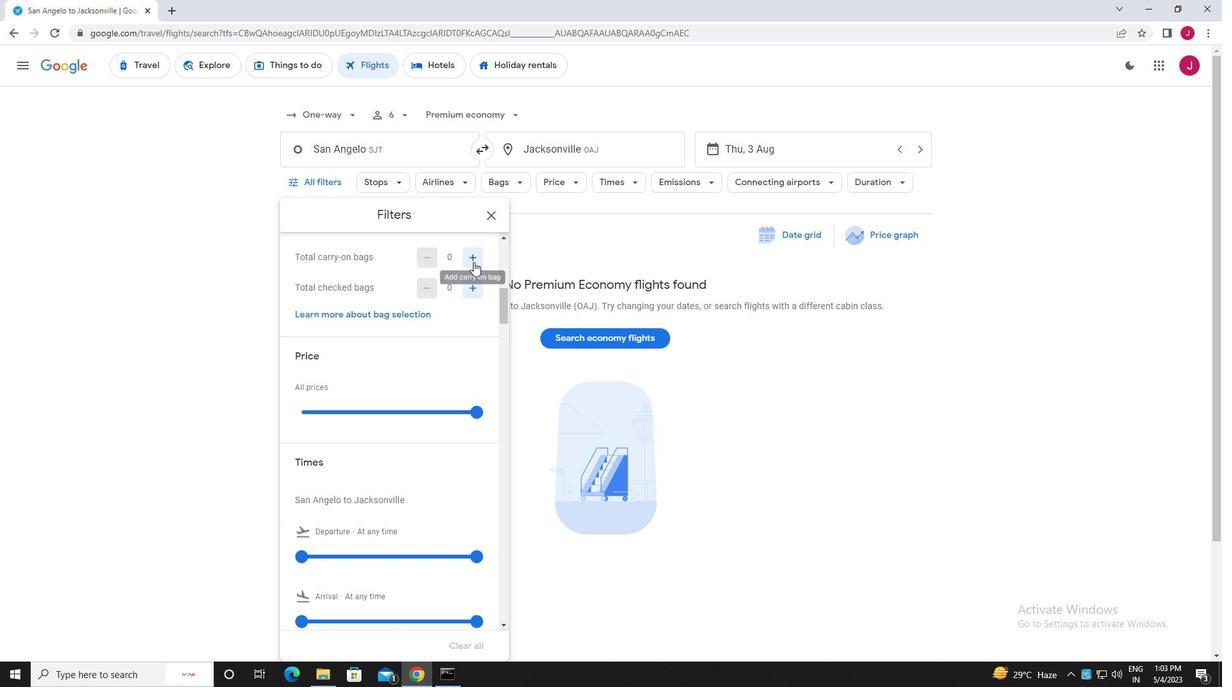 
Action: Mouse pressed left at (473, 254)
Screenshot: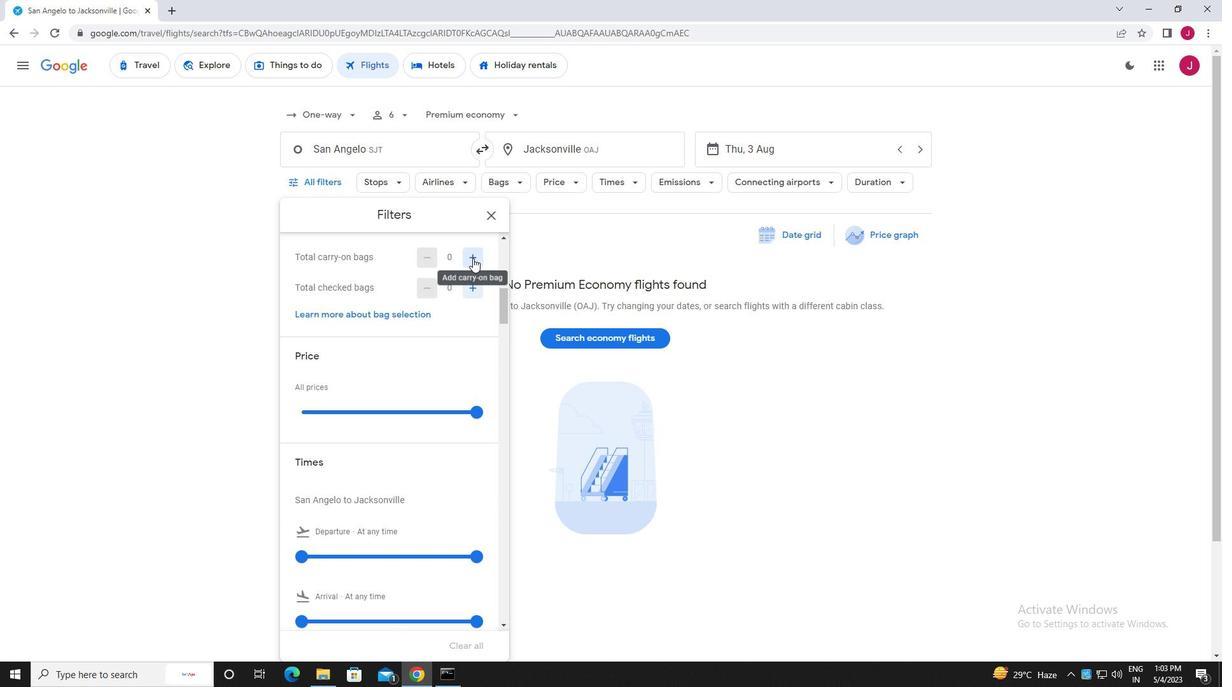 
Action: Mouse pressed left at (473, 254)
Screenshot: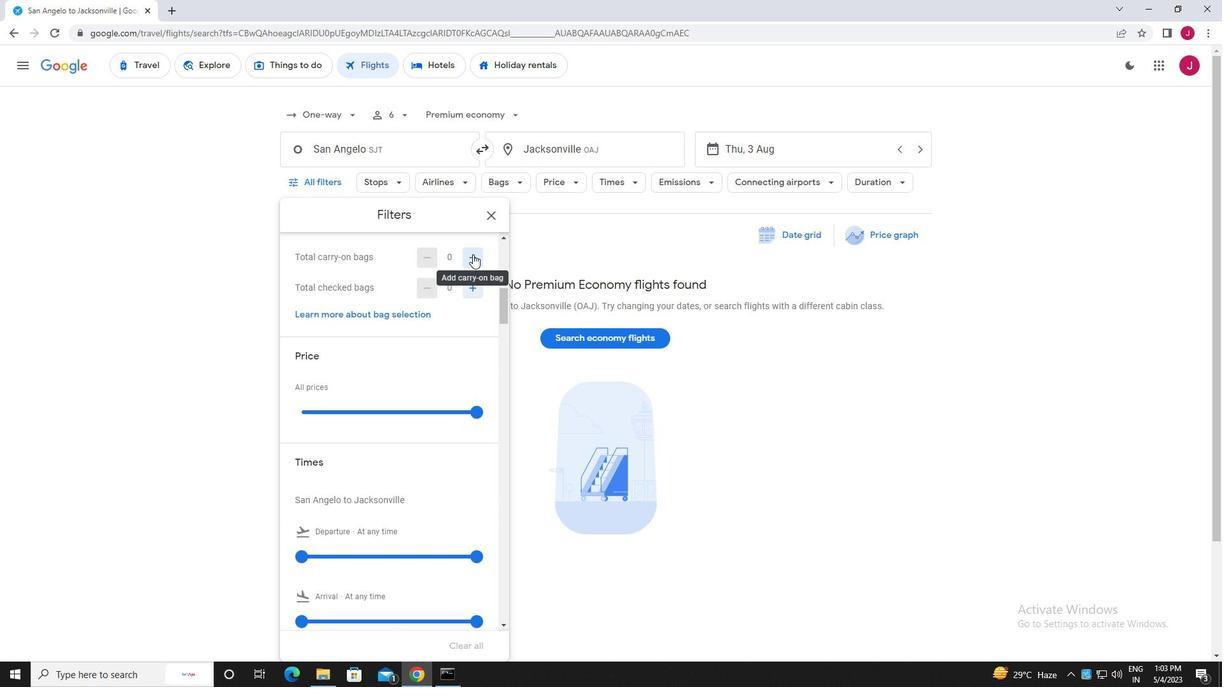 
Action: Mouse moved to (473, 285)
Screenshot: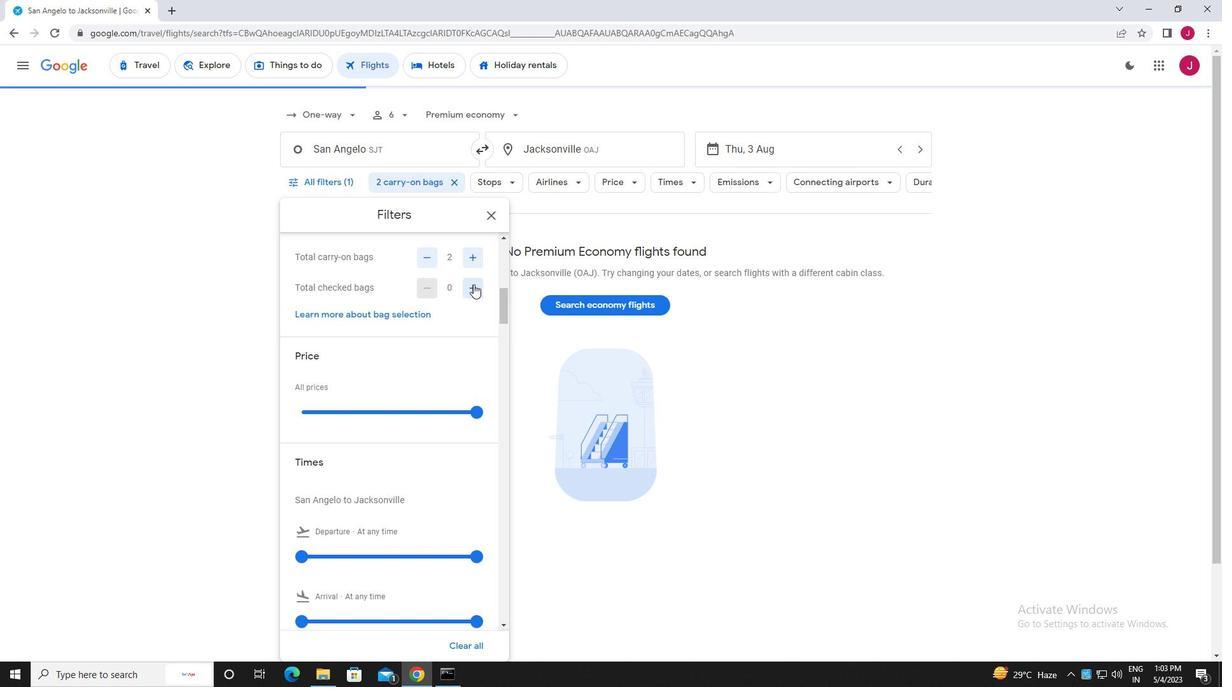 
Action: Mouse pressed left at (473, 285)
Screenshot: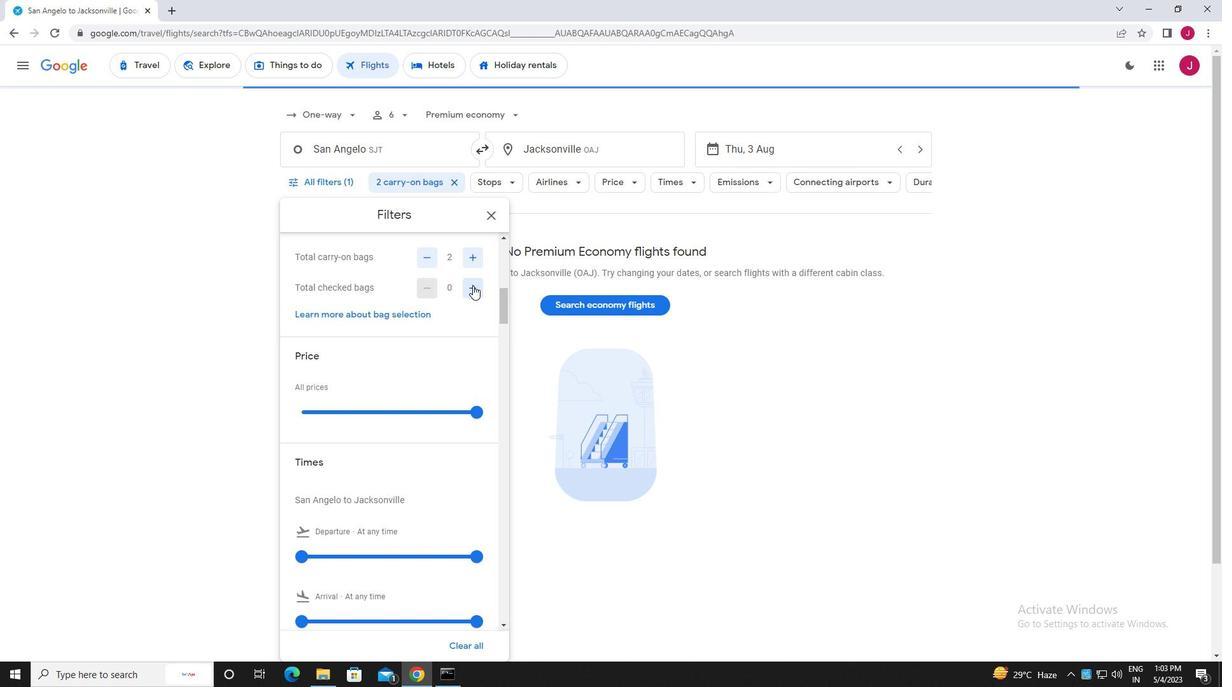 
Action: Mouse moved to (476, 412)
Screenshot: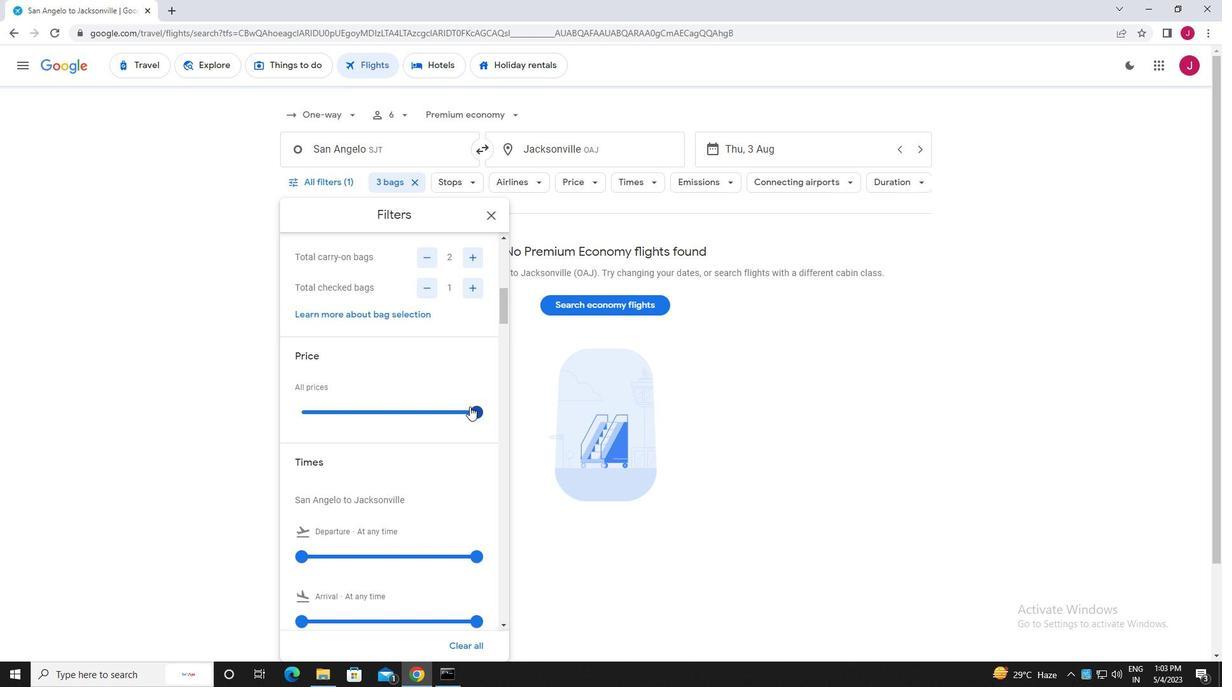 
Action: Mouse pressed left at (476, 412)
Screenshot: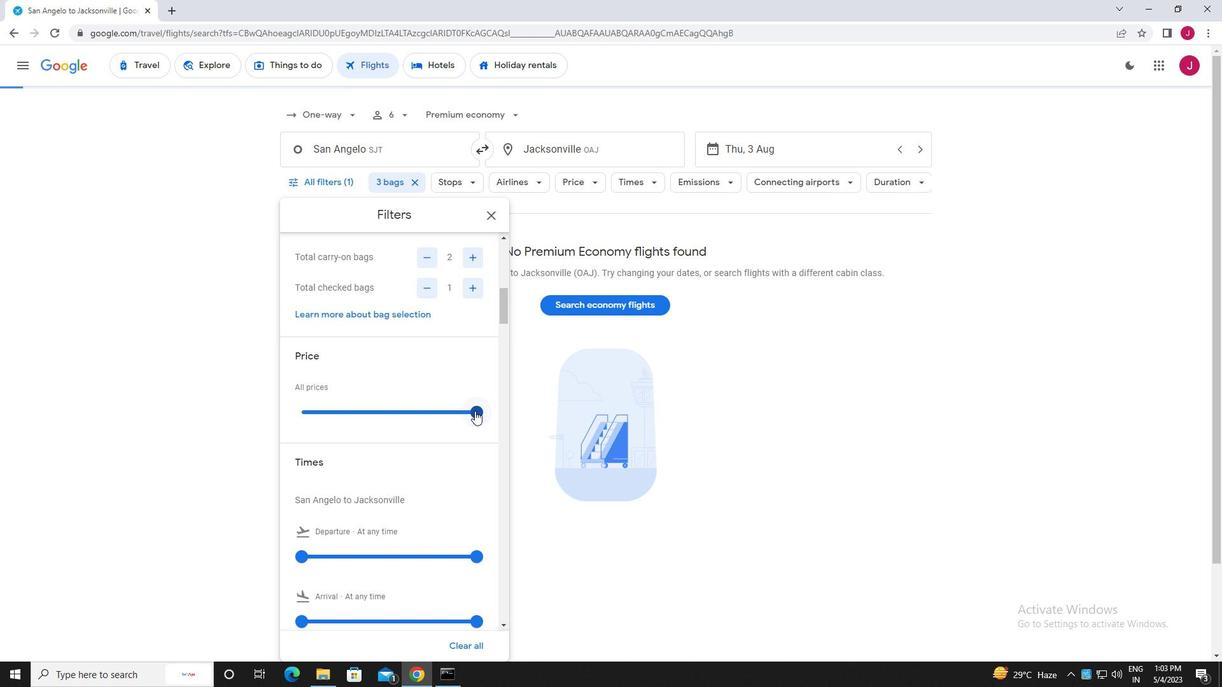 
Action: Mouse moved to (427, 366)
Screenshot: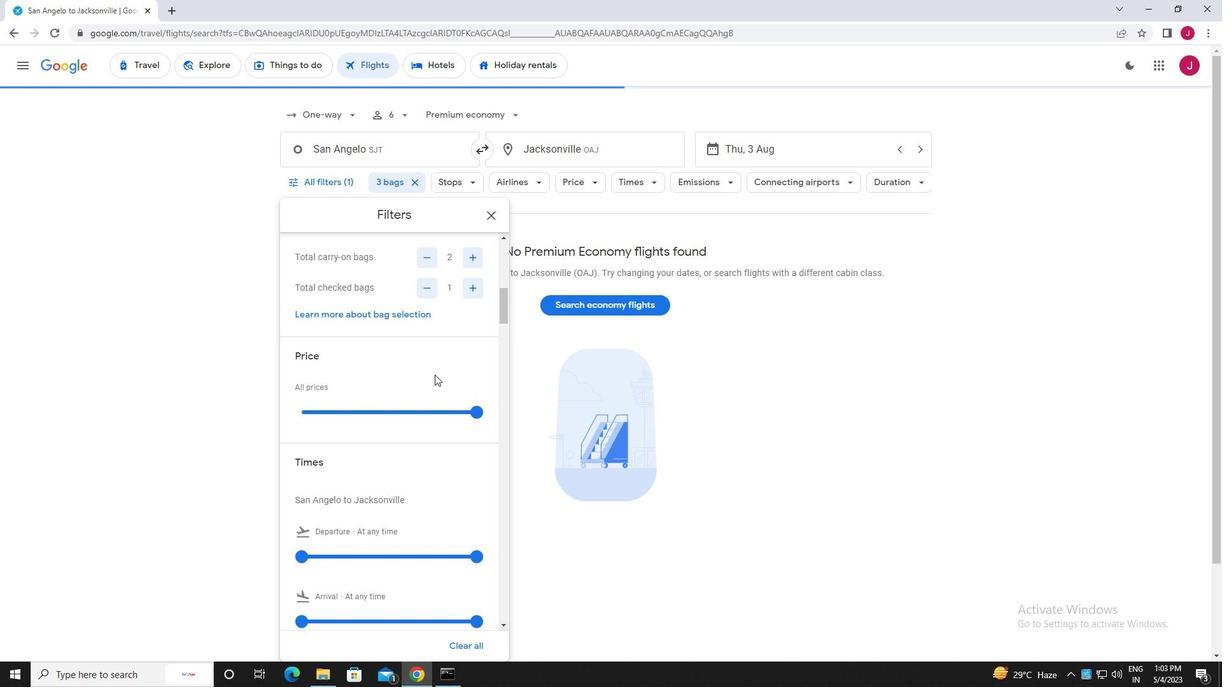 
Action: Mouse scrolled (427, 365) with delta (0, 0)
Screenshot: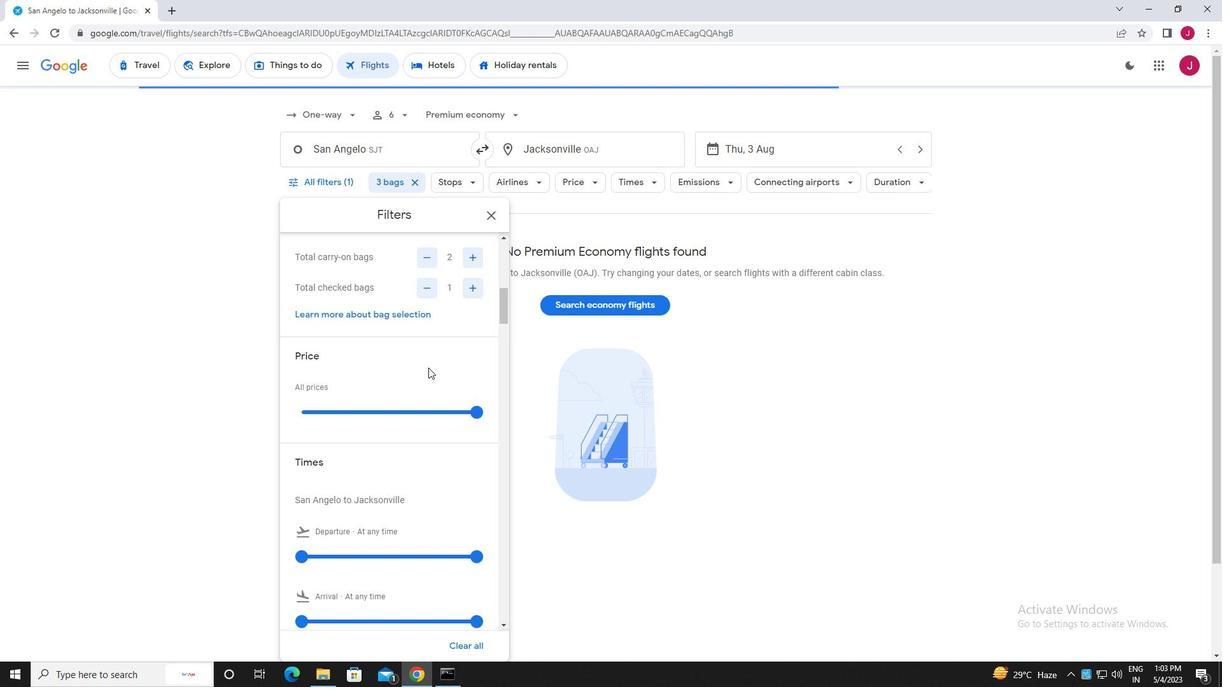 
Action: Mouse scrolled (427, 365) with delta (0, 0)
Screenshot: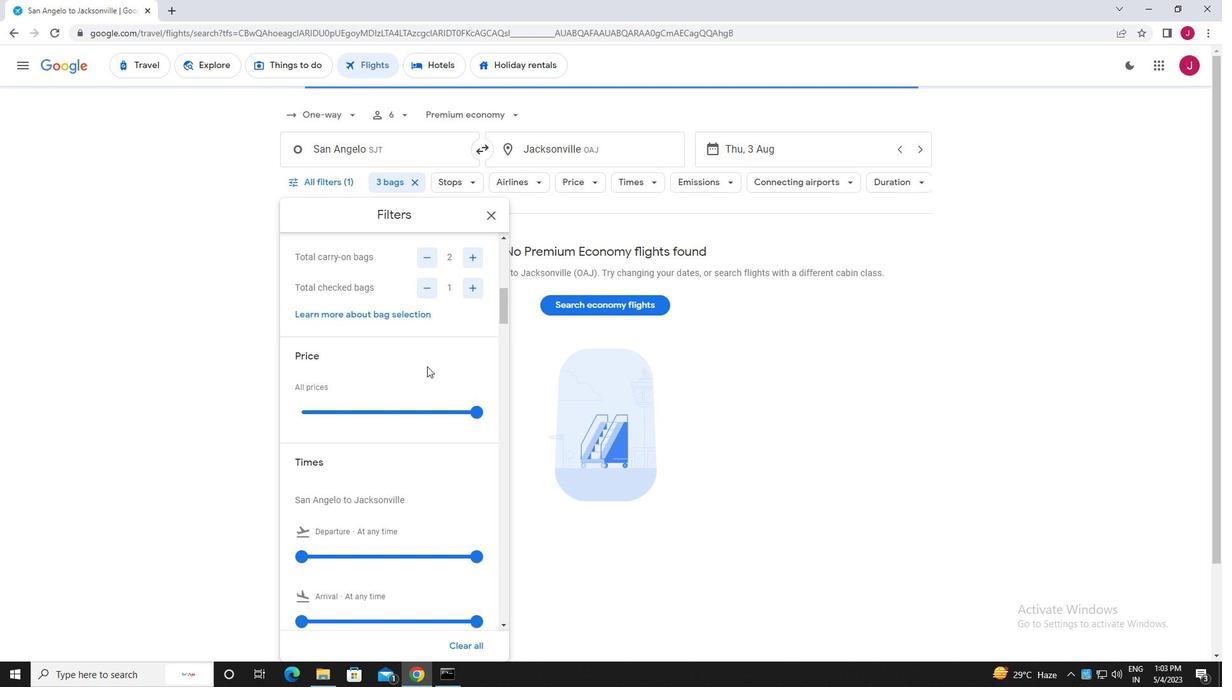
Action: Mouse scrolled (427, 365) with delta (0, 0)
Screenshot: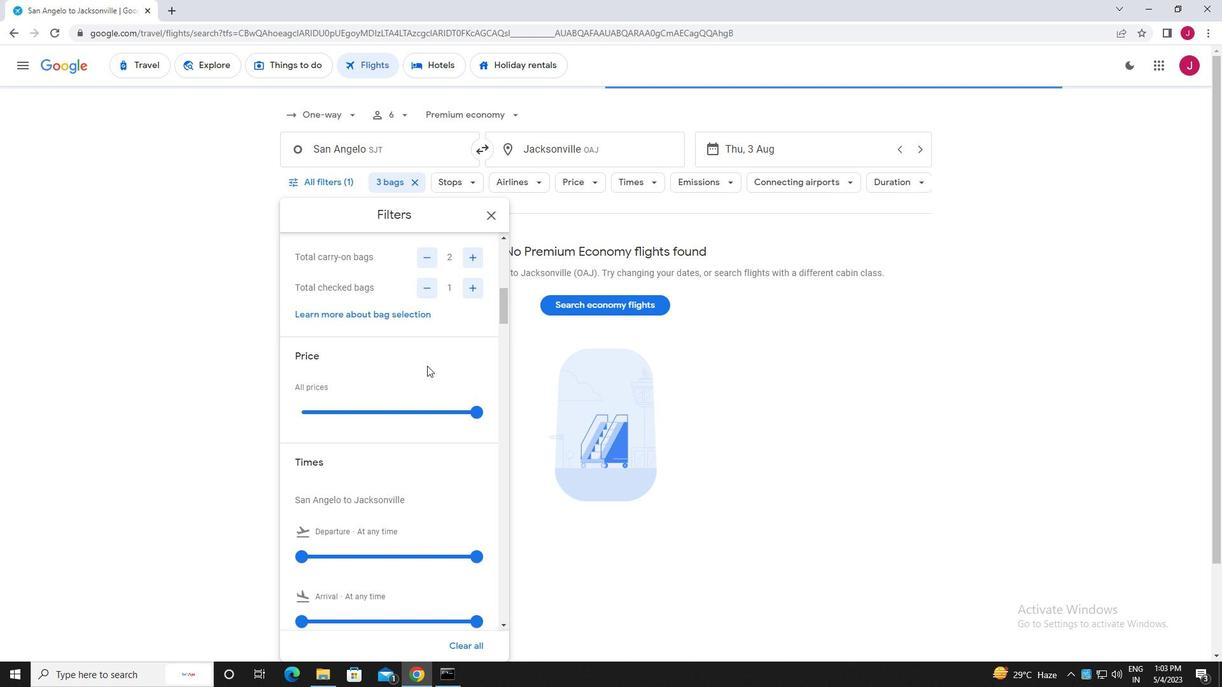 
Action: Mouse moved to (303, 364)
Screenshot: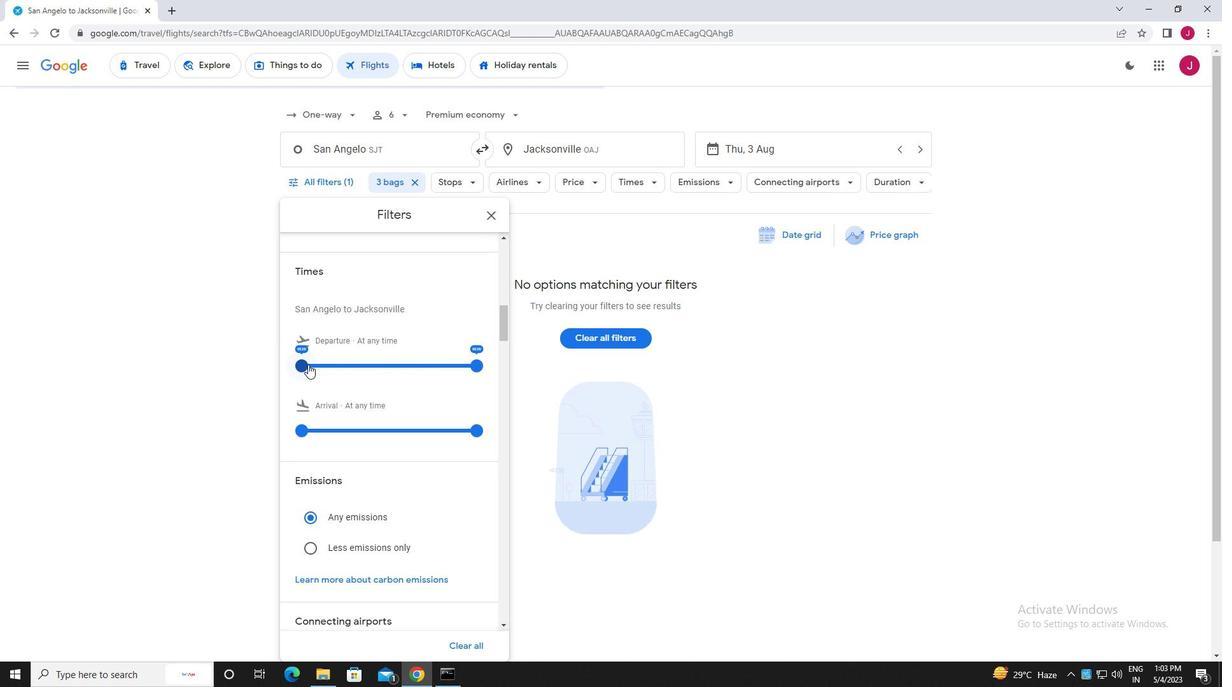 
Action: Mouse pressed left at (303, 364)
Screenshot: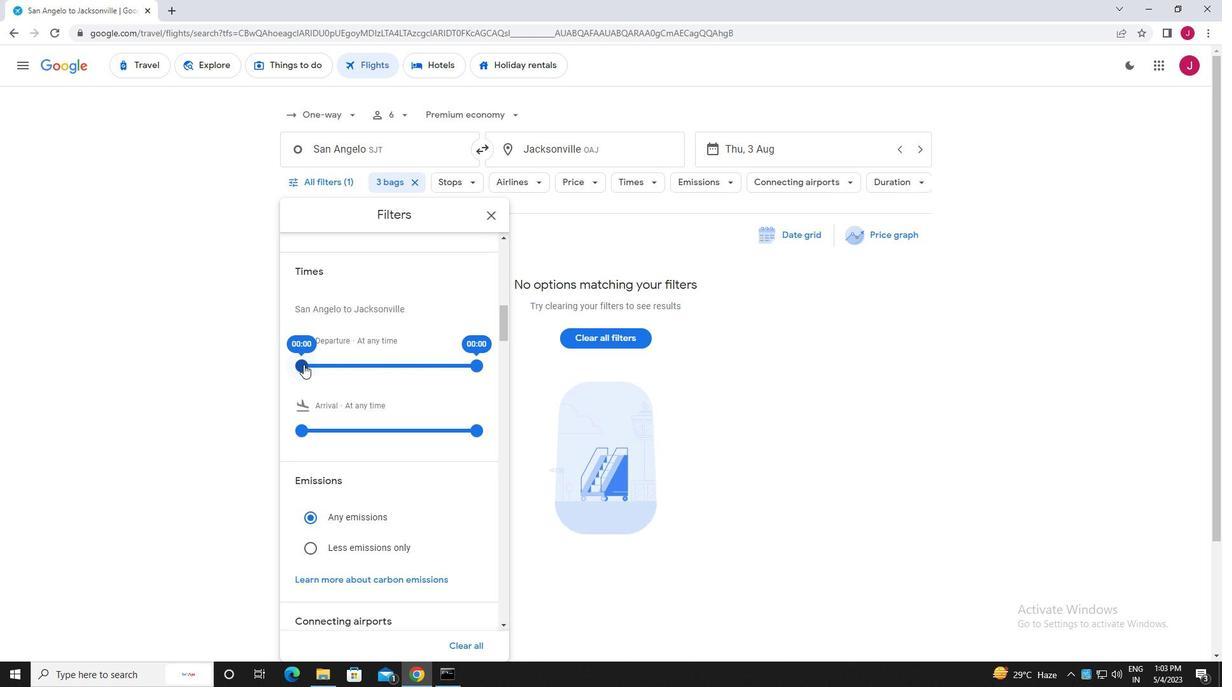 
Action: Mouse moved to (478, 364)
Screenshot: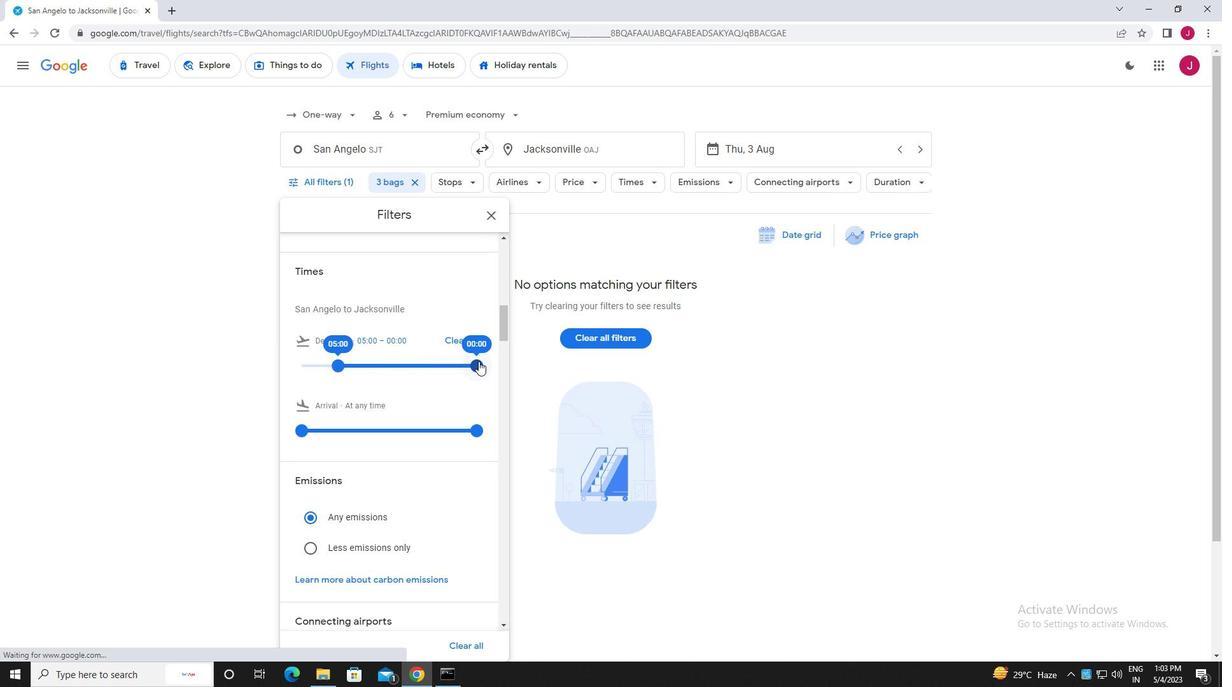 
Action: Mouse pressed left at (478, 364)
Screenshot: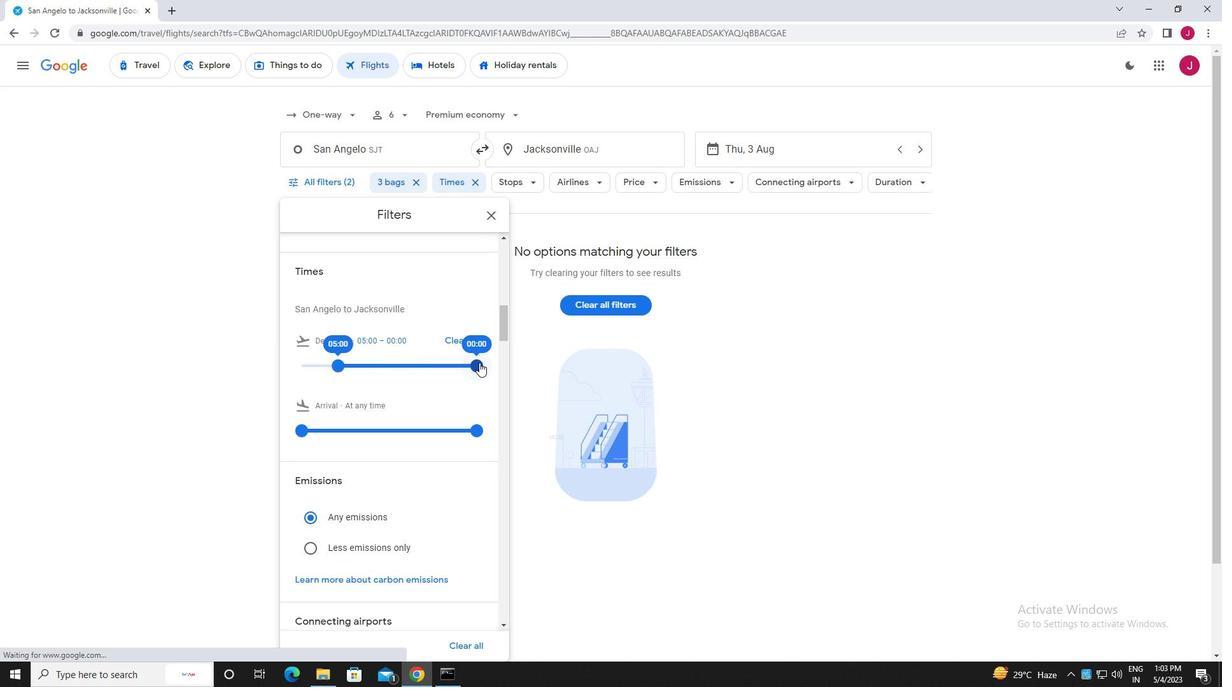 
Action: Mouse moved to (490, 216)
Screenshot: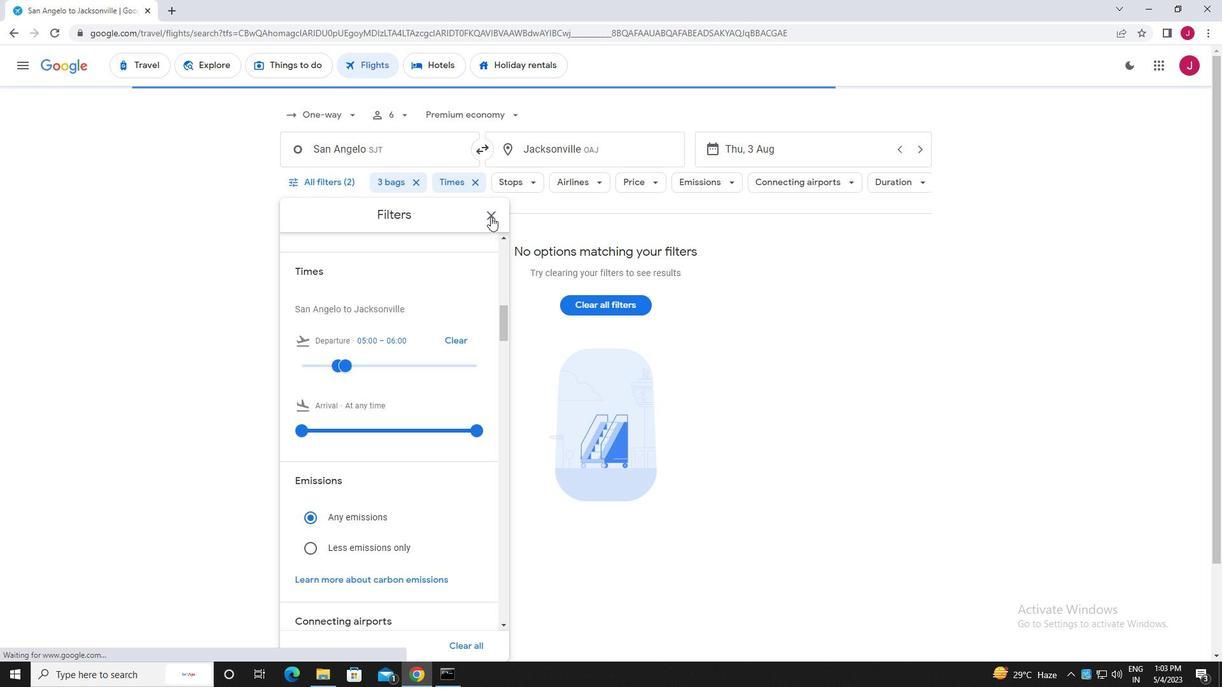 
Action: Mouse pressed left at (490, 216)
Screenshot: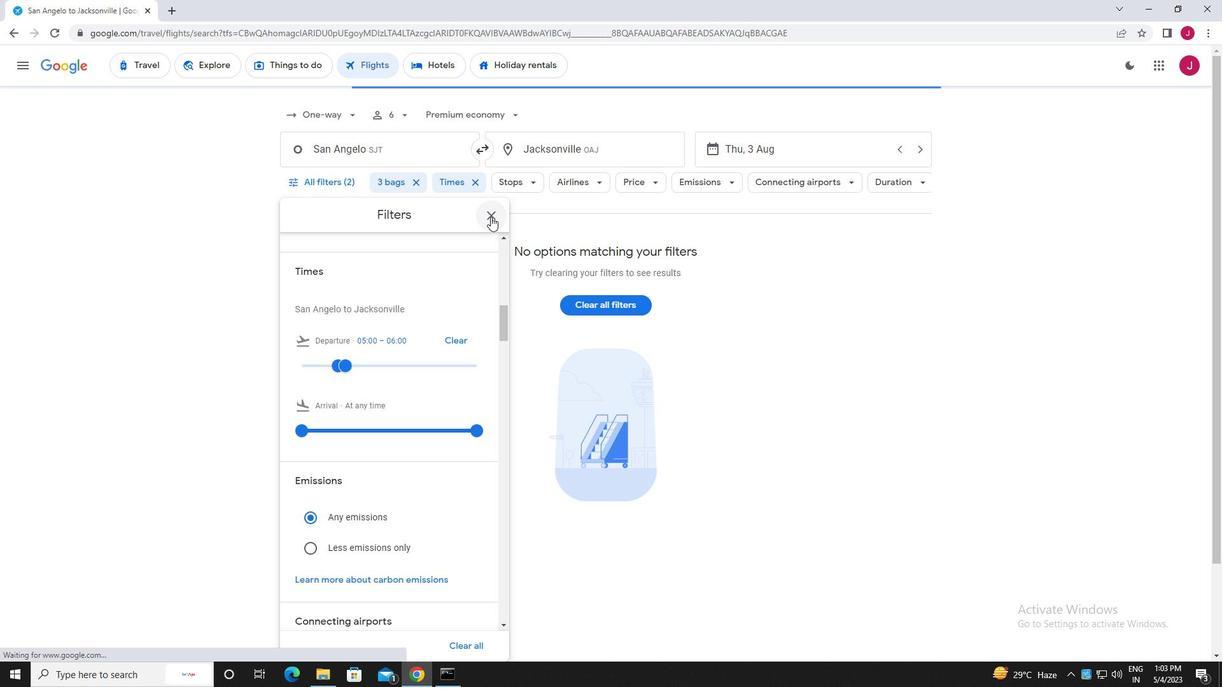 
Action: Mouse moved to (479, 226)
Screenshot: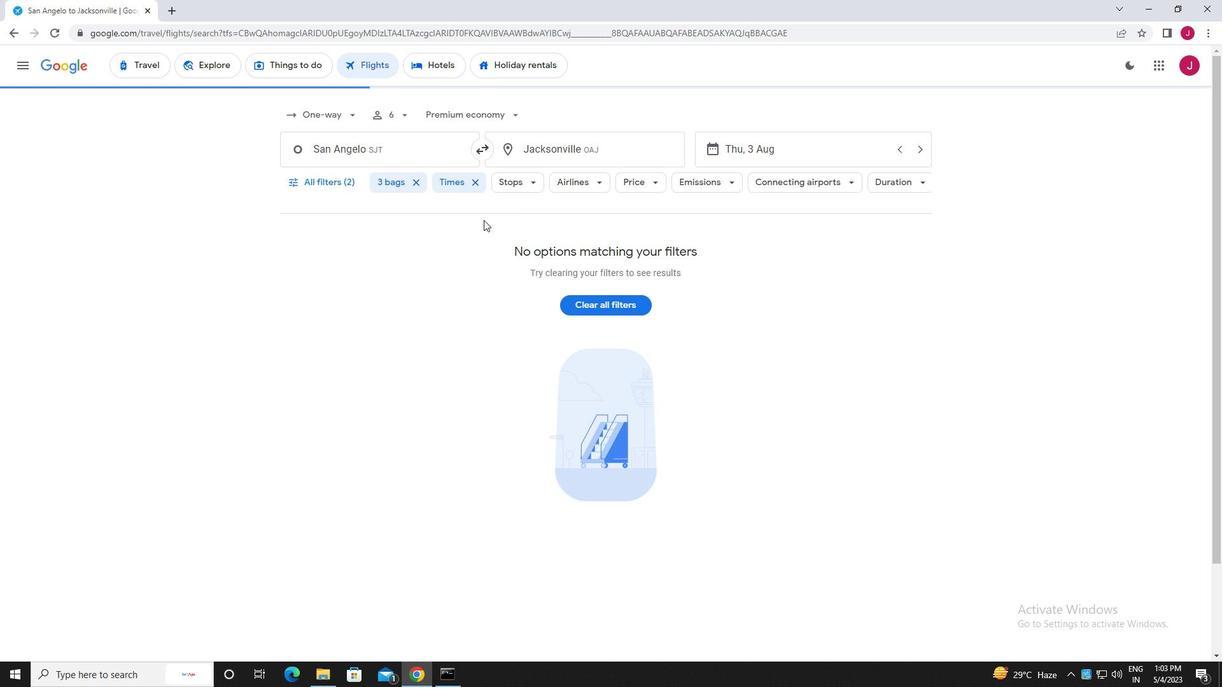 
